 Task: Use a pitch-shifted vocal sample to create a ghostly transition sound effect.
Action: Mouse moved to (73, 7)
Screenshot: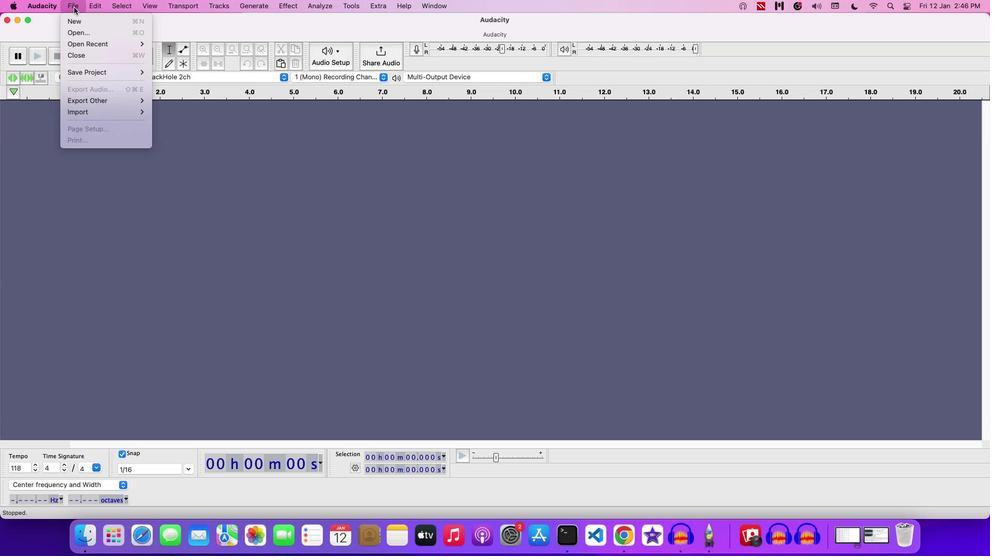 
Action: Mouse pressed left at (73, 7)
Screenshot: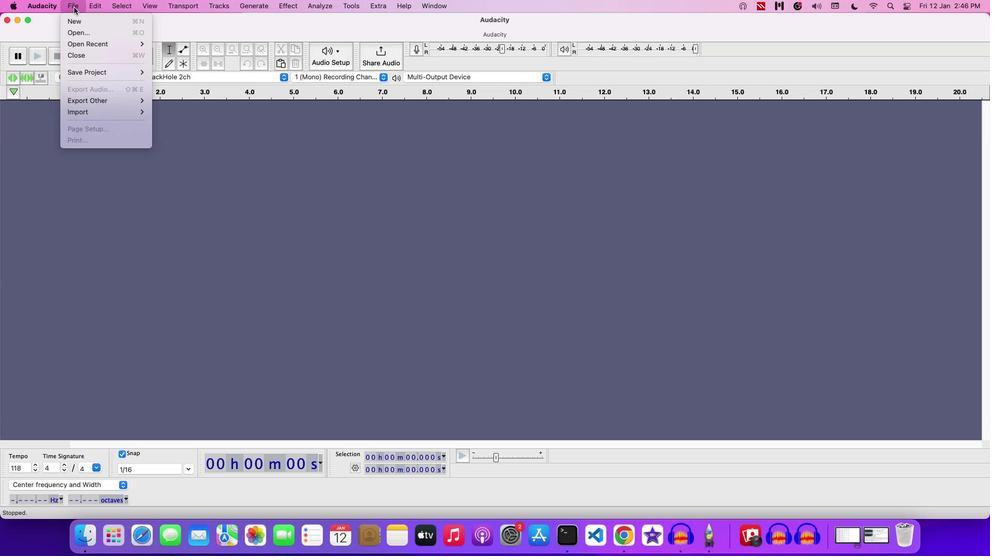 
Action: Mouse moved to (106, 30)
Screenshot: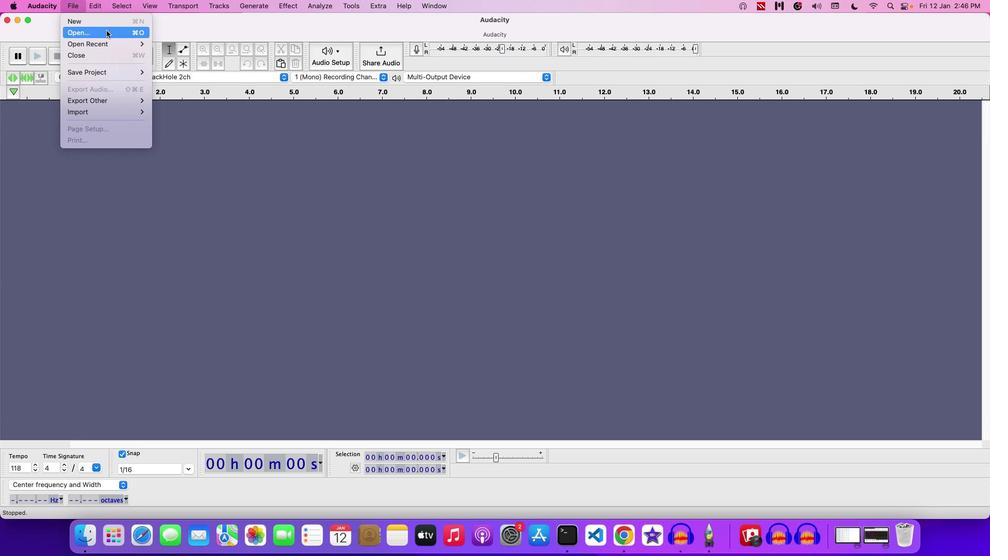 
Action: Mouse pressed left at (106, 30)
Screenshot: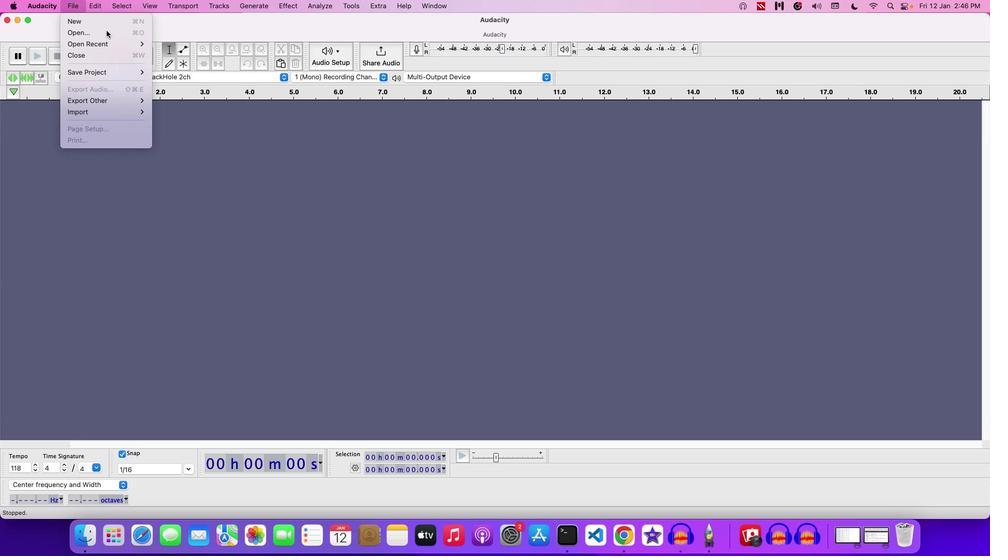 
Action: Mouse moved to (532, 110)
Screenshot: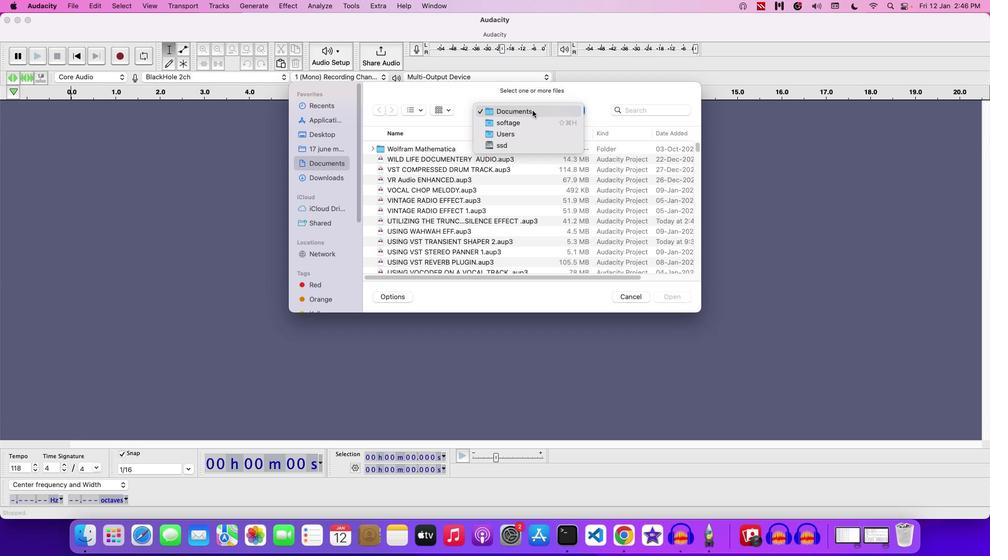 
Action: Mouse pressed left at (532, 110)
Screenshot: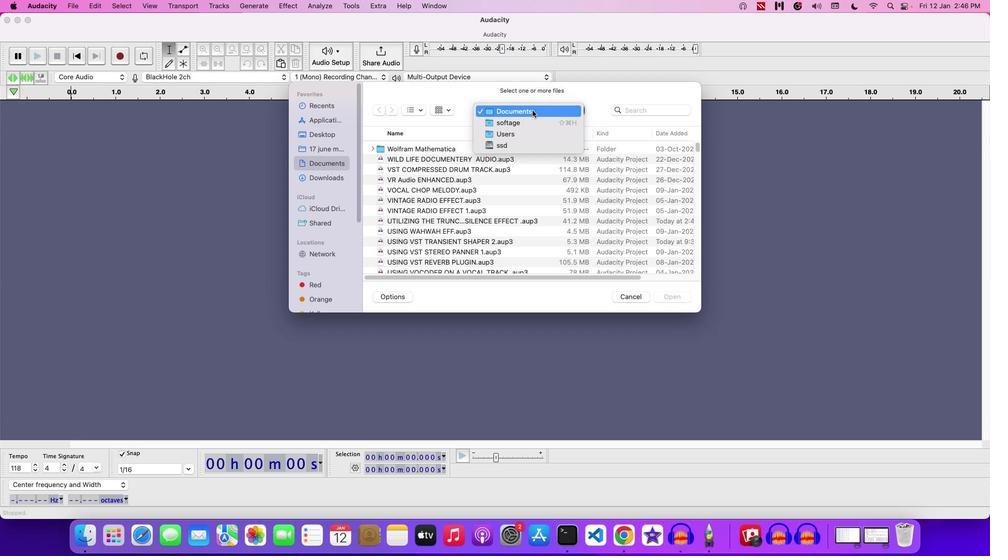 
Action: Mouse moved to (515, 187)
Screenshot: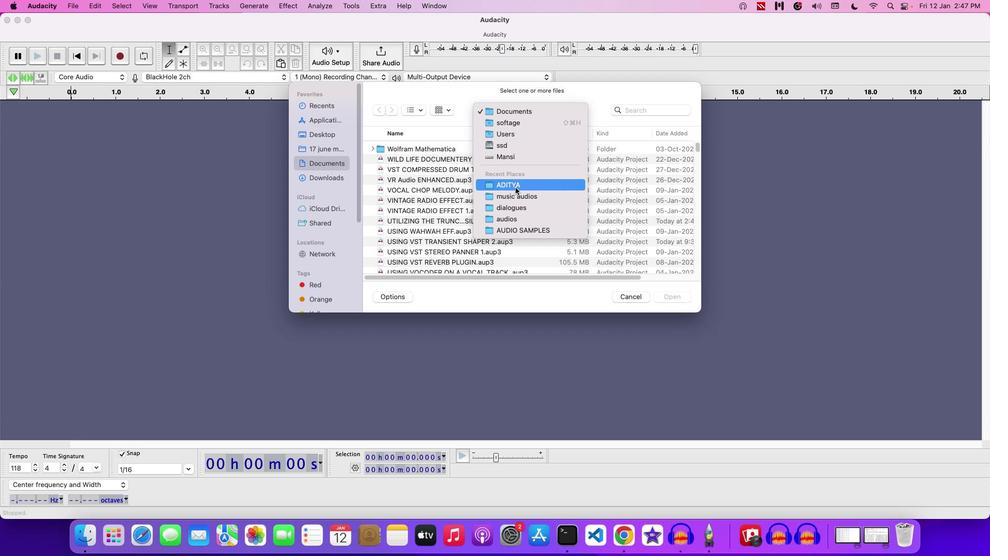 
Action: Mouse pressed left at (515, 187)
Screenshot: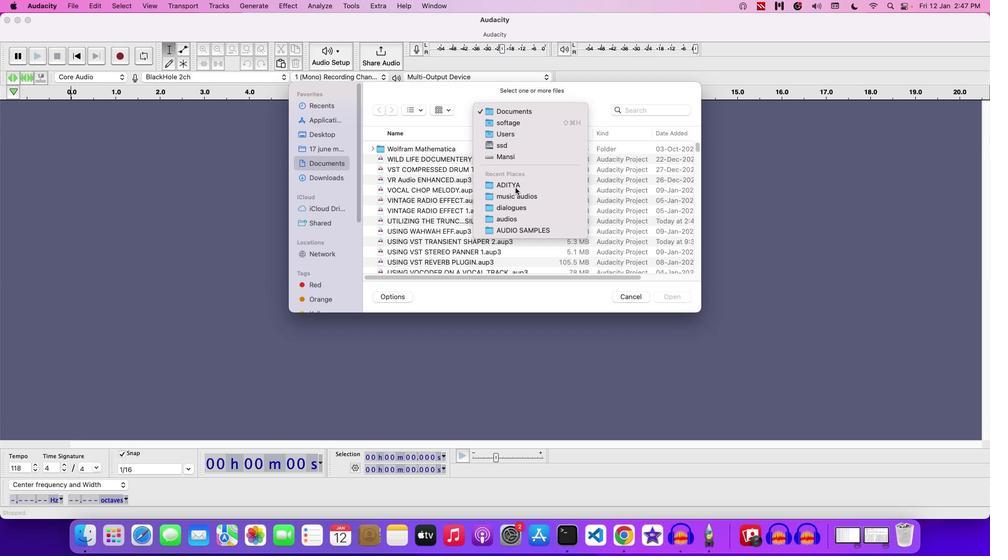 
Action: Mouse moved to (425, 190)
Screenshot: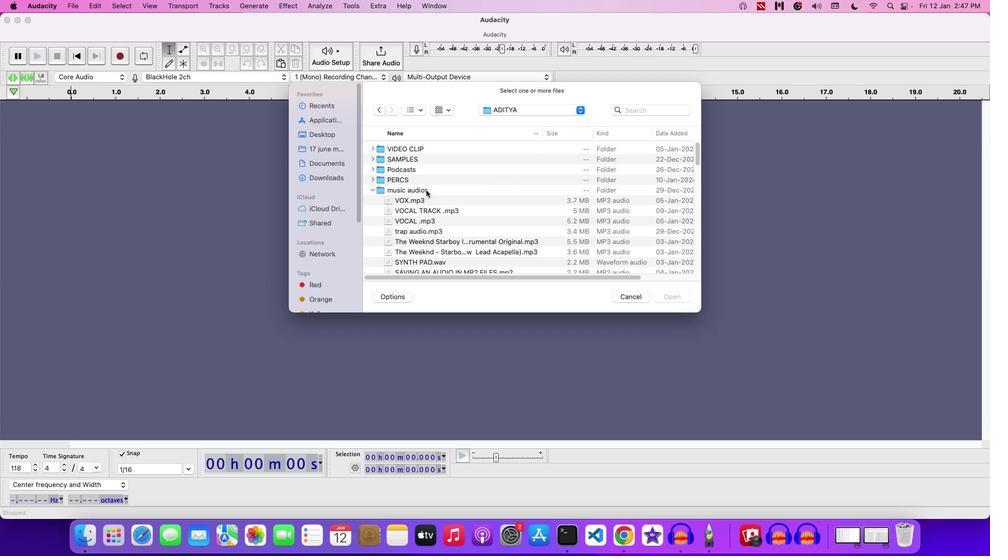 
Action: Mouse scrolled (425, 190) with delta (0, 0)
Screenshot: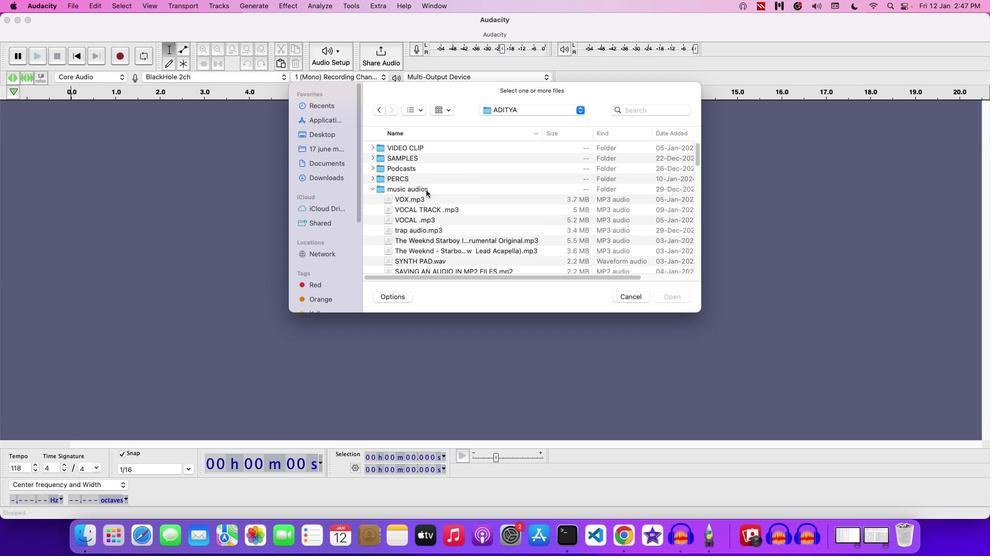 
Action: Mouse scrolled (425, 190) with delta (0, 0)
Screenshot: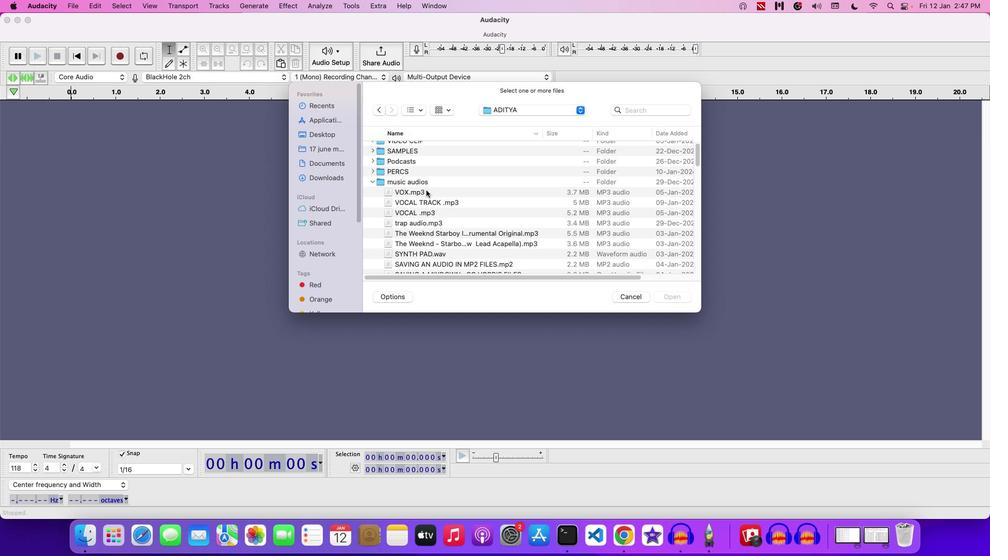 
Action: Mouse scrolled (425, 190) with delta (0, 0)
Screenshot: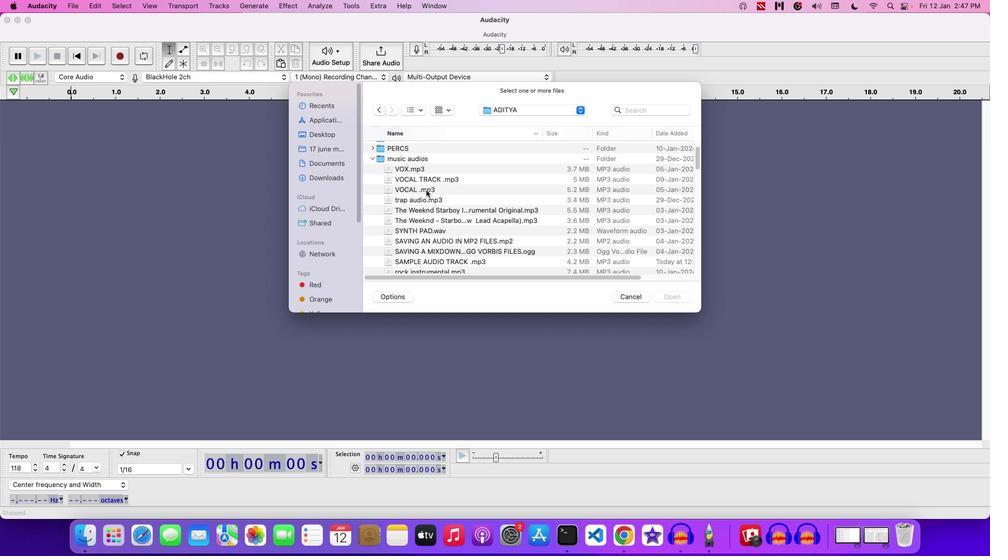 
Action: Mouse scrolled (425, 190) with delta (0, -1)
Screenshot: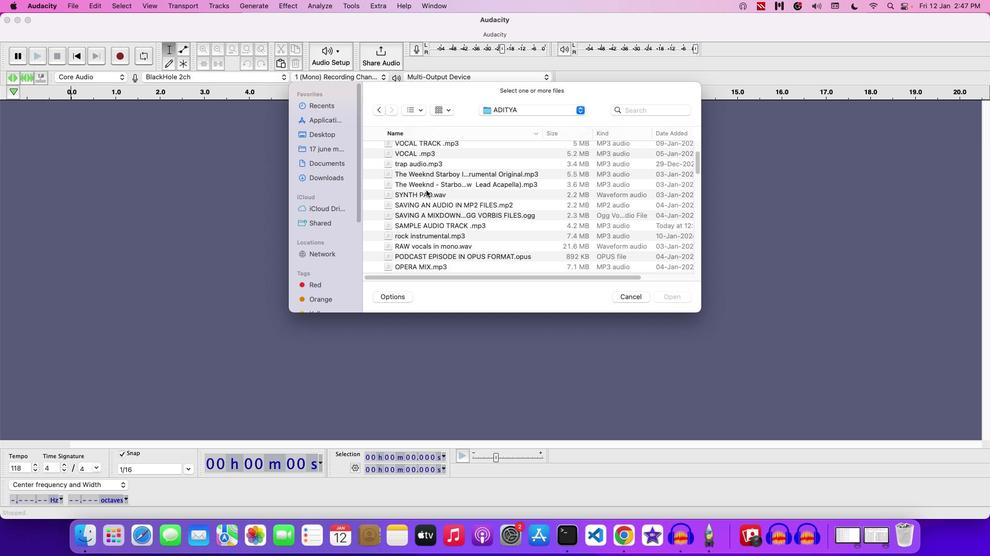
Action: Mouse scrolled (425, 190) with delta (0, -1)
Screenshot: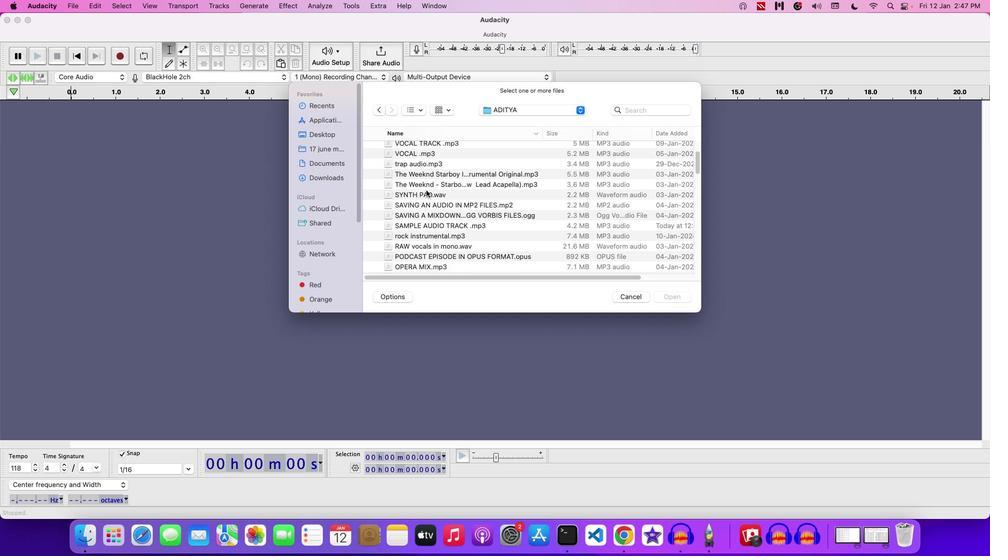 
Action: Mouse scrolled (425, 190) with delta (0, 0)
Screenshot: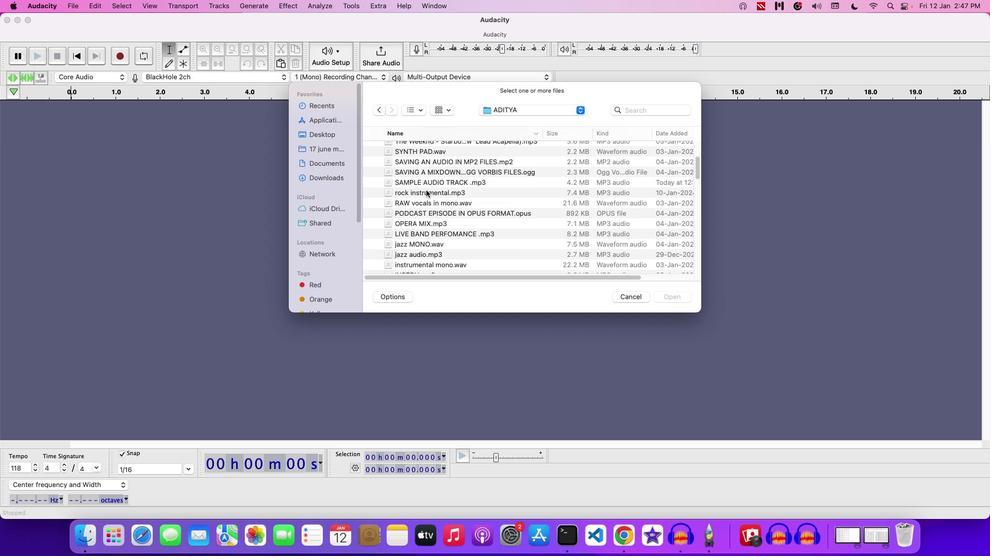 
Action: Mouse scrolled (425, 190) with delta (0, 0)
Screenshot: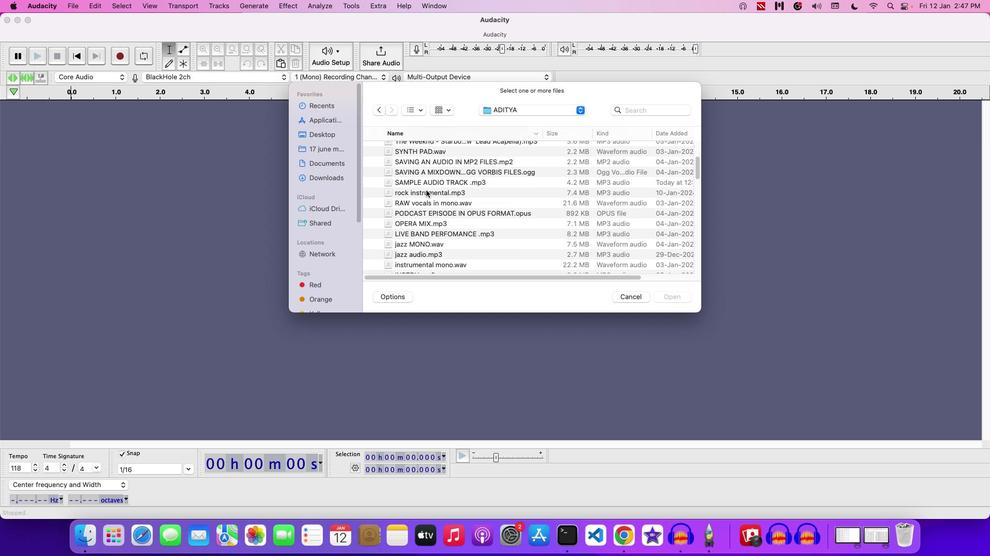 
Action: Mouse scrolled (425, 190) with delta (0, -1)
Screenshot: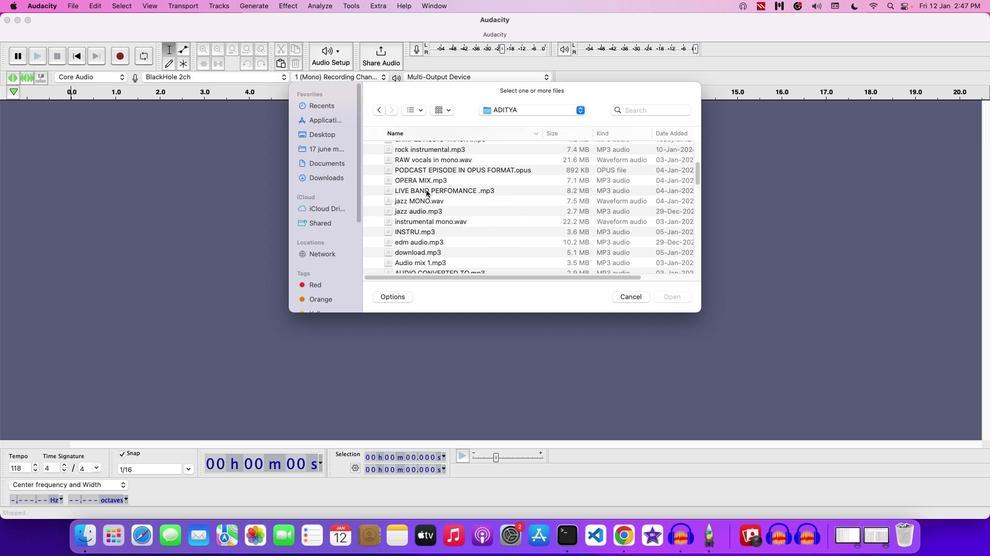 
Action: Mouse scrolled (425, 190) with delta (0, -2)
Screenshot: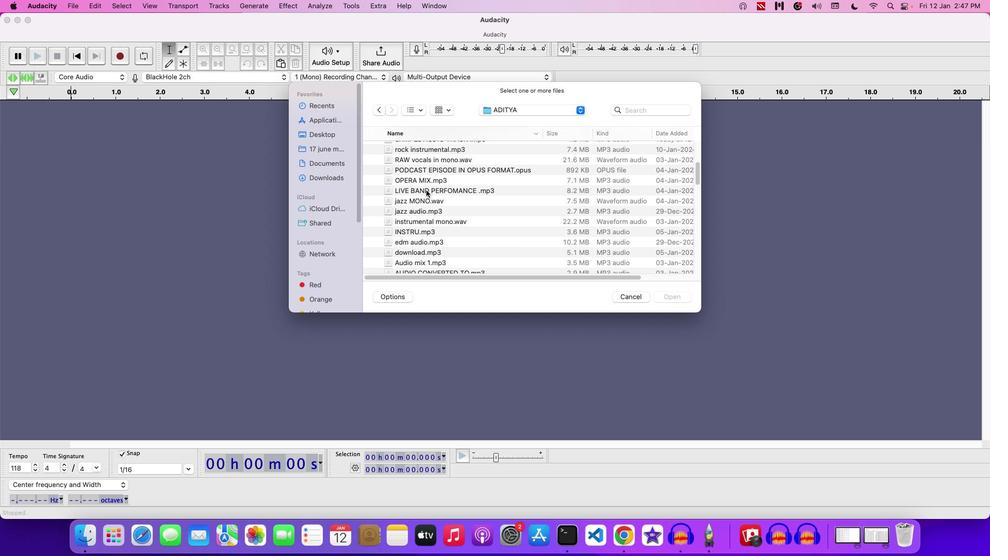 
Action: Mouse scrolled (425, 190) with delta (0, 0)
Screenshot: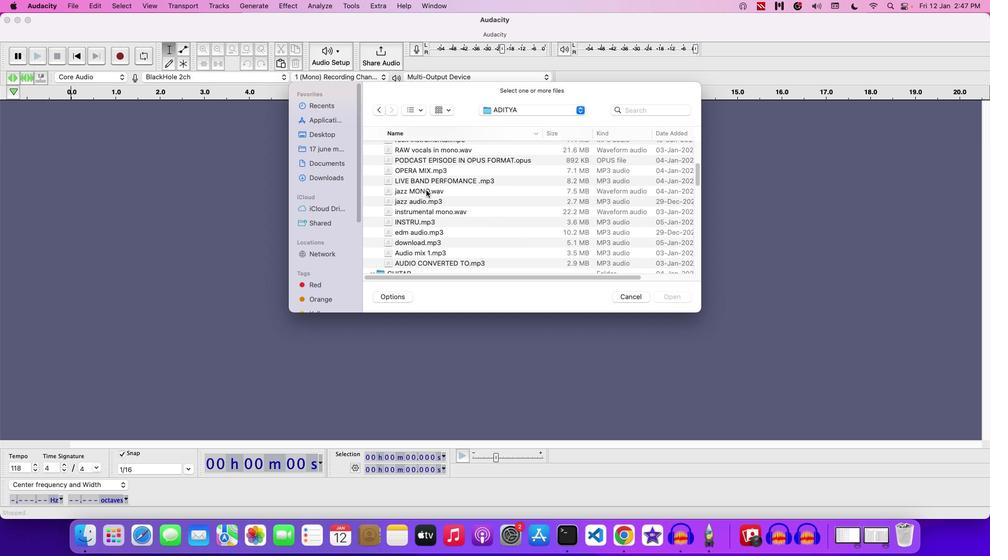 
Action: Mouse scrolled (425, 190) with delta (0, 0)
Screenshot: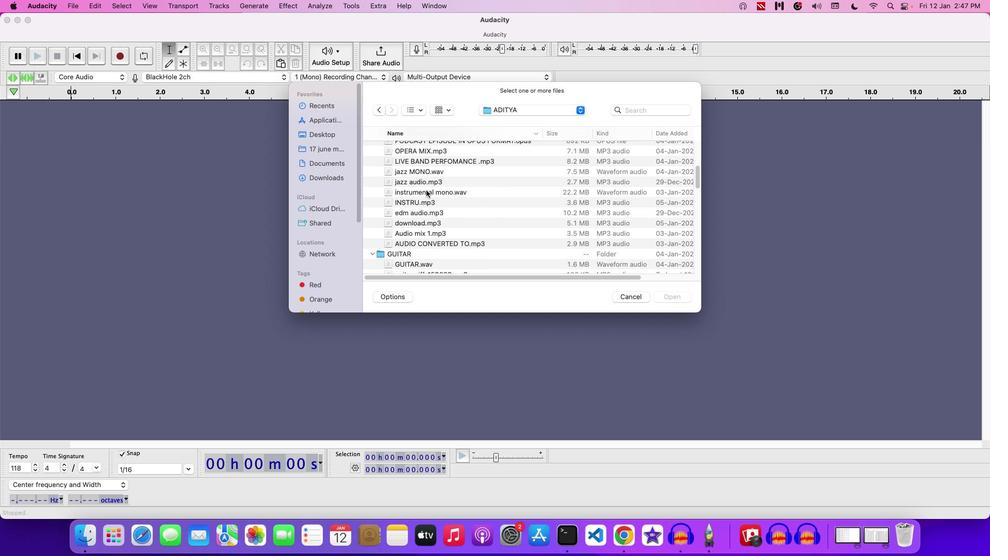 
Action: Mouse scrolled (425, 190) with delta (0, 0)
Screenshot: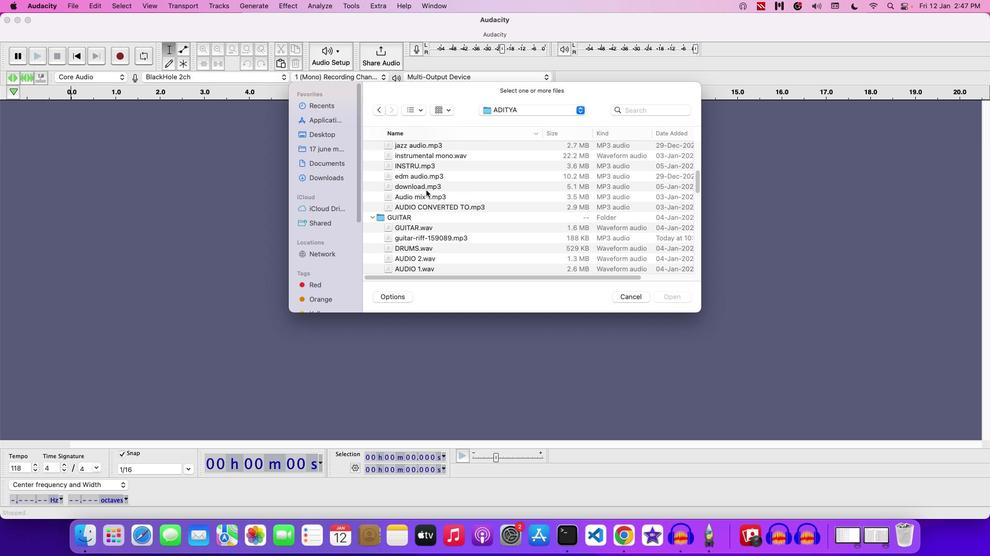 
Action: Mouse scrolled (425, 190) with delta (0, -1)
Screenshot: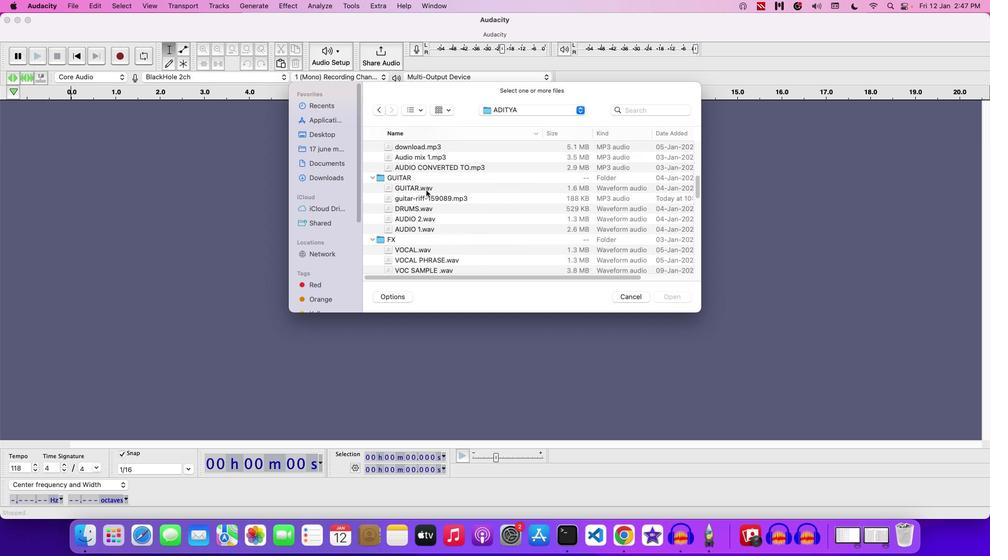 
Action: Mouse scrolled (425, 190) with delta (0, -1)
Screenshot: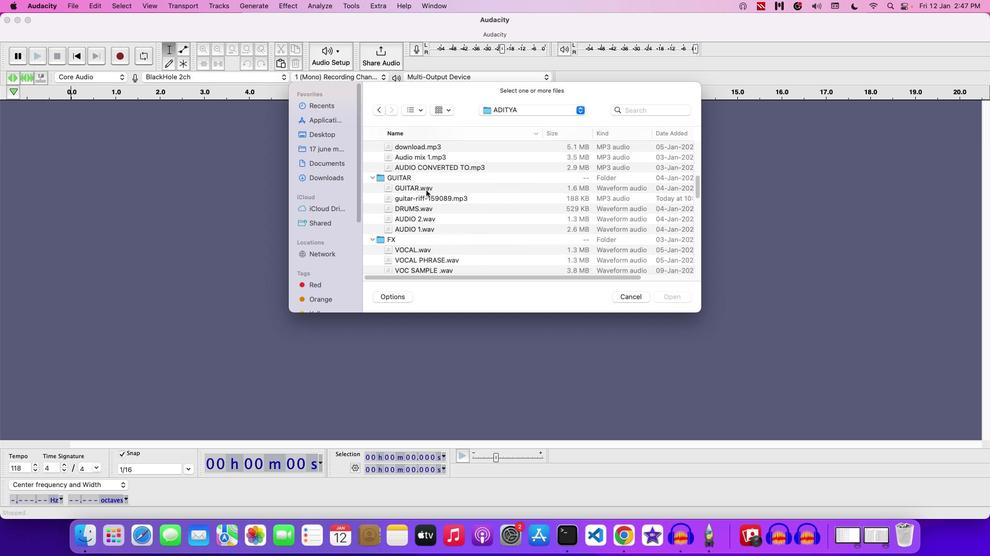 
Action: Mouse scrolled (425, 190) with delta (0, 0)
Screenshot: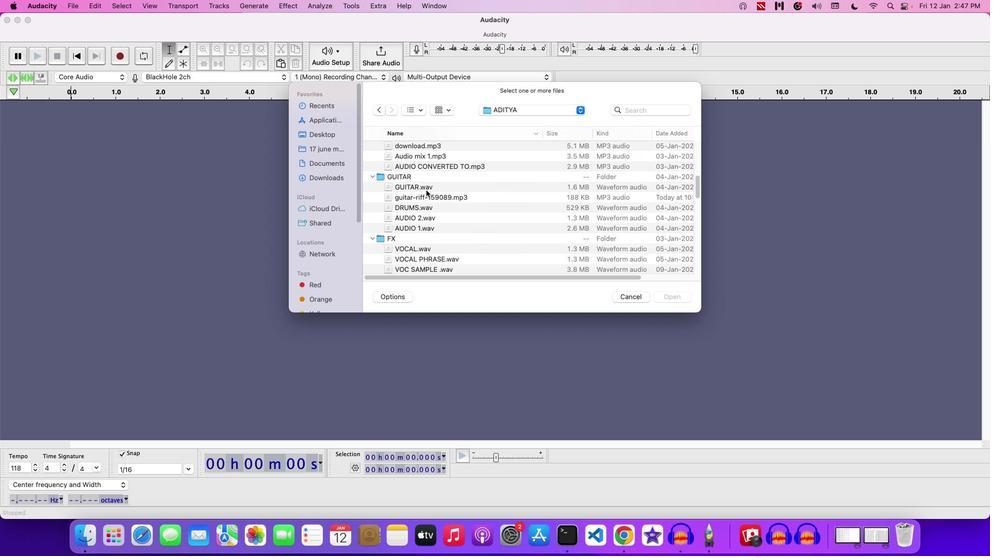 
Action: Mouse scrolled (425, 190) with delta (0, 0)
Screenshot: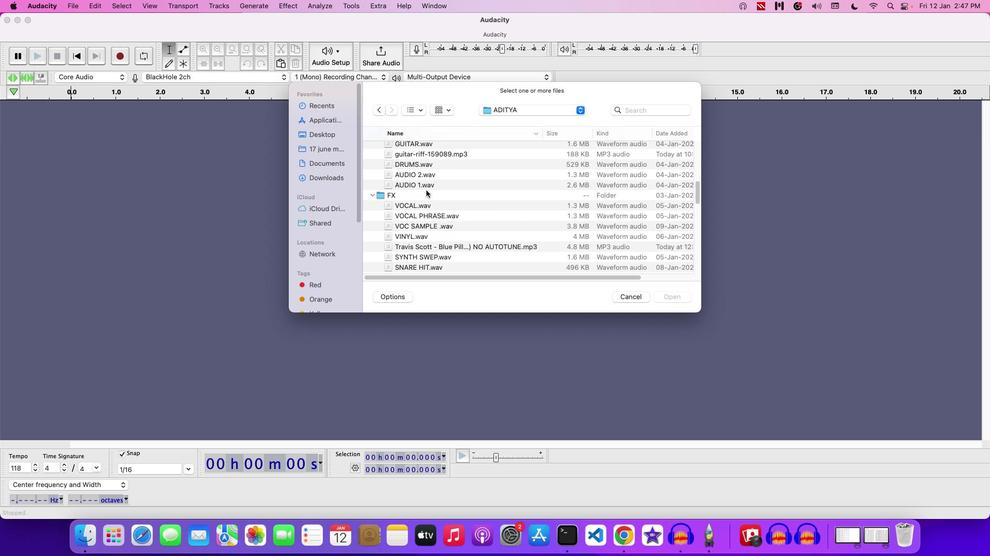 
Action: Mouse scrolled (425, 190) with delta (0, 0)
Screenshot: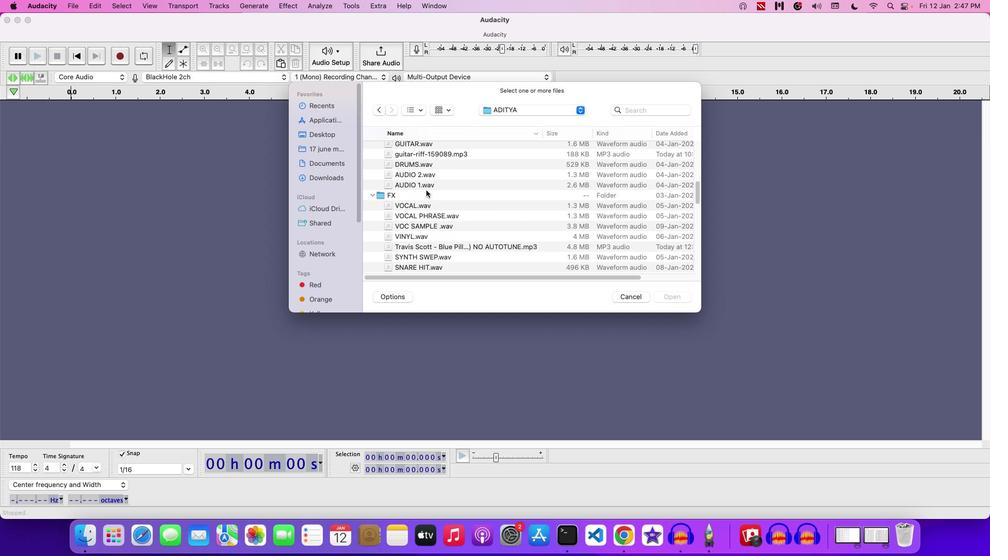 
Action: Mouse scrolled (425, 190) with delta (0, -1)
Screenshot: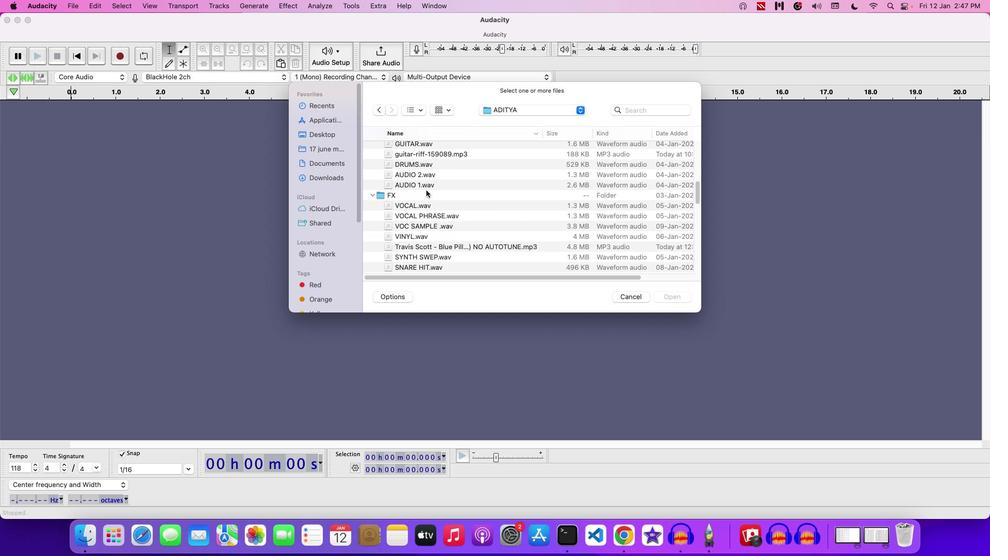 
Action: Mouse scrolled (425, 190) with delta (0, 0)
Screenshot: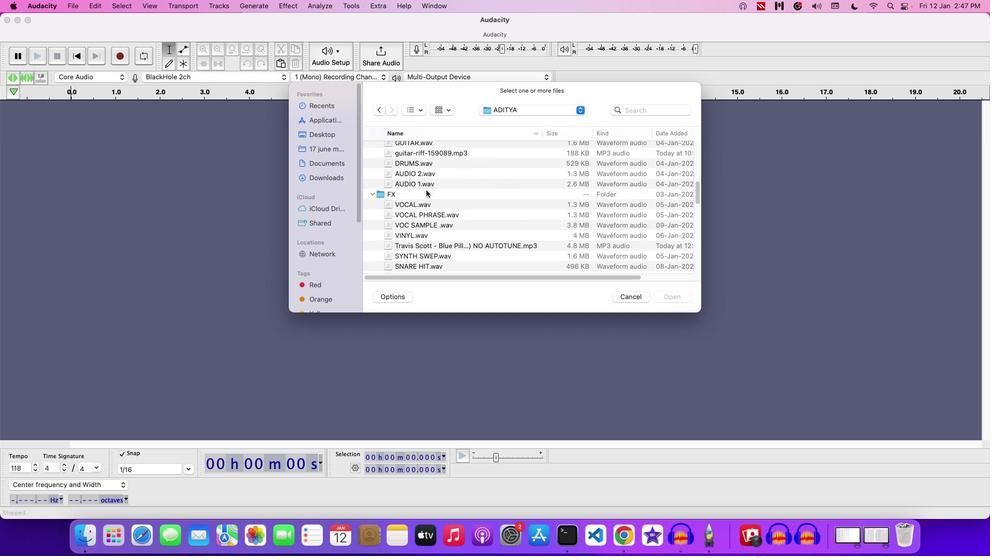
Action: Mouse scrolled (425, 190) with delta (0, 0)
Screenshot: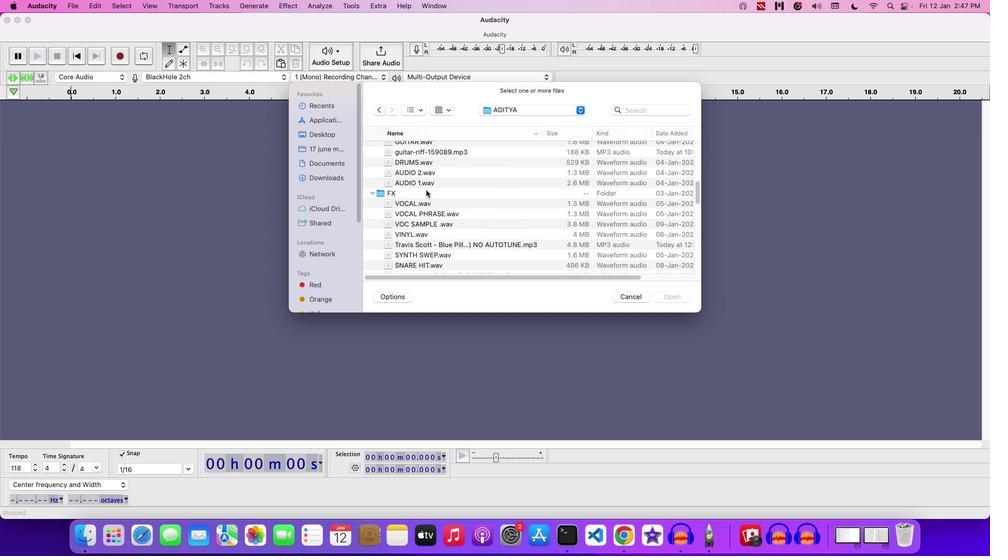
Action: Mouse scrolled (425, 190) with delta (0, 0)
Screenshot: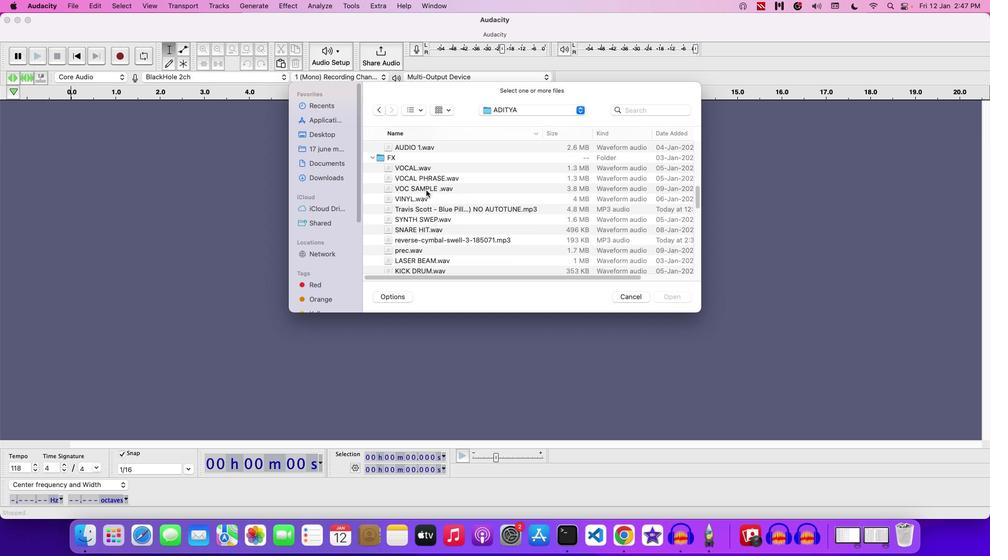
Action: Mouse scrolled (425, 190) with delta (0, 0)
Screenshot: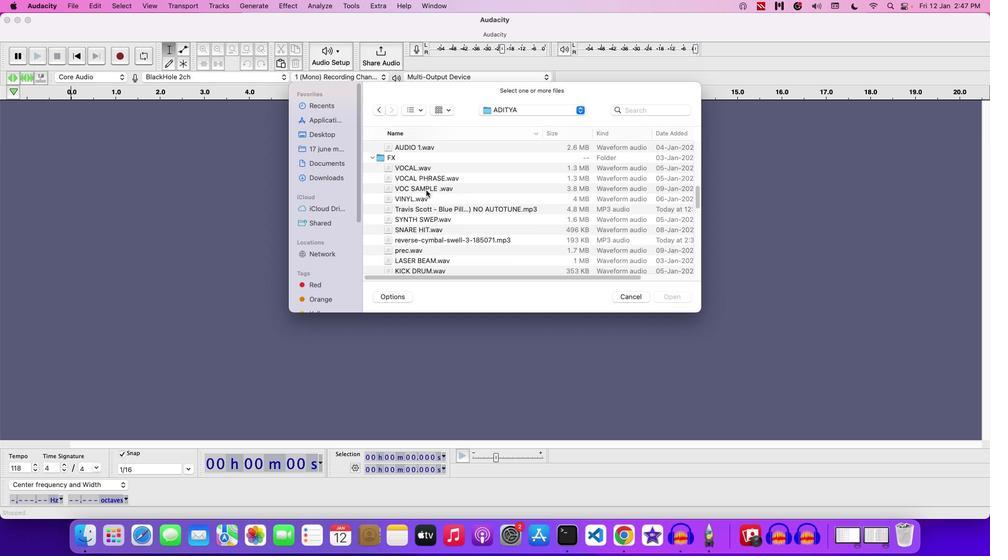 
Action: Mouse scrolled (425, 190) with delta (0, -1)
Screenshot: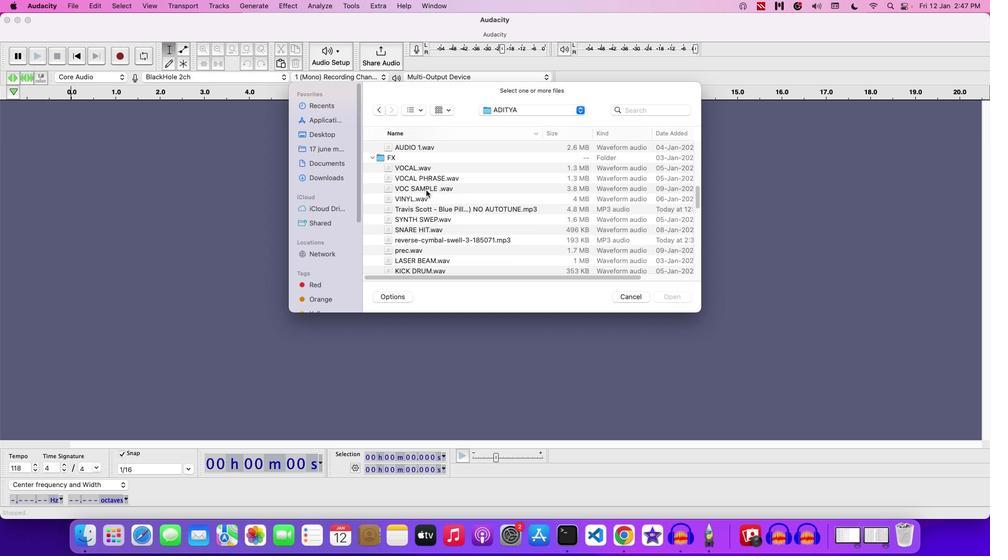 
Action: Mouse moved to (438, 176)
Screenshot: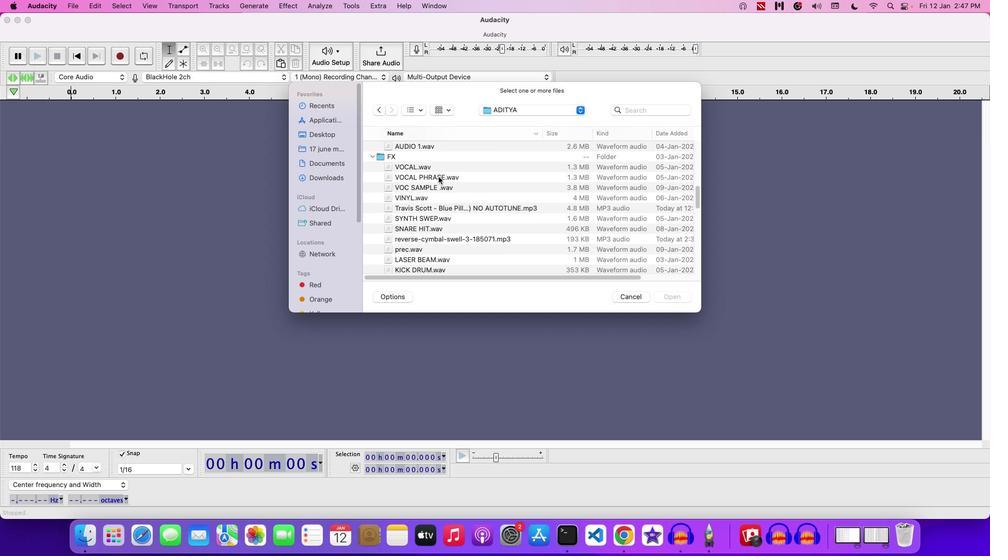 
Action: Mouse scrolled (438, 176) with delta (0, 0)
Screenshot: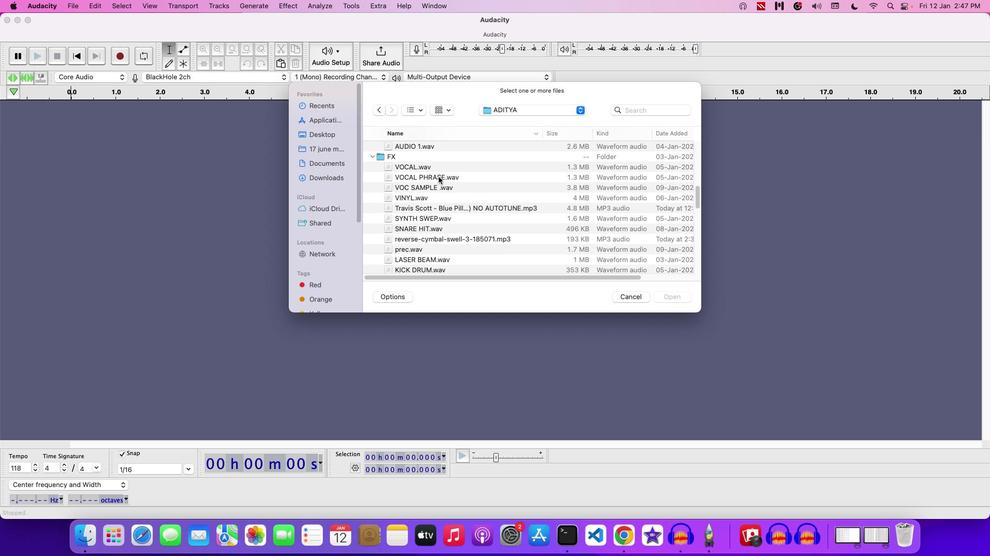 
Action: Mouse moved to (438, 177)
Screenshot: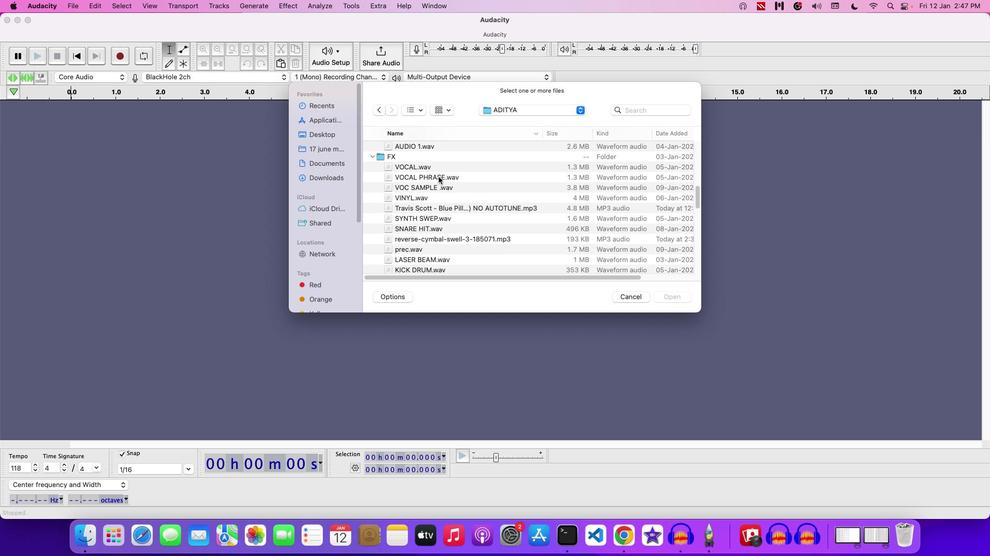 
Action: Mouse pressed left at (438, 177)
Screenshot: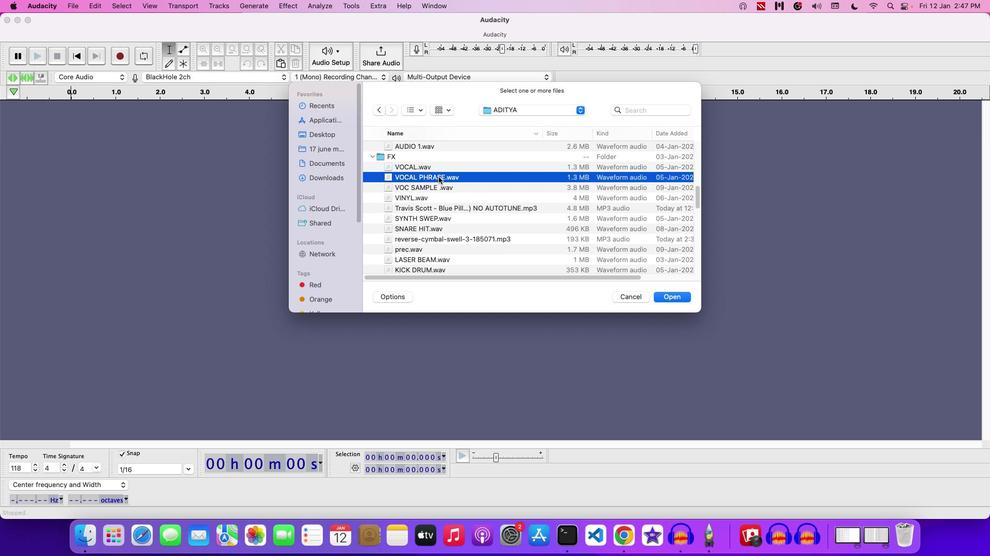 
Action: Mouse moved to (444, 179)
Screenshot: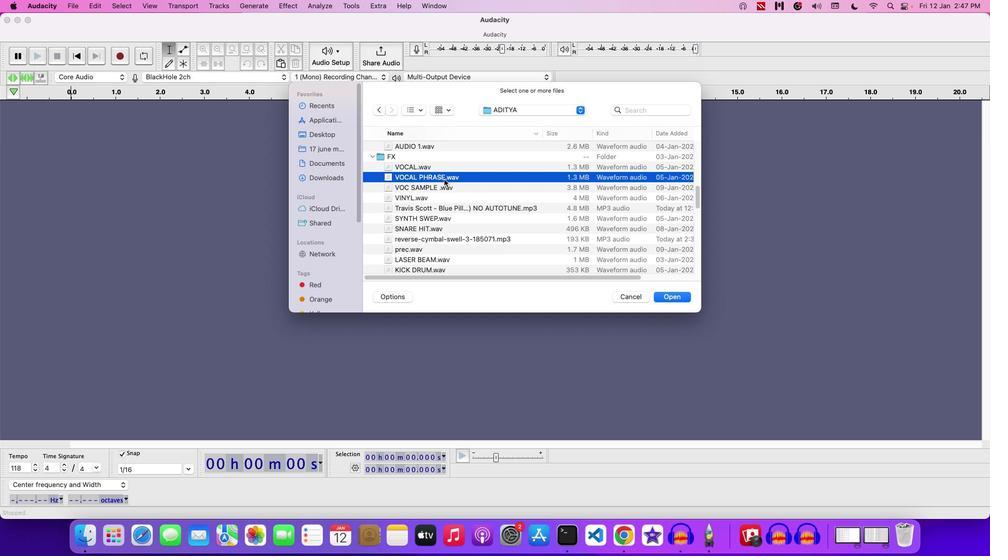 
Action: Mouse pressed left at (444, 179)
Screenshot: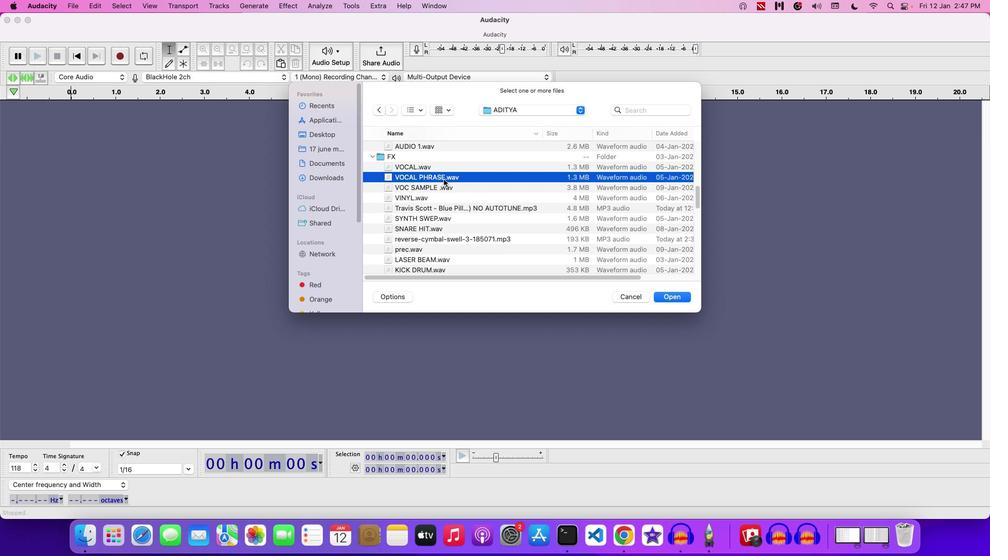 
Action: Mouse moved to (437, 166)
Screenshot: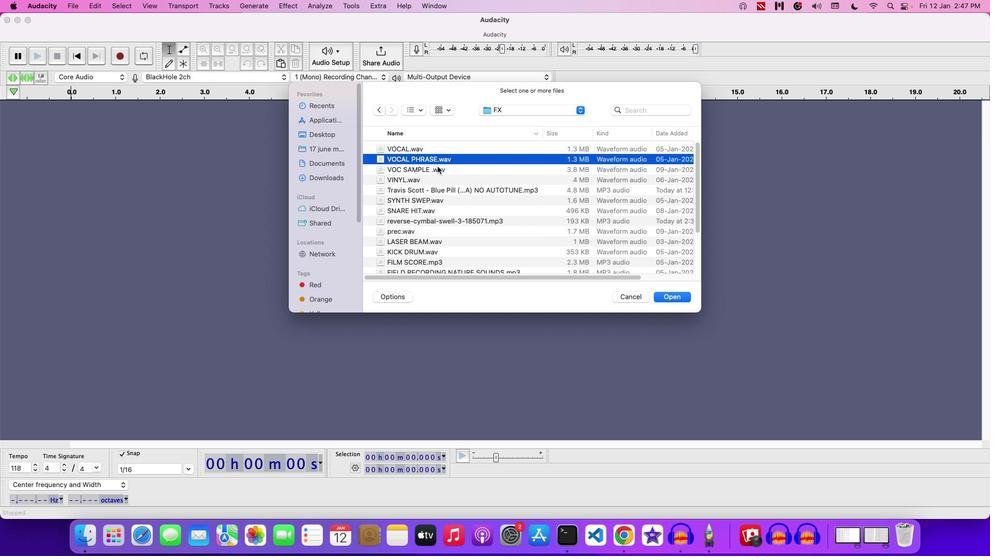
Action: Mouse pressed left at (437, 166)
Screenshot: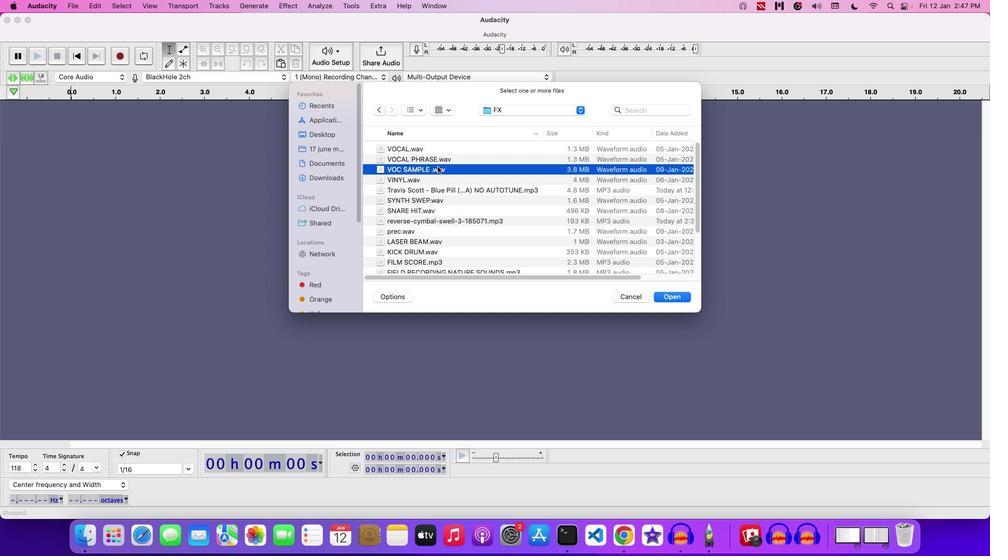 
Action: Mouse moved to (447, 171)
Screenshot: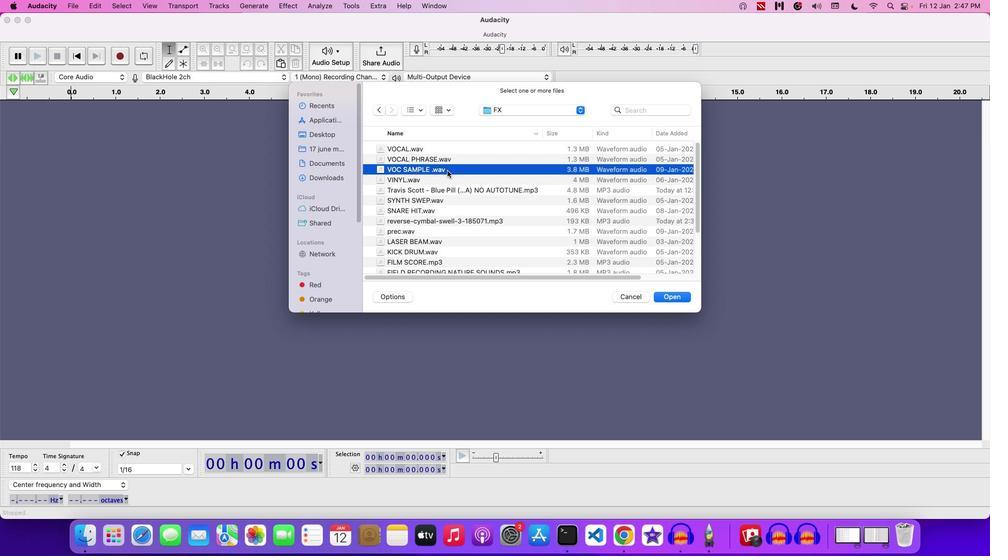 
Action: Mouse pressed left at (447, 171)
Screenshot: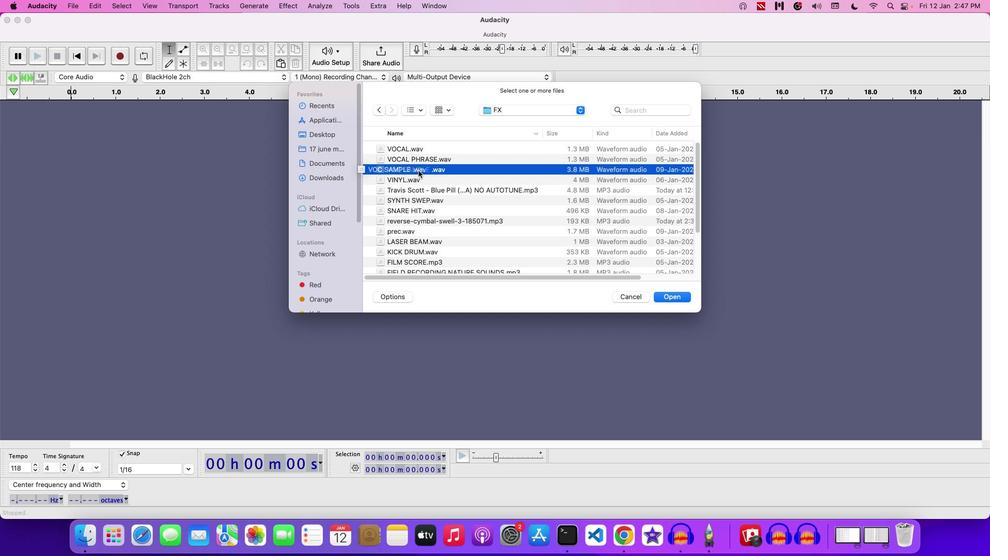 
Action: Mouse moved to (625, 299)
Screenshot: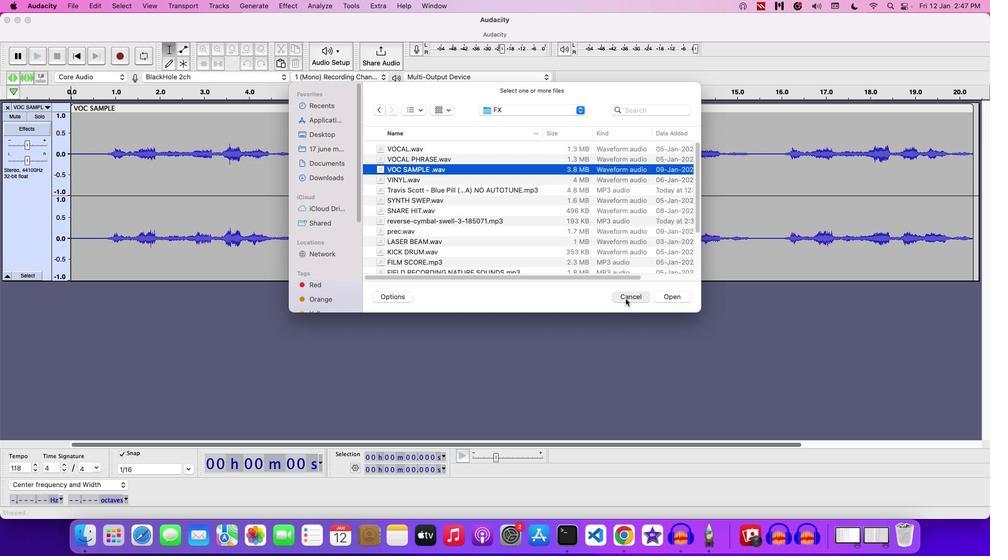 
Action: Mouse pressed left at (625, 299)
Screenshot: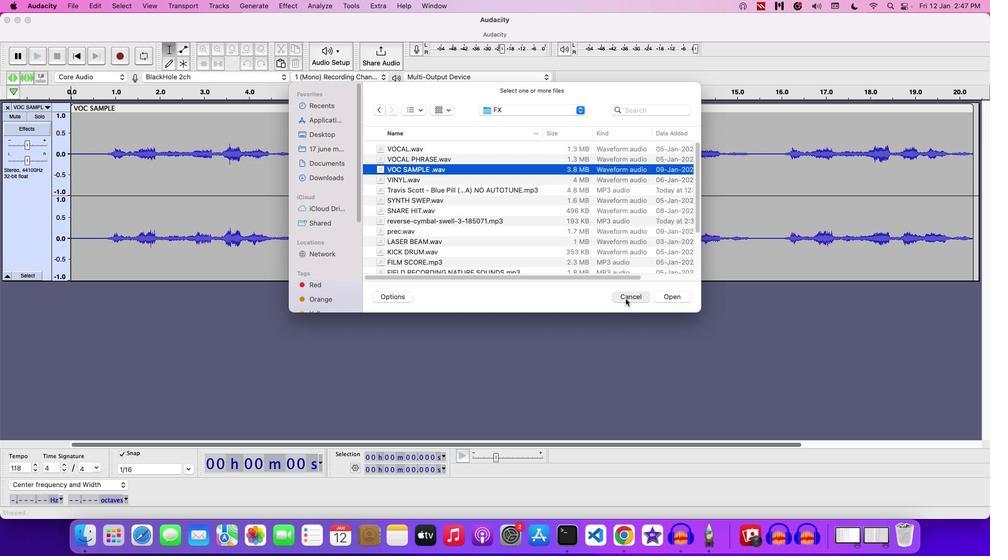 
Action: Mouse moved to (17, 144)
Screenshot: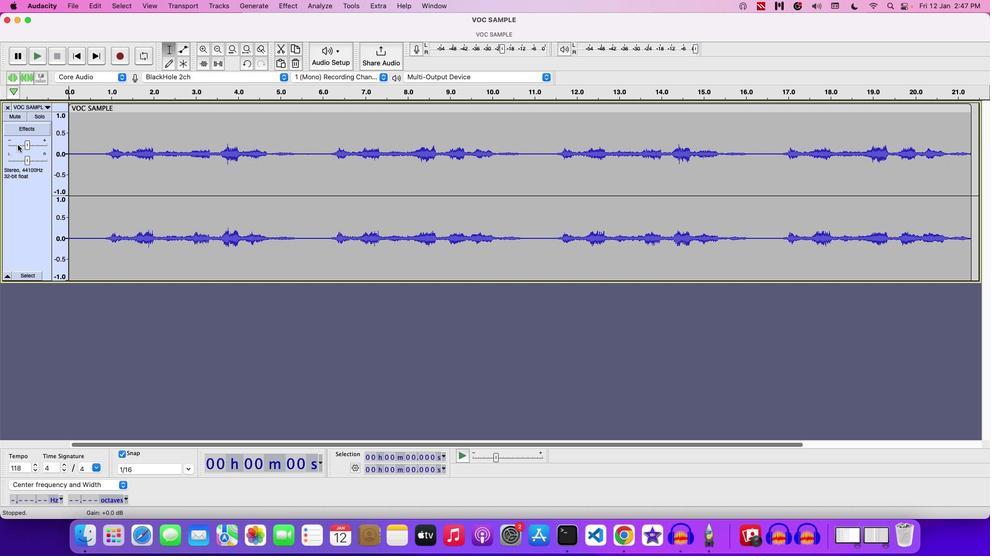 
Action: Mouse pressed left at (17, 144)
Screenshot: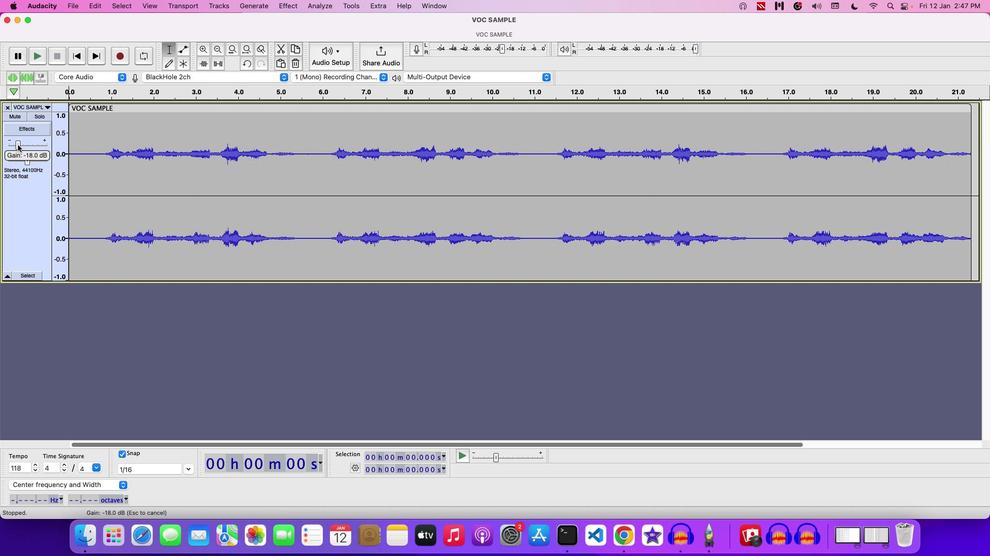 
Action: Key pressed Key.space
Screenshot: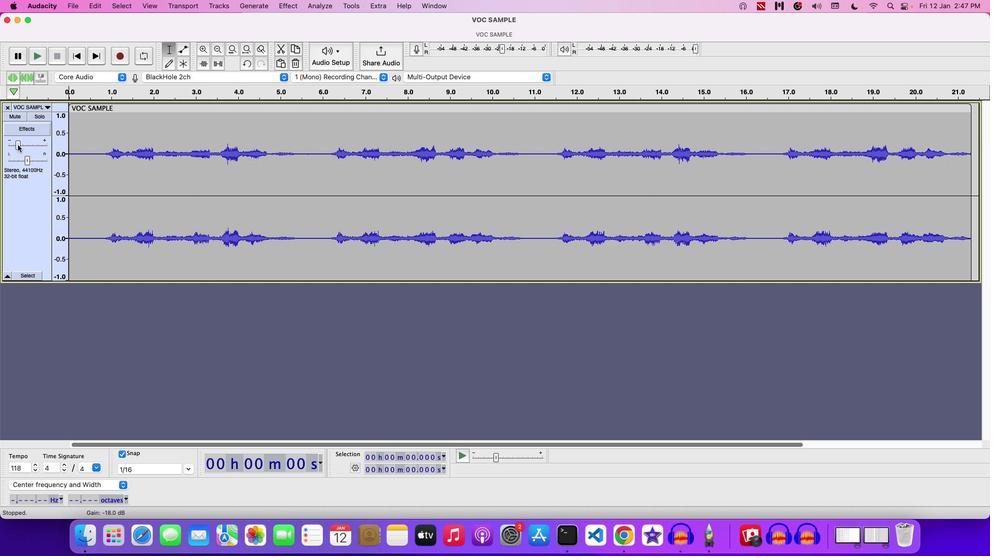 
Action: Mouse moved to (20, 144)
Screenshot: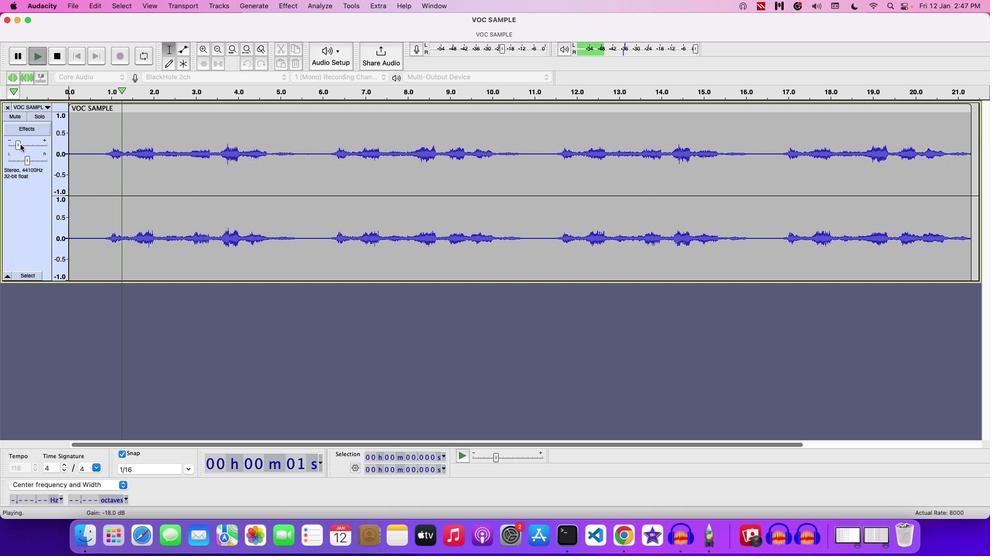 
Action: Mouse pressed left at (20, 144)
Screenshot: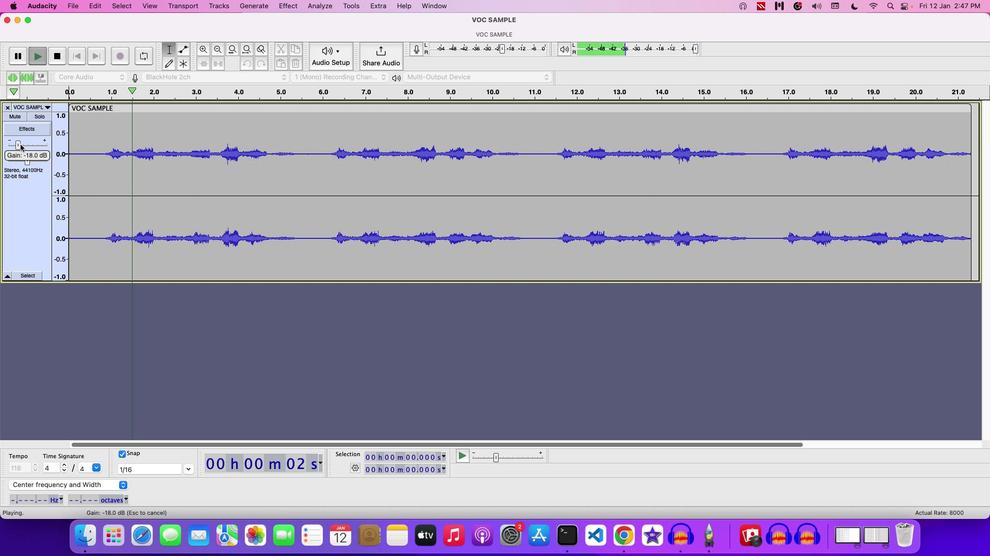 
Action: Mouse moved to (35, 145)
Screenshot: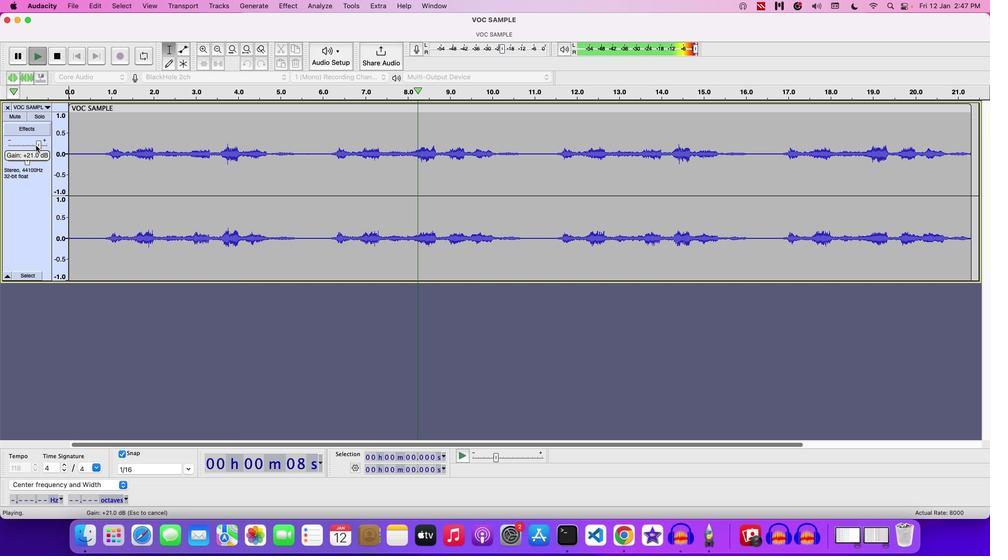 
Action: Mouse pressed left at (35, 145)
Screenshot: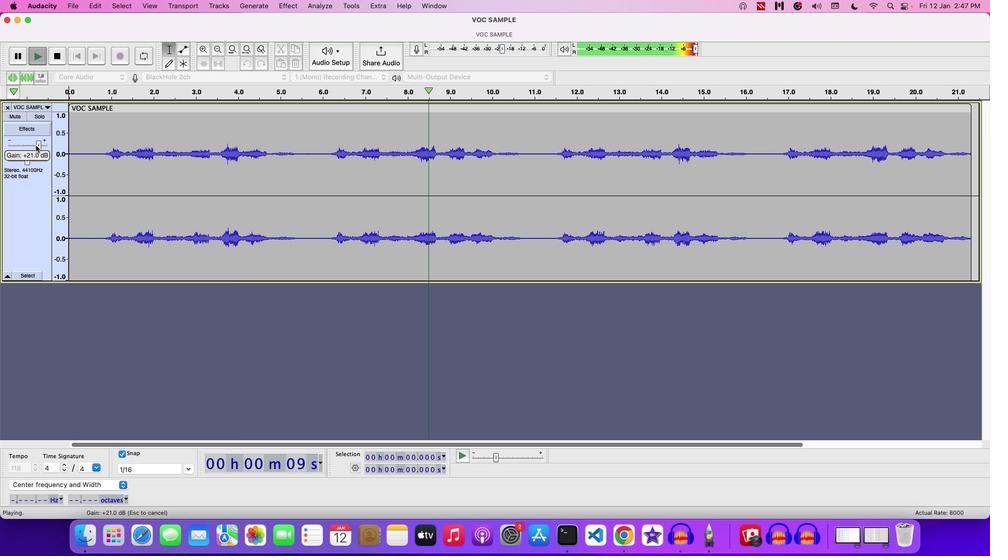 
Action: Mouse moved to (297, 142)
Screenshot: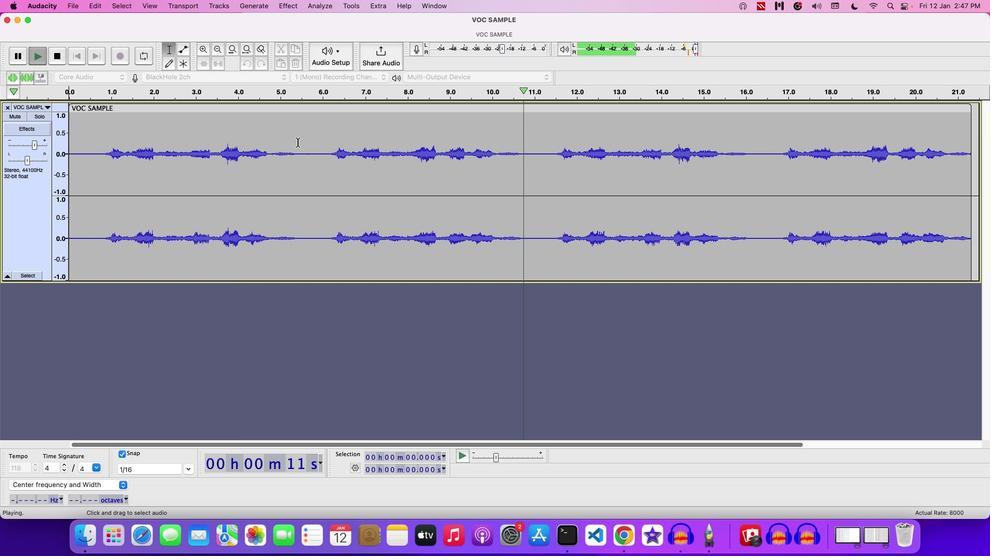 
Action: Mouse pressed left at (297, 142)
Screenshot: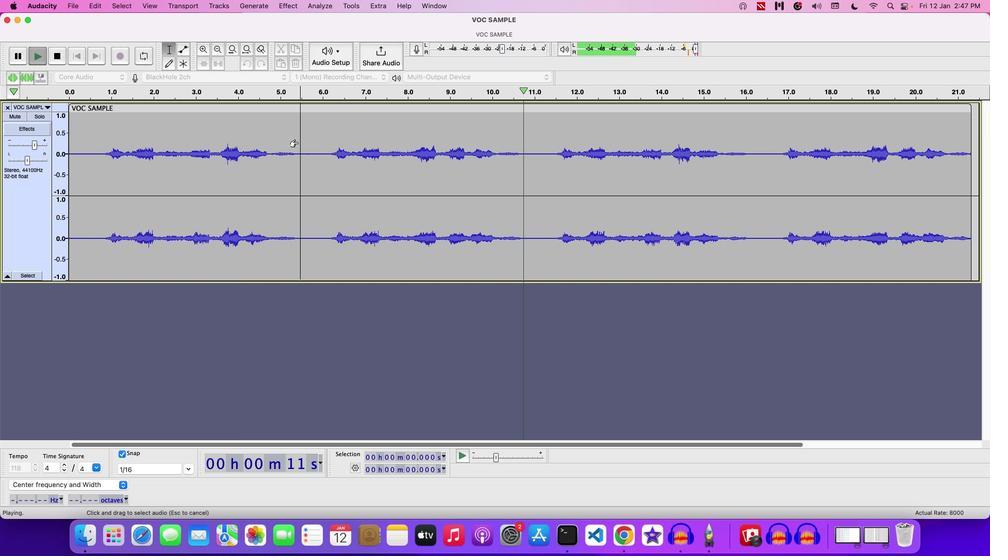 
Action: Mouse pressed left at (297, 142)
Screenshot: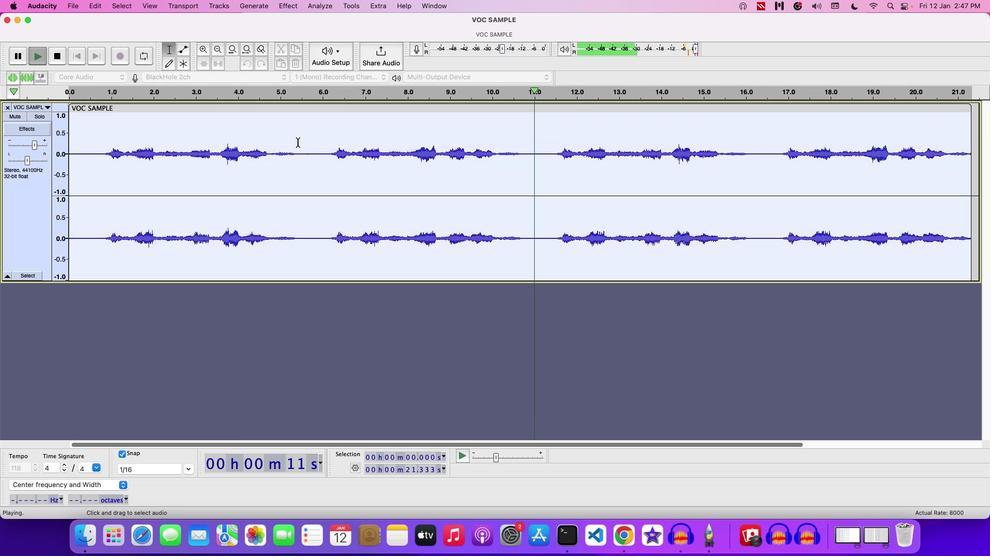 
Action: Mouse moved to (971, 111)
Screenshot: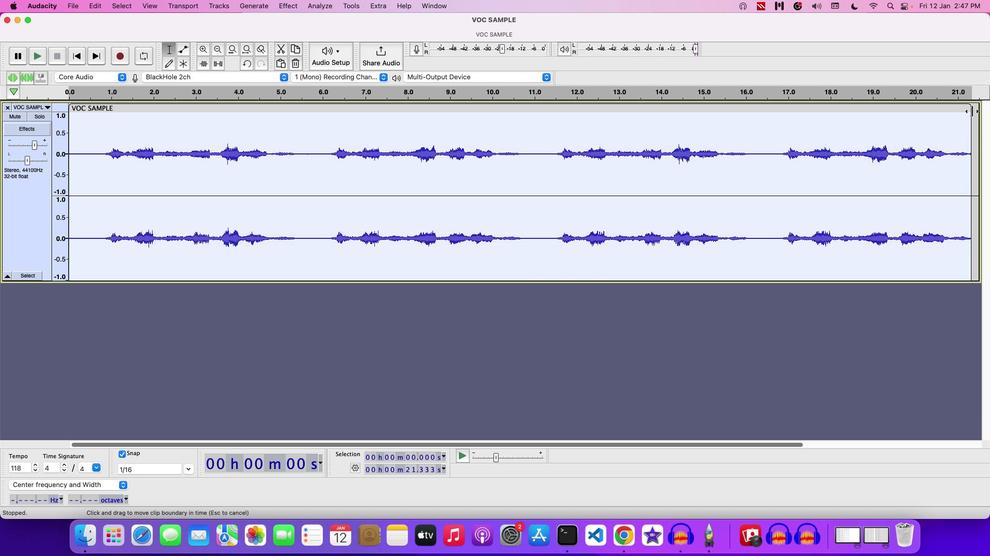 
Action: Mouse pressed left at (971, 111)
Screenshot: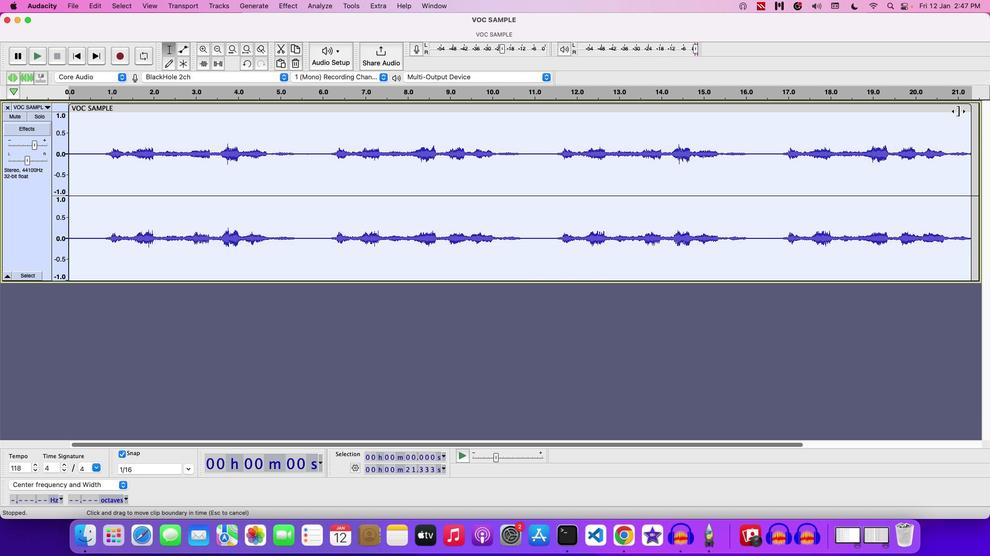 
Action: Mouse moved to (248, 144)
Screenshot: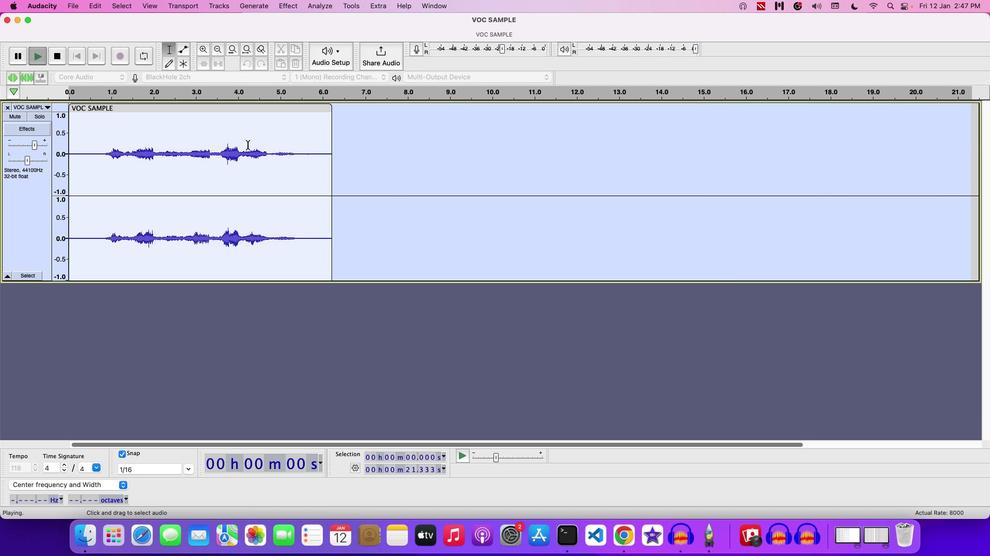 
Action: Key pressed Key.space
Screenshot: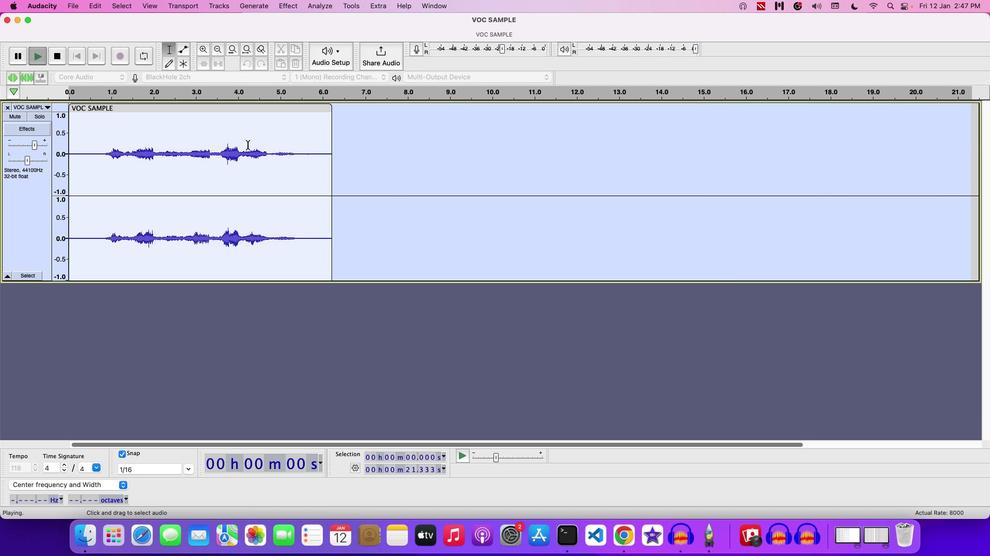 
Action: Mouse moved to (292, 2)
Screenshot: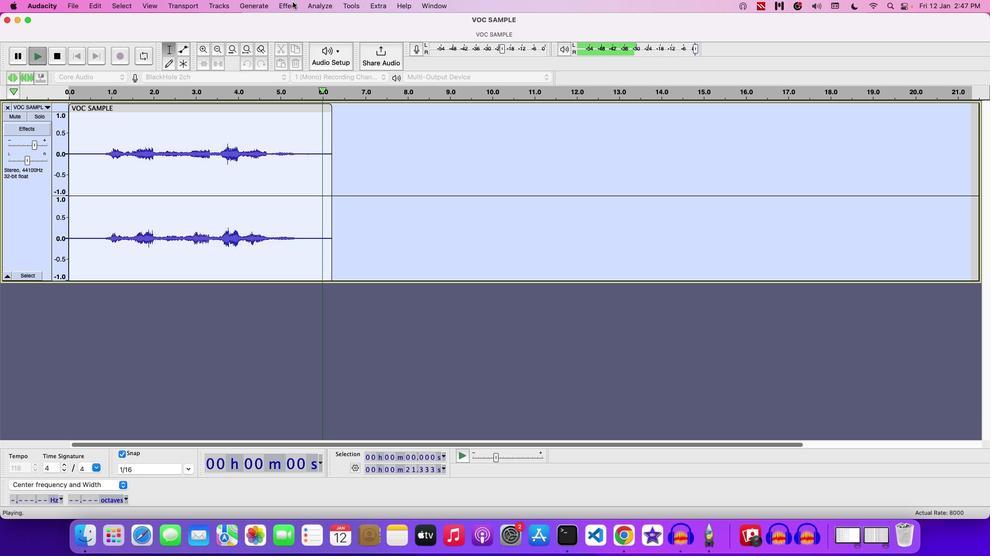 
Action: Mouse pressed left at (292, 2)
Screenshot: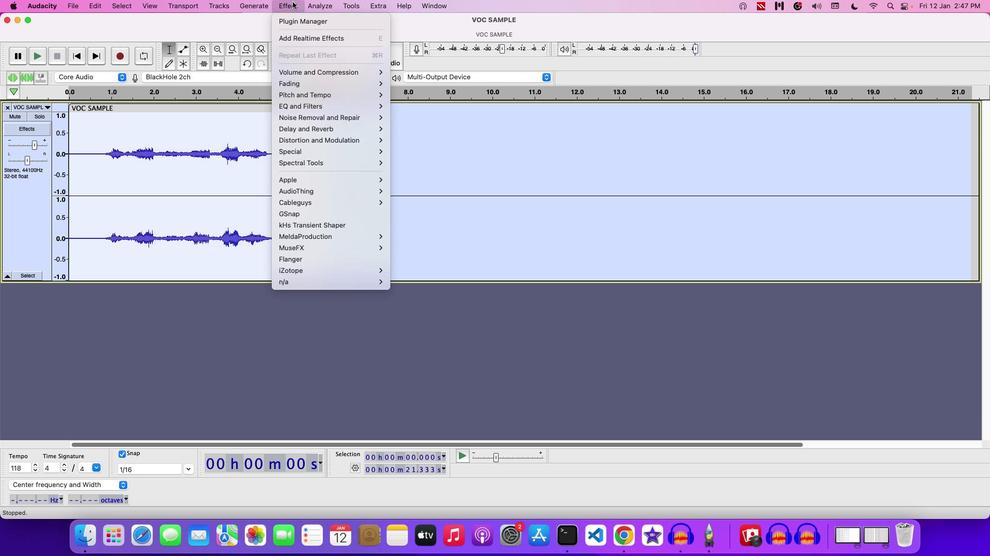 
Action: Mouse moved to (319, 92)
Screenshot: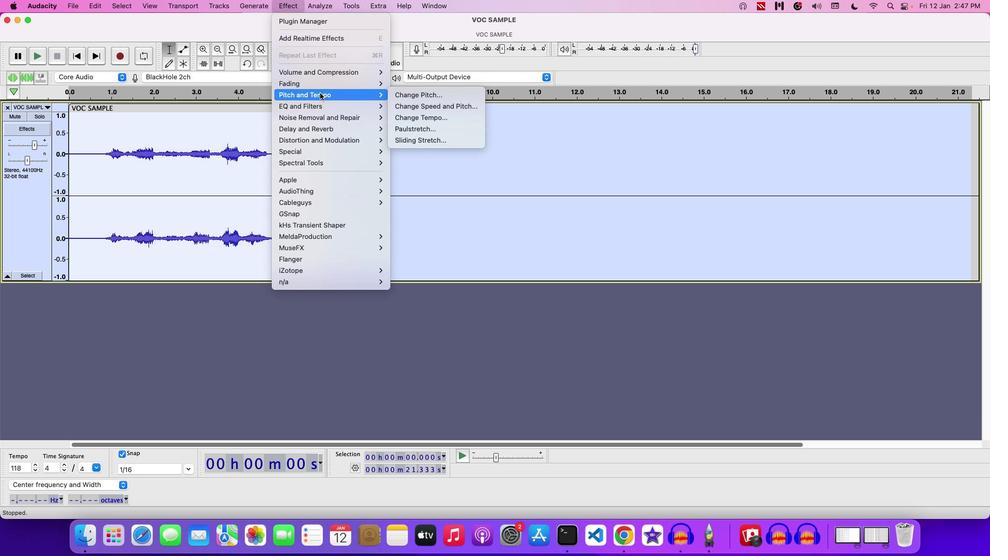 
Action: Mouse pressed left at (319, 92)
Screenshot: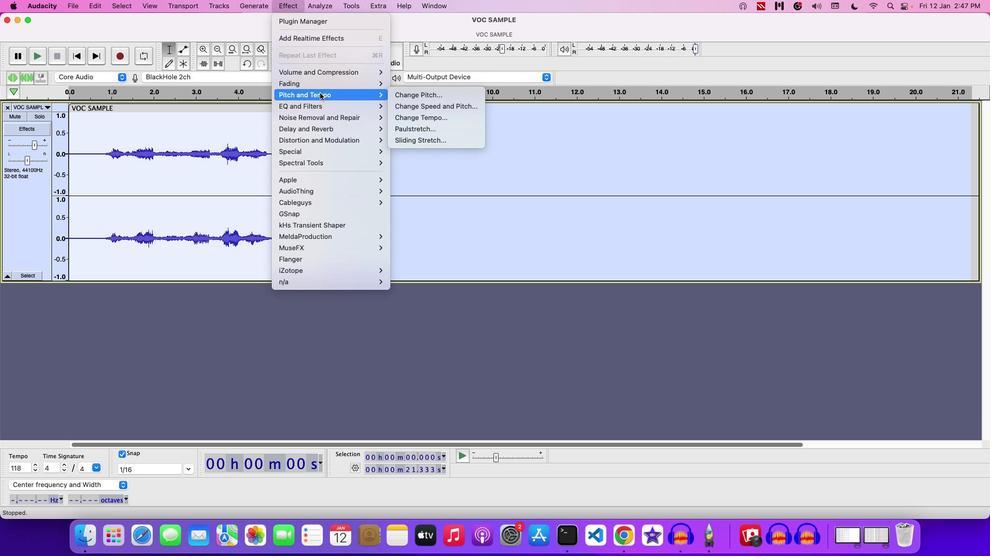
Action: Mouse moved to (410, 95)
Screenshot: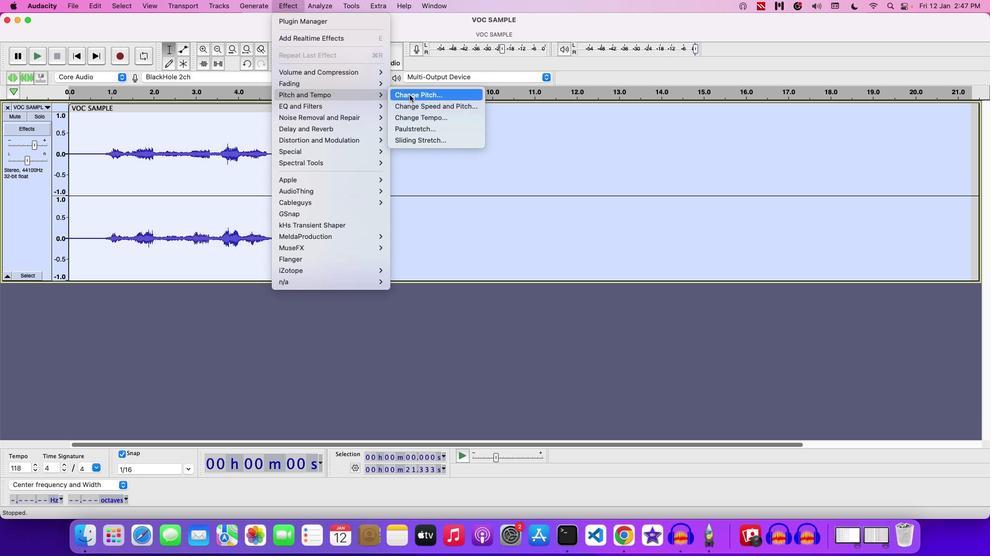 
Action: Mouse pressed left at (410, 95)
Screenshot: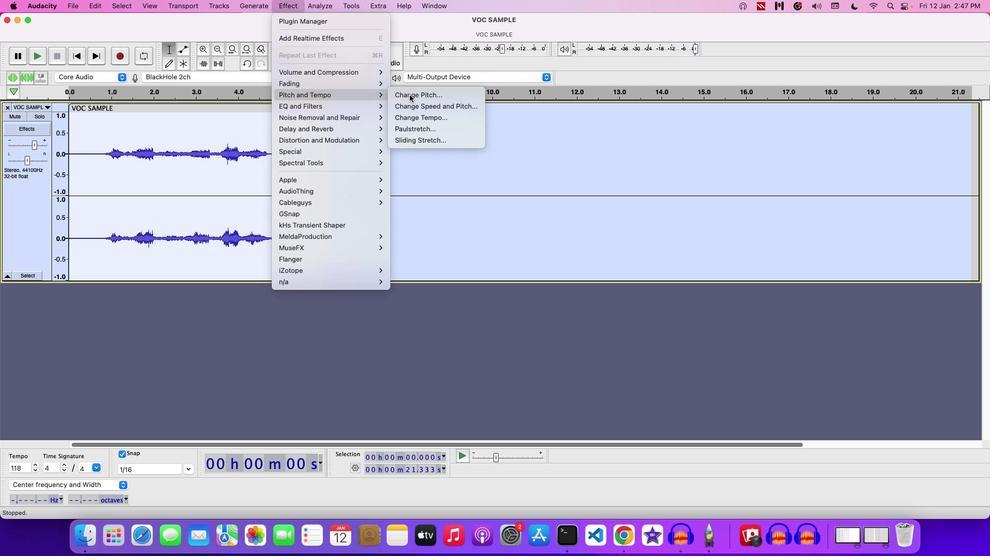 
Action: Mouse moved to (433, 327)
Screenshot: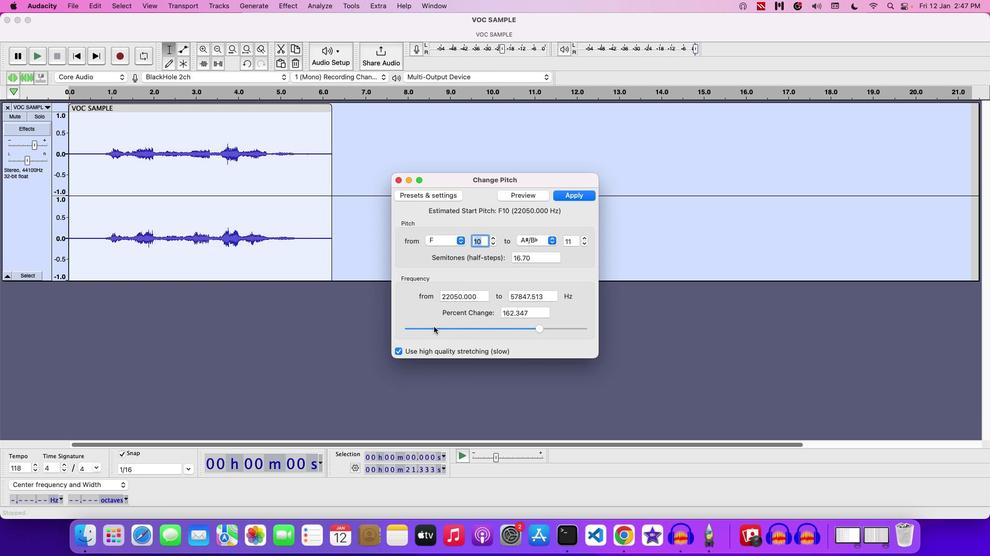 
Action: Mouse pressed left at (433, 327)
Screenshot: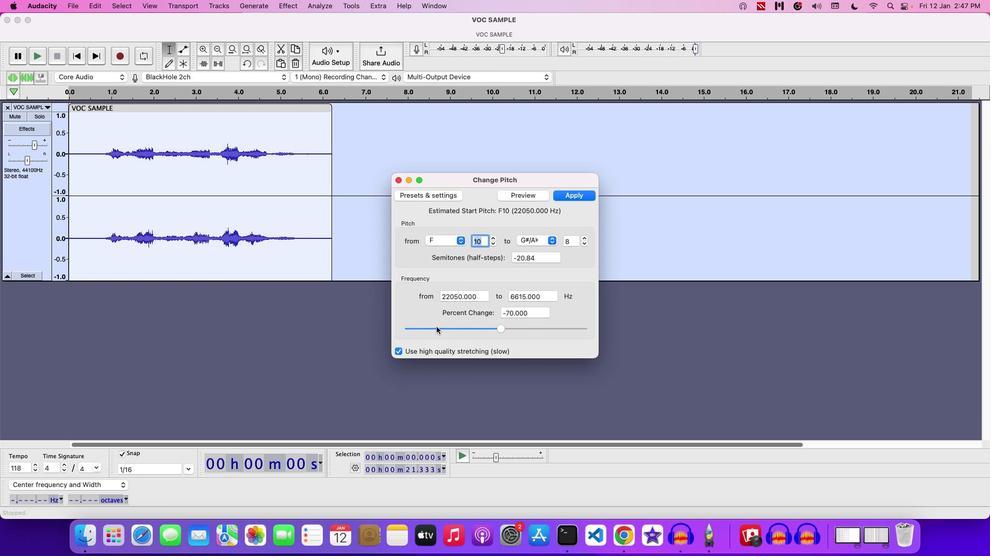 
Action: Mouse moved to (533, 199)
Screenshot: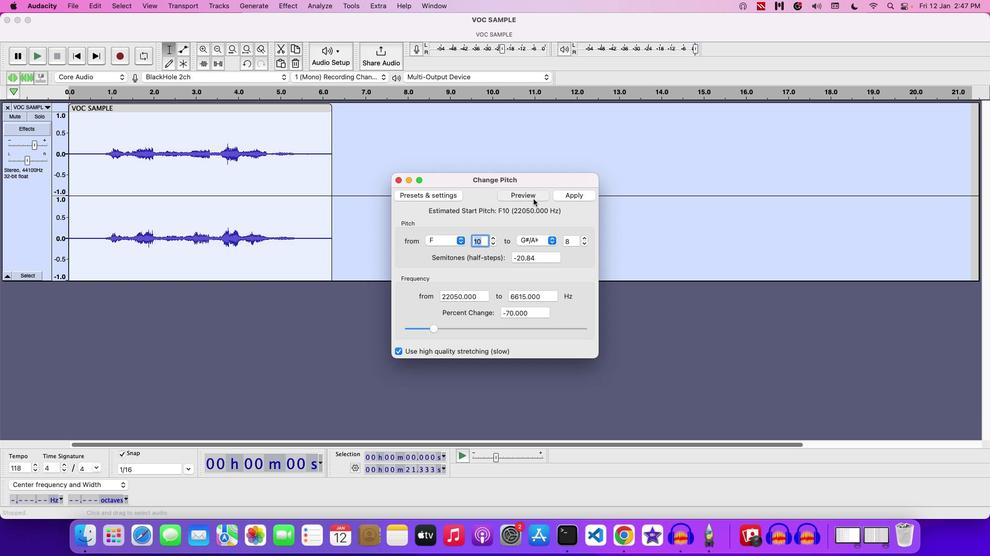 
Action: Mouse pressed left at (533, 199)
Screenshot: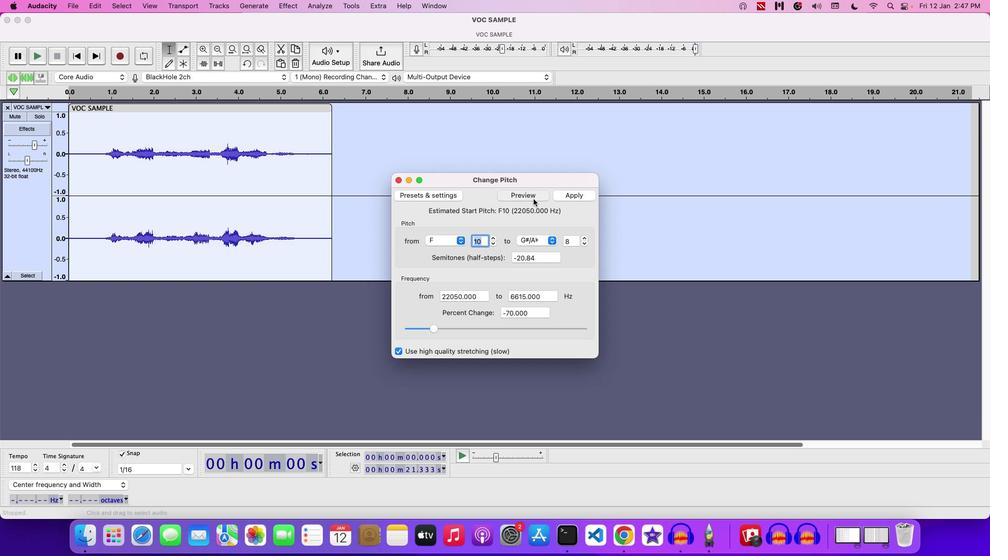 
Action: Mouse moved to (566, 198)
Screenshot: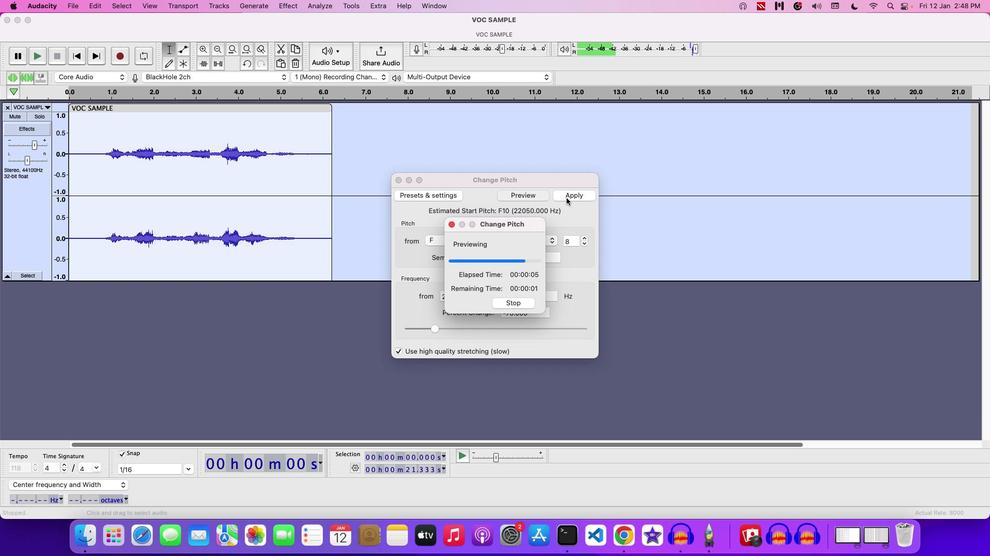 
Action: Mouse pressed left at (566, 198)
Screenshot: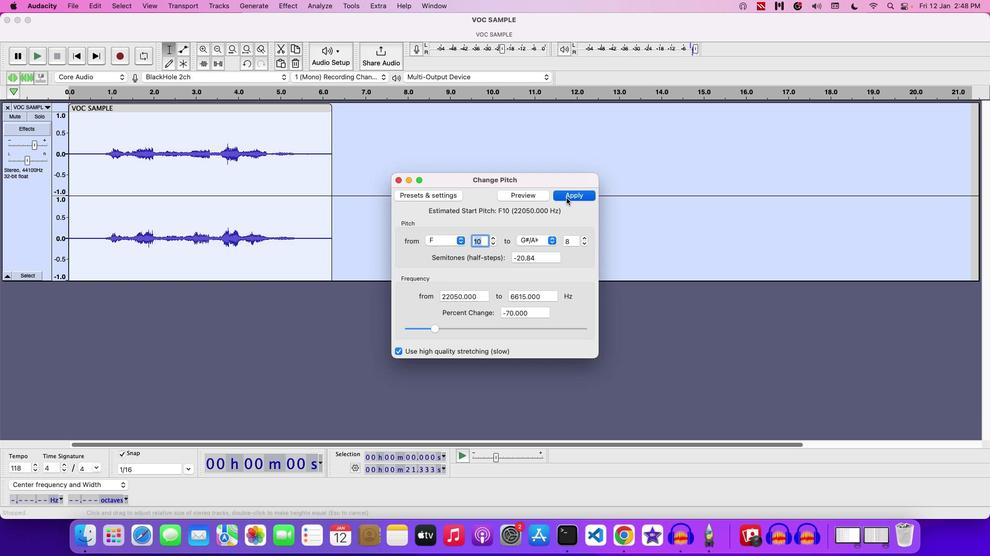 
Action: Mouse moved to (565, 198)
Screenshot: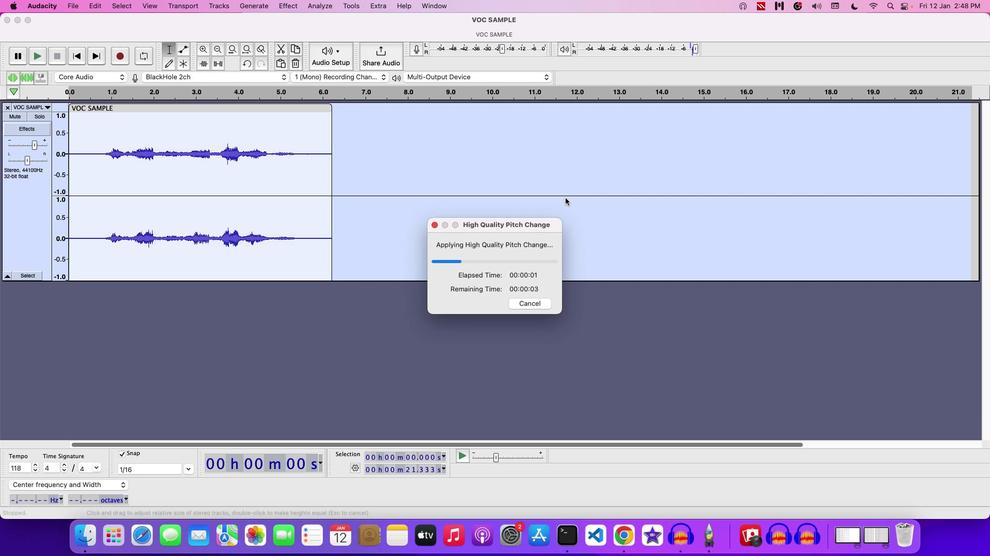 
Action: Key pressed Key.space
Screenshot: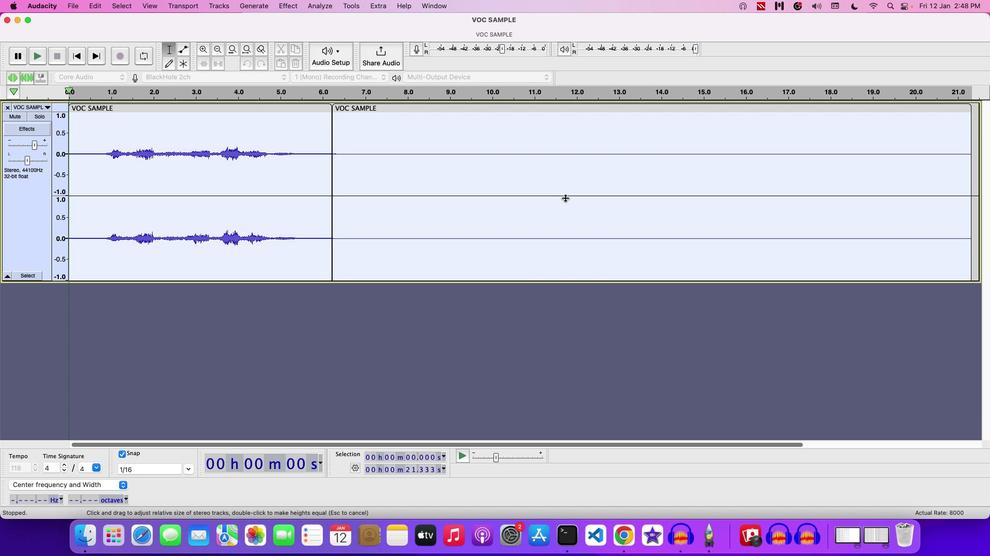 
Action: Mouse moved to (36, 142)
Screenshot: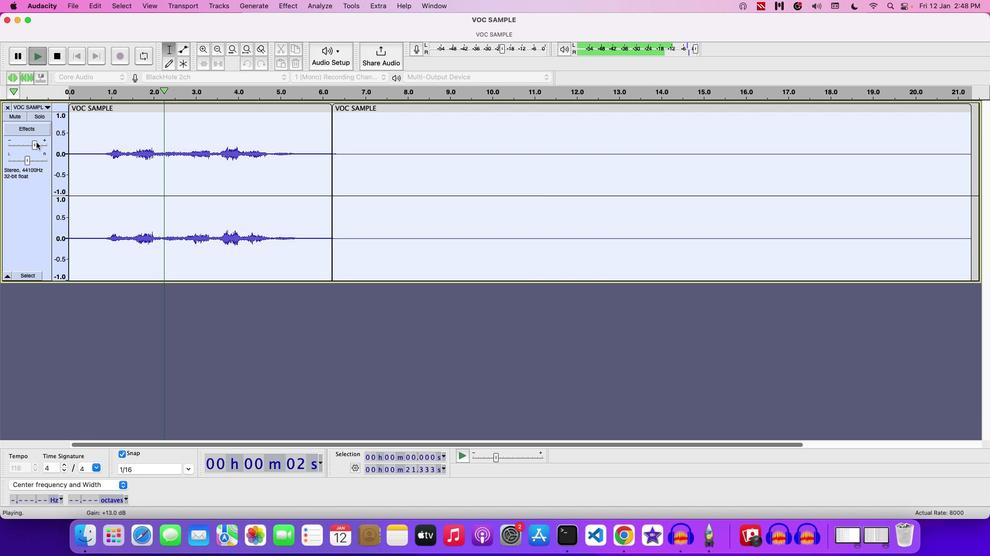 
Action: Mouse pressed left at (36, 142)
Screenshot: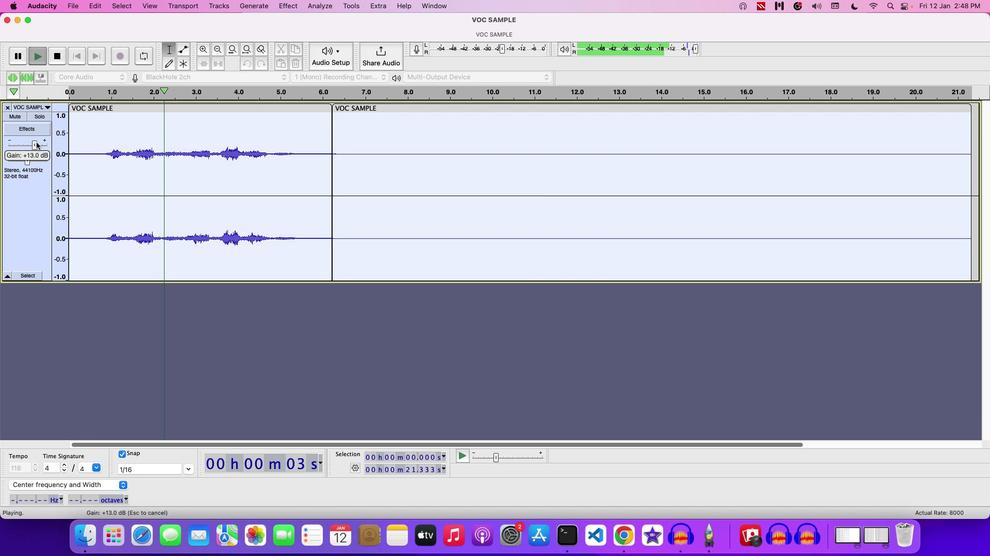 
Action: Mouse moved to (239, 129)
Screenshot: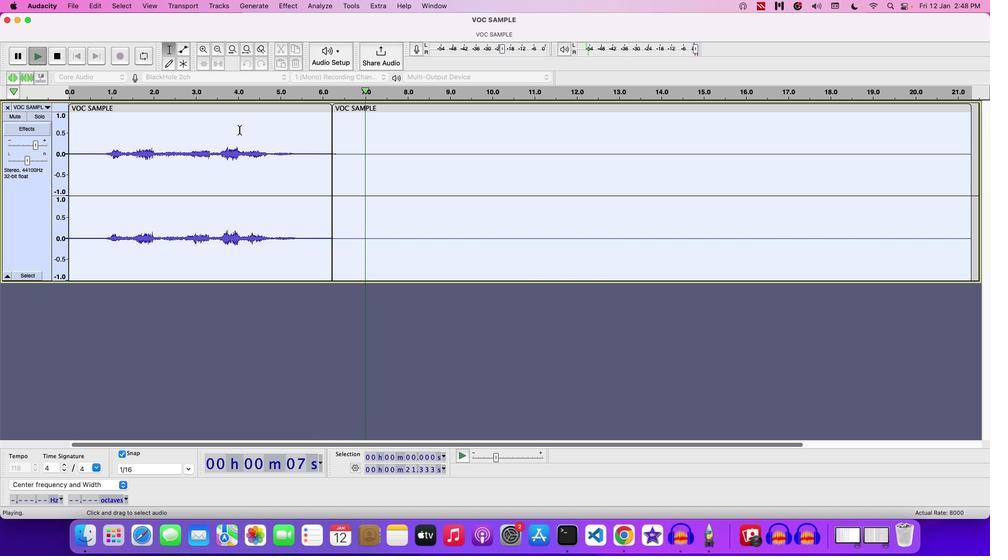 
Action: Key pressed Key.space
Screenshot: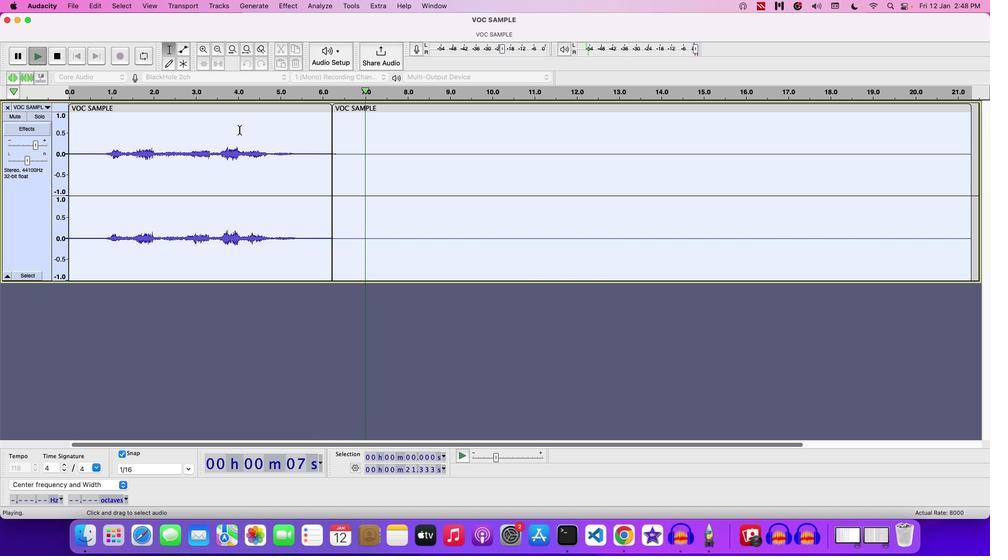 
Action: Mouse moved to (239, 129)
Screenshot: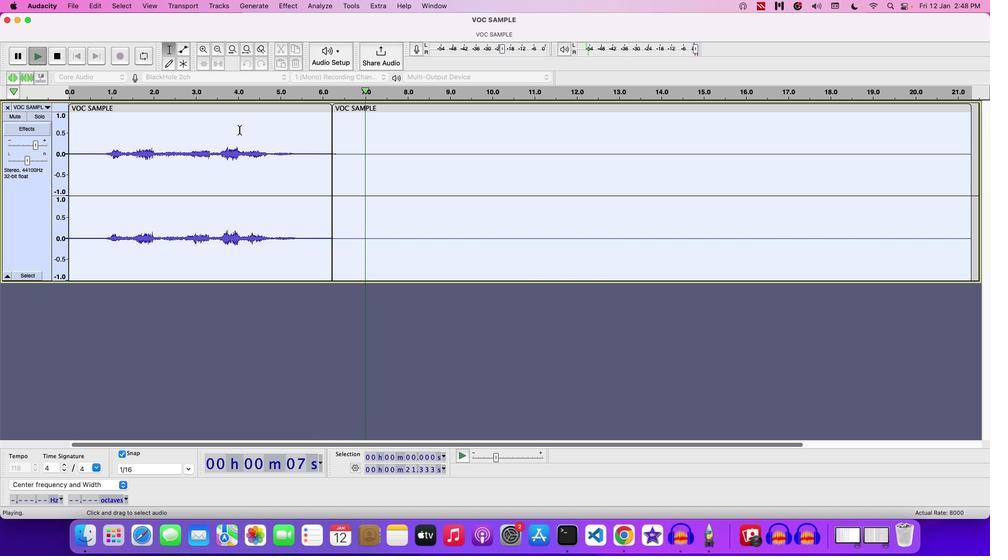 
Action: Key pressed Key.space
Screenshot: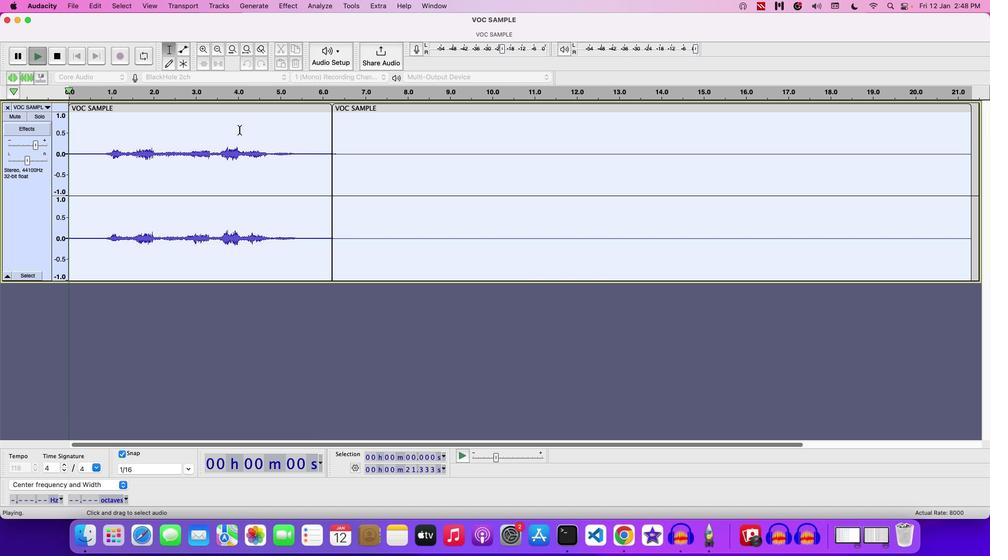 
Action: Mouse moved to (249, 133)
Screenshot: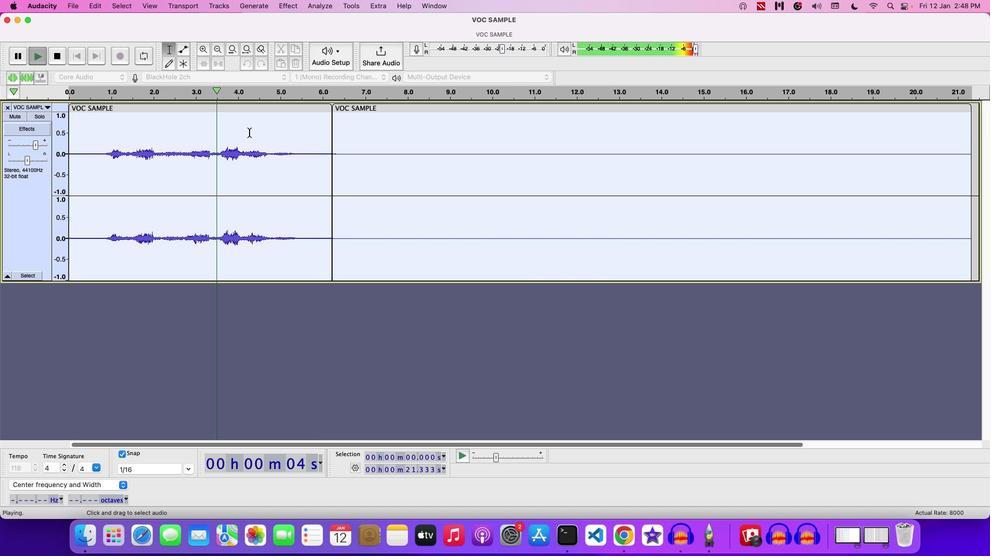 
Action: Key pressed Key.space
Screenshot: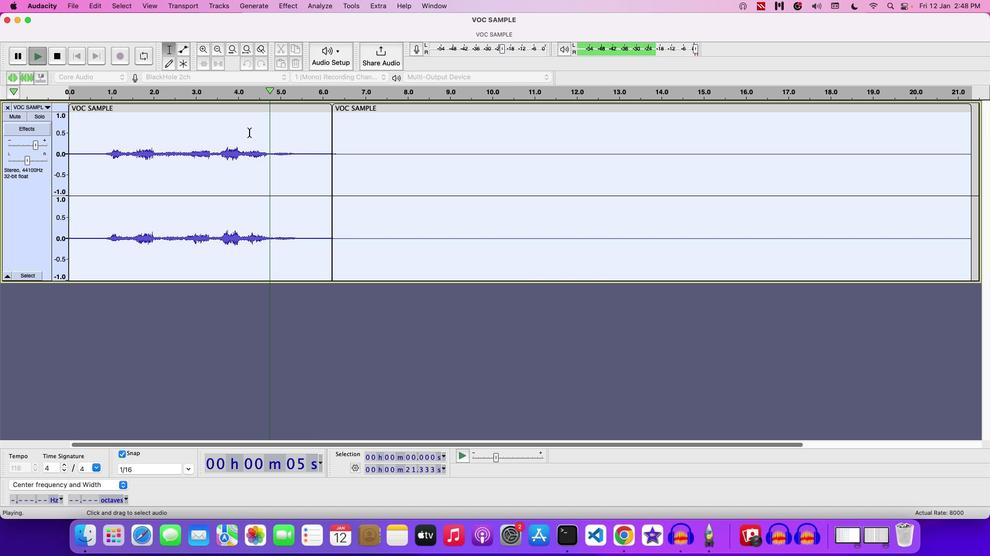 
Action: Mouse moved to (301, 5)
Screenshot: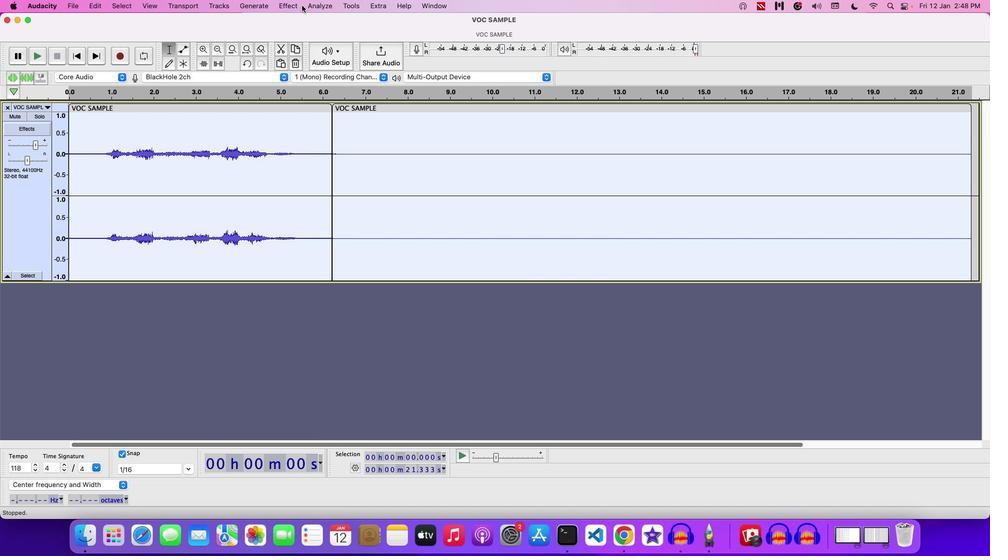 
Action: Mouse pressed left at (301, 5)
Screenshot: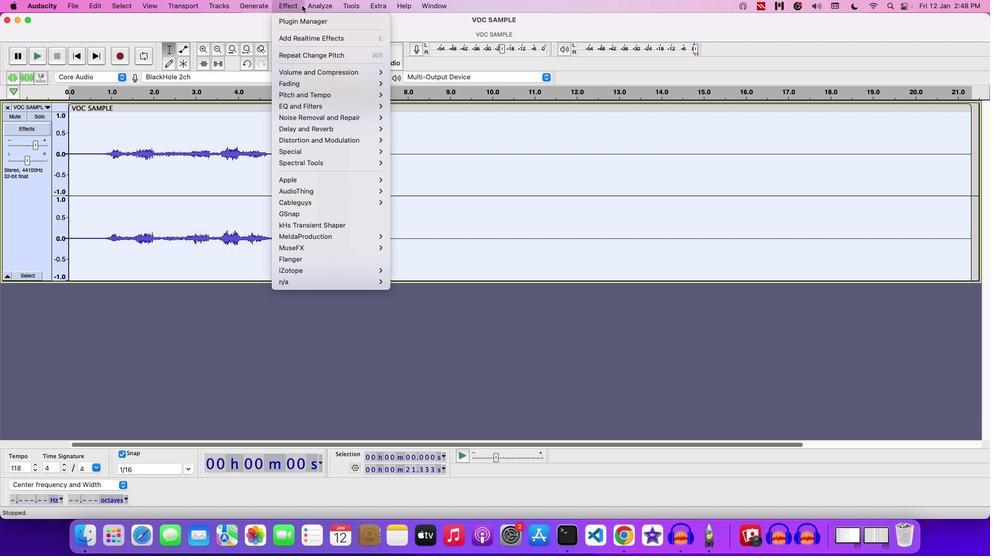 
Action: Mouse moved to (413, 127)
Screenshot: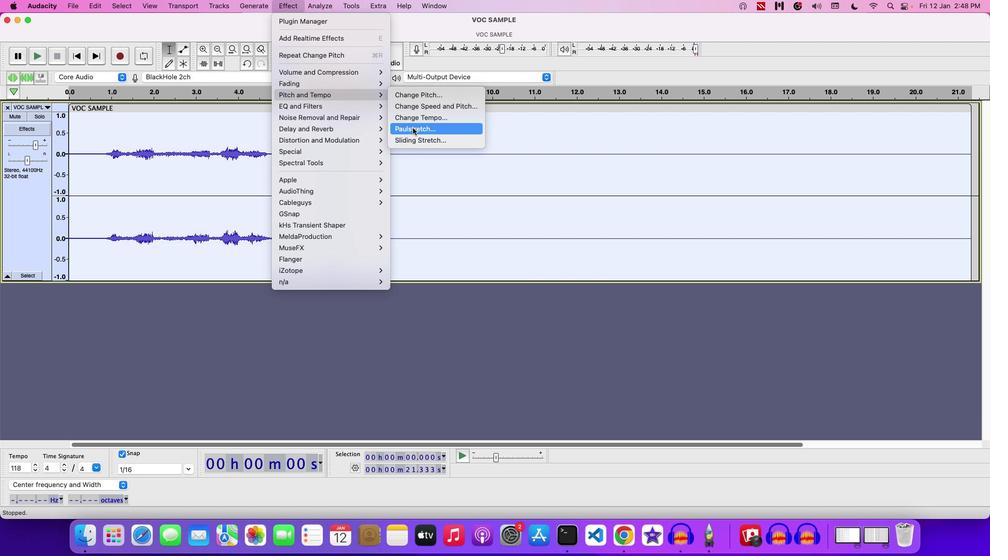 
Action: Mouse pressed left at (413, 127)
Screenshot: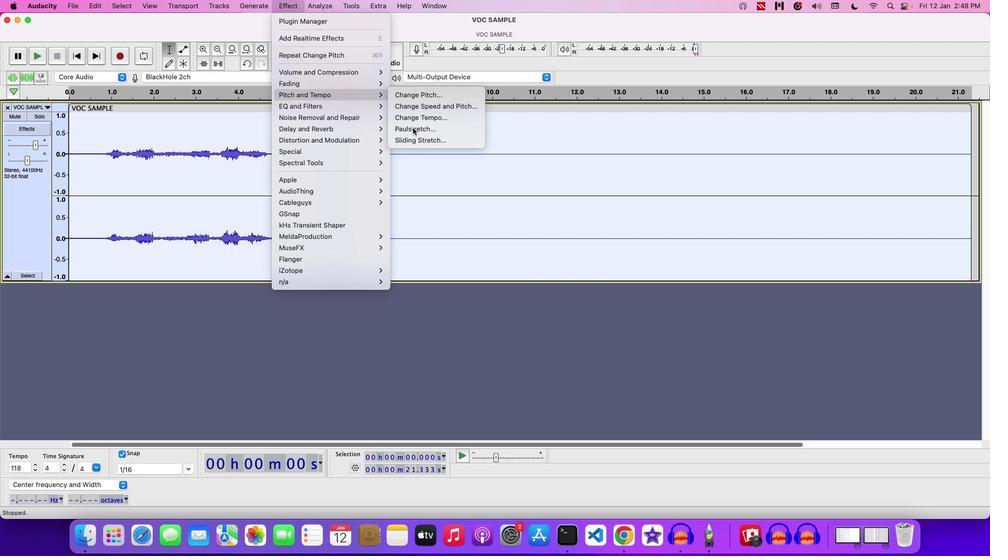 
Action: Mouse moved to (506, 242)
Screenshot: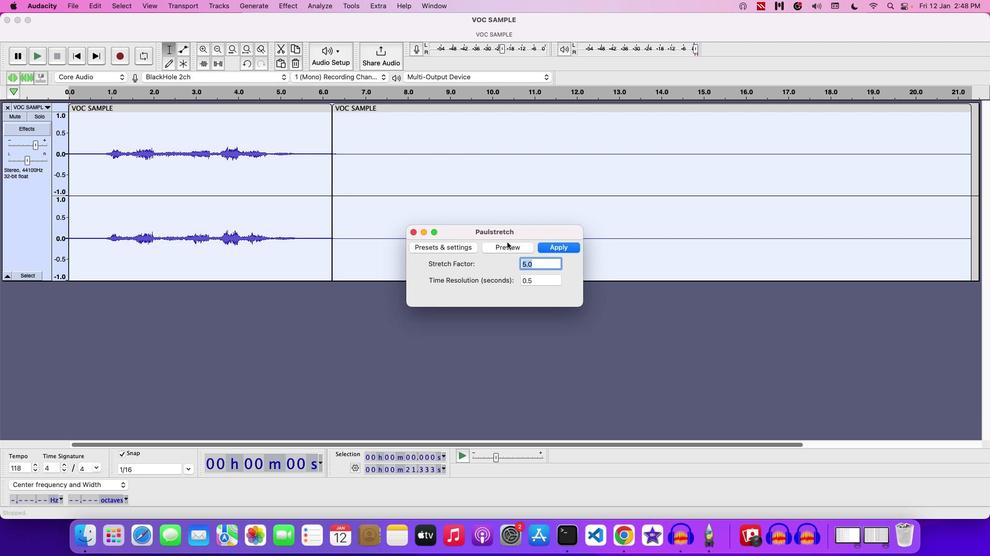
Action: Mouse pressed left at (506, 242)
Screenshot: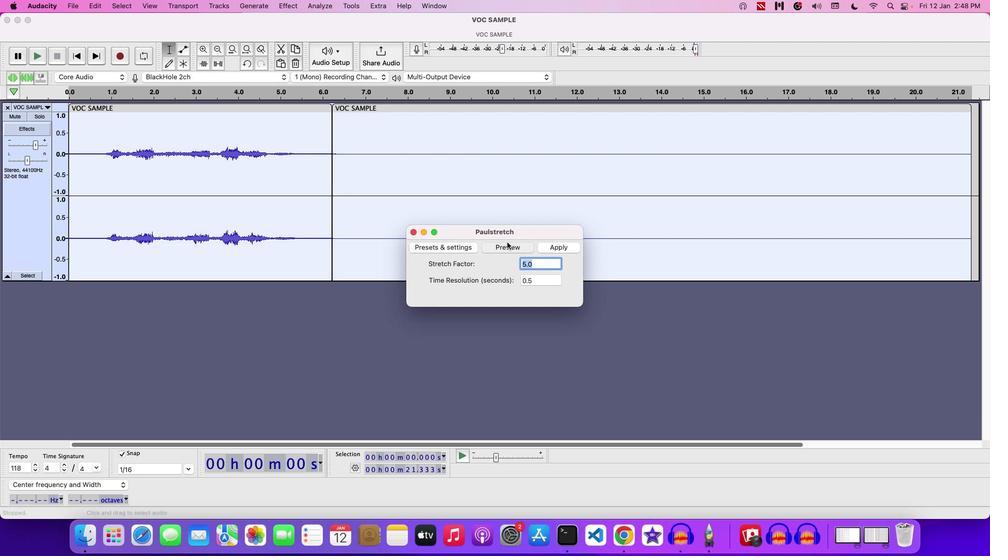 
Action: Mouse moved to (525, 264)
Screenshot: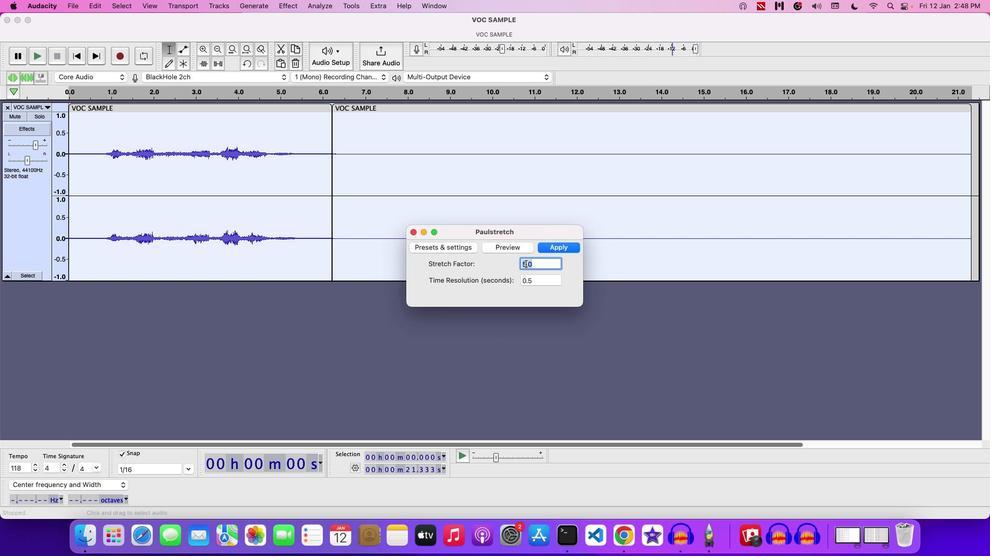 
Action: Mouse pressed left at (525, 264)
Screenshot: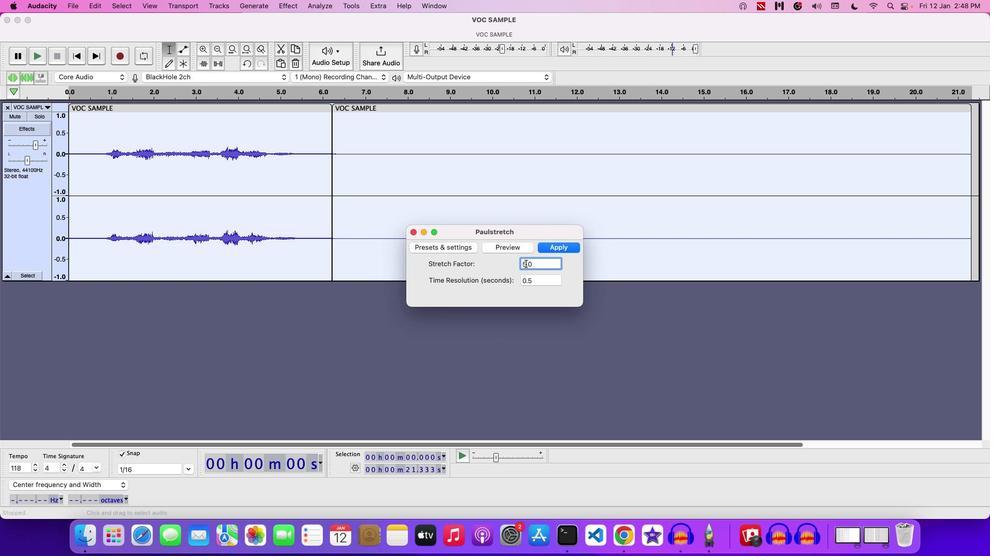 
Action: Mouse moved to (547, 247)
Screenshot: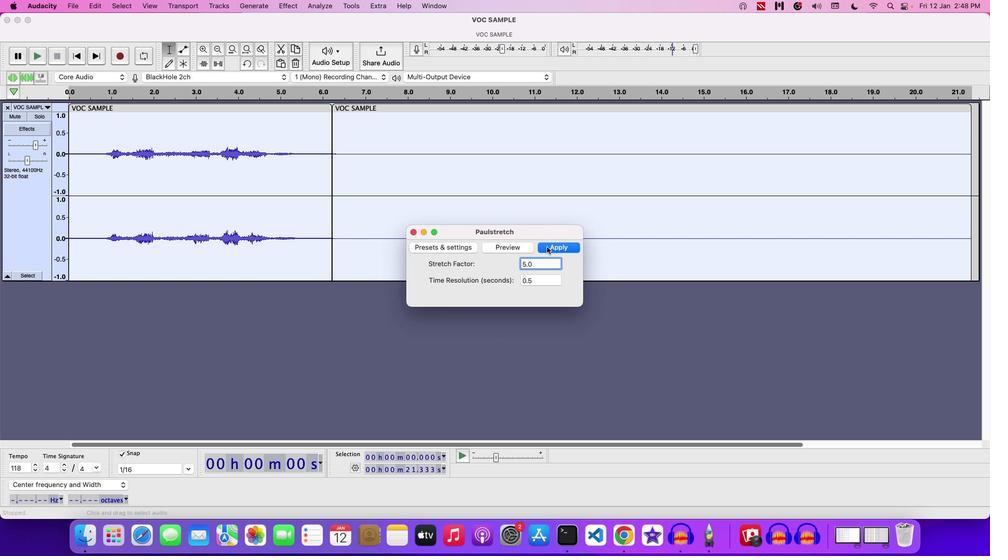 
Action: Key pressed Key.backspace'1'
Screenshot: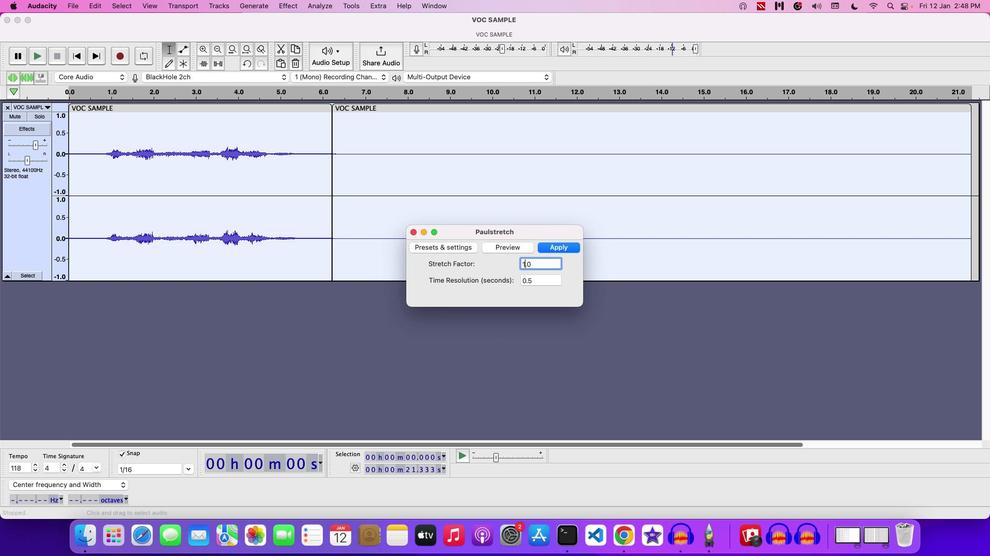 
Action: Mouse moved to (571, 245)
Screenshot: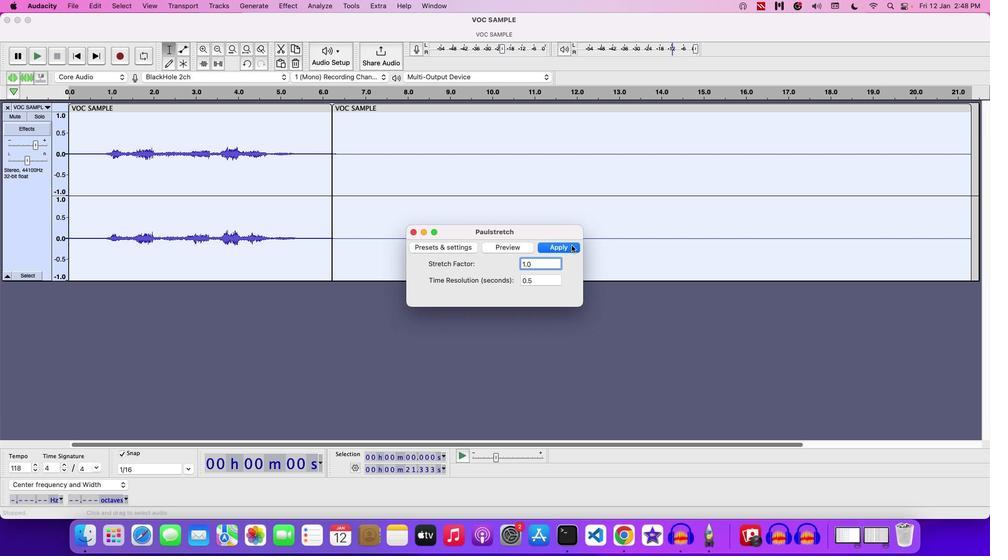 
Action: Mouse pressed left at (571, 245)
Screenshot: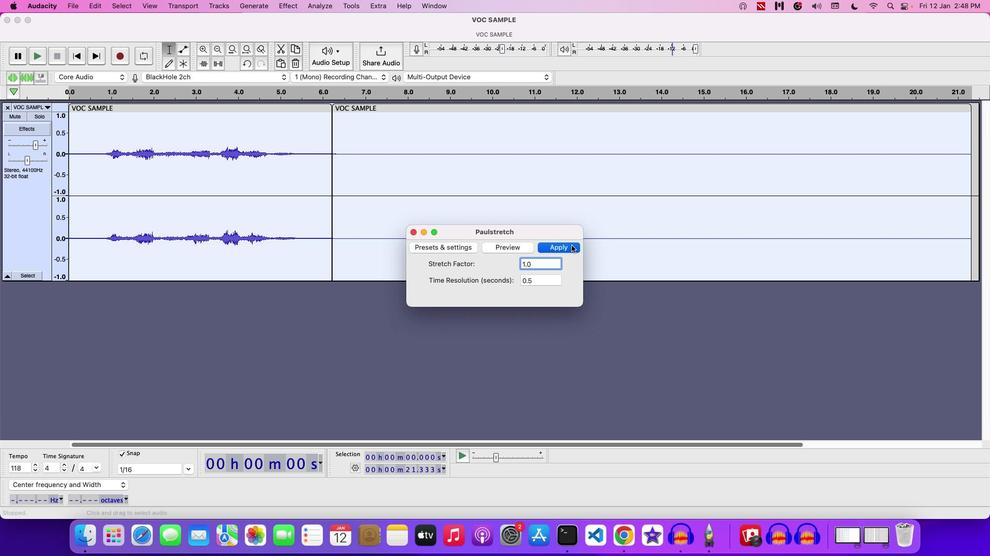 
Action: Mouse moved to (264, 153)
Screenshot: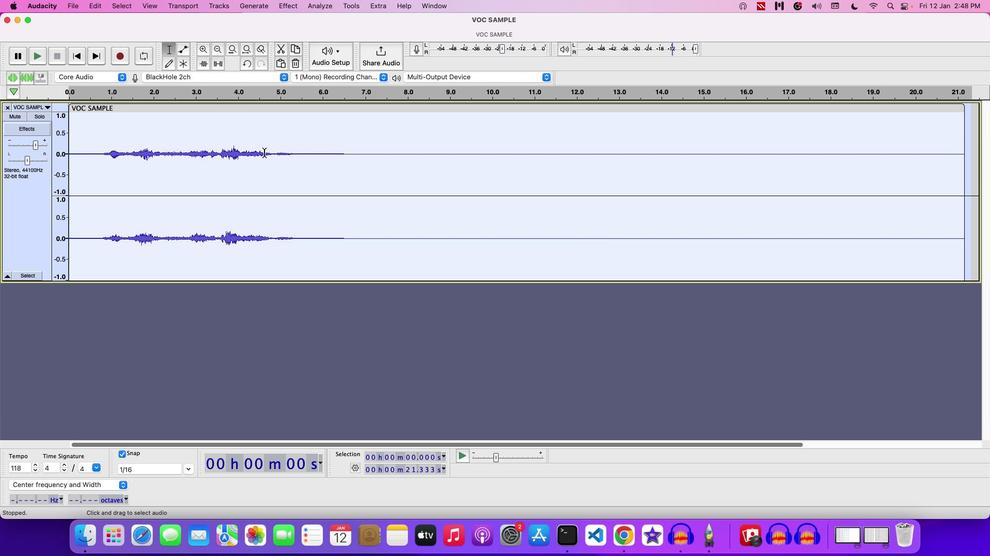 
Action: Key pressed Key.space
Screenshot: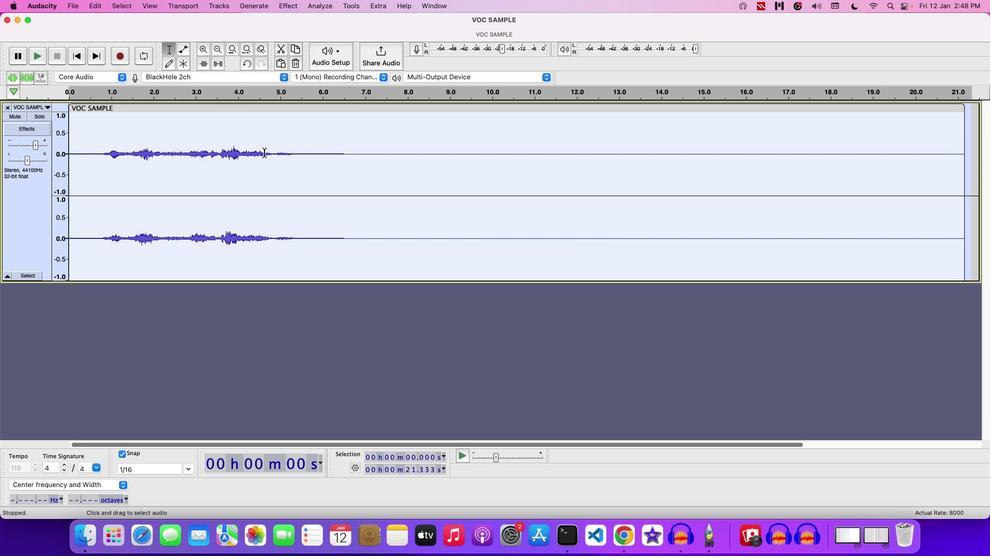 
Action: Mouse moved to (293, 7)
Screenshot: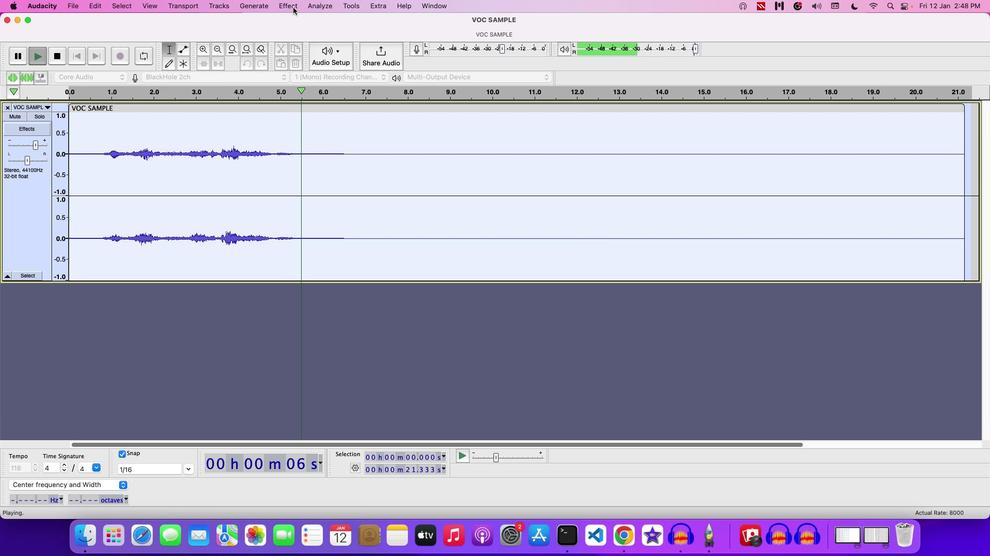 
Action: Key pressed Key.space
Screenshot: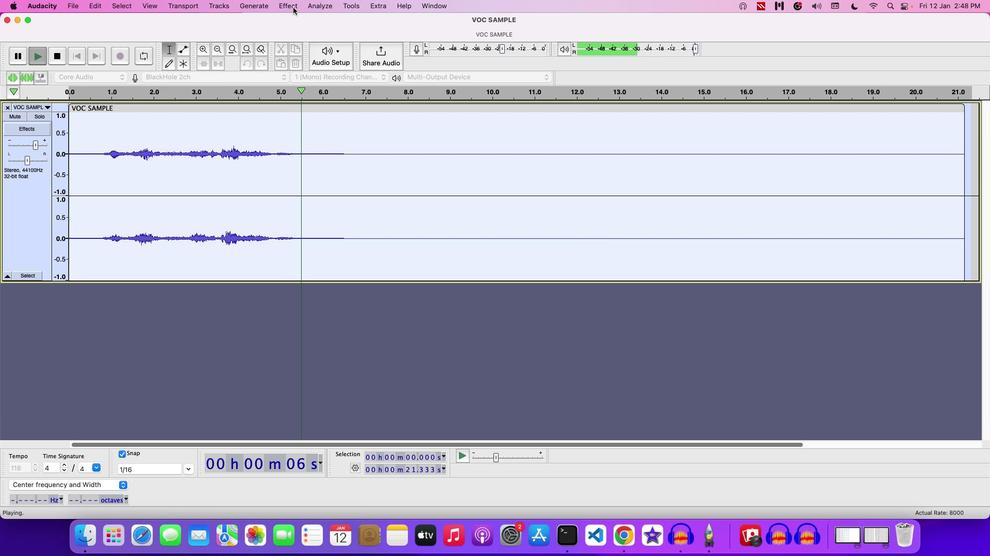 
Action: Mouse moved to (292, 7)
Screenshot: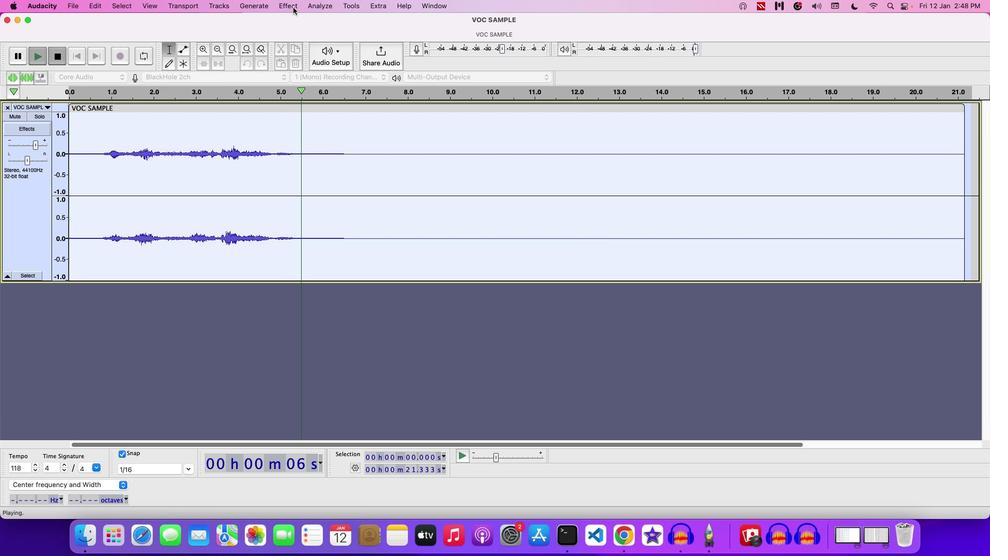 
Action: Mouse pressed left at (292, 7)
Screenshot: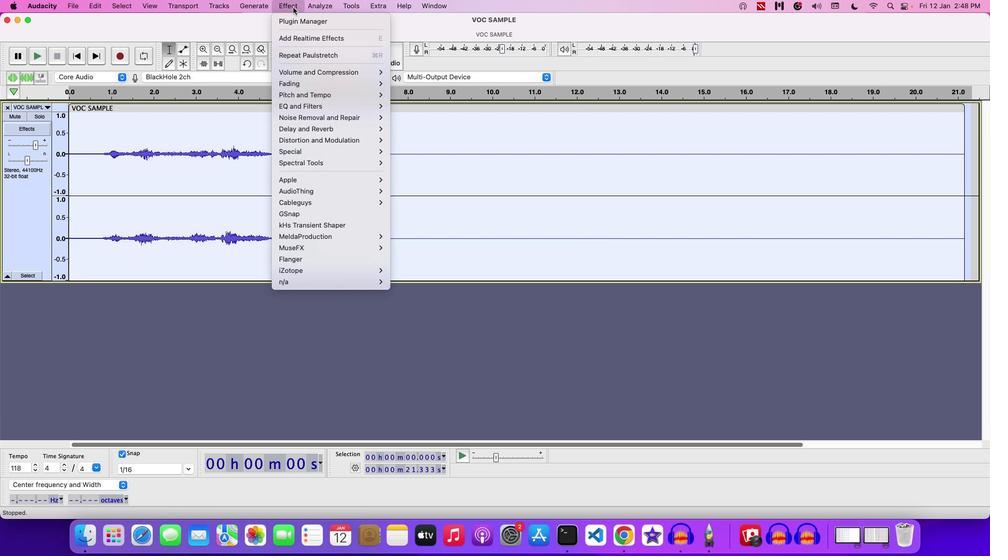 
Action: Mouse moved to (409, 322)
Screenshot: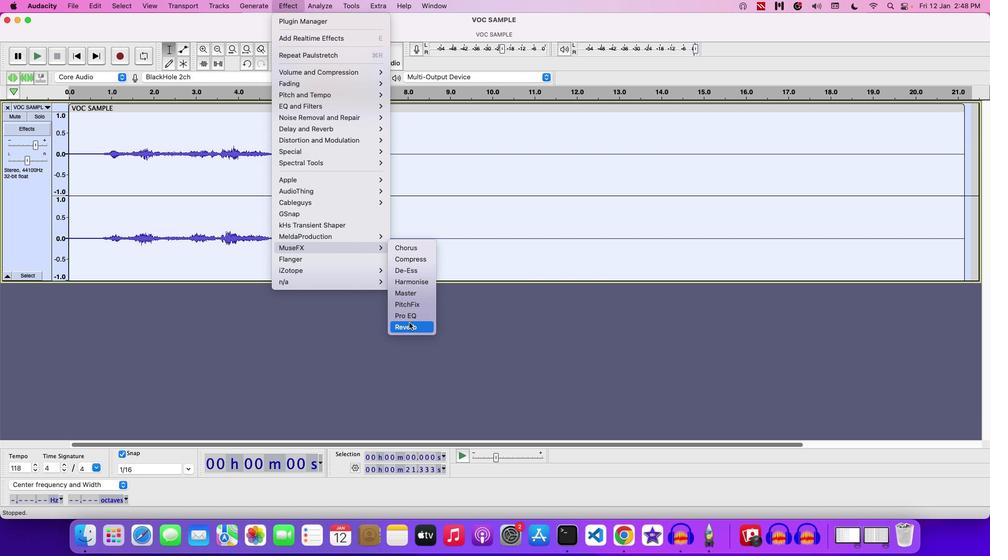 
Action: Mouse pressed left at (409, 322)
Screenshot: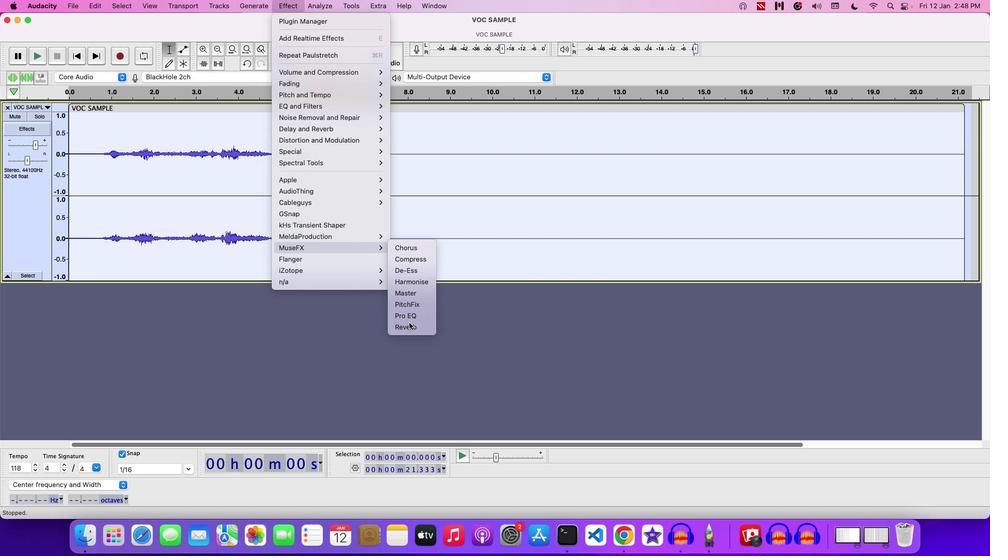 
Action: Mouse moved to (477, 259)
Screenshot: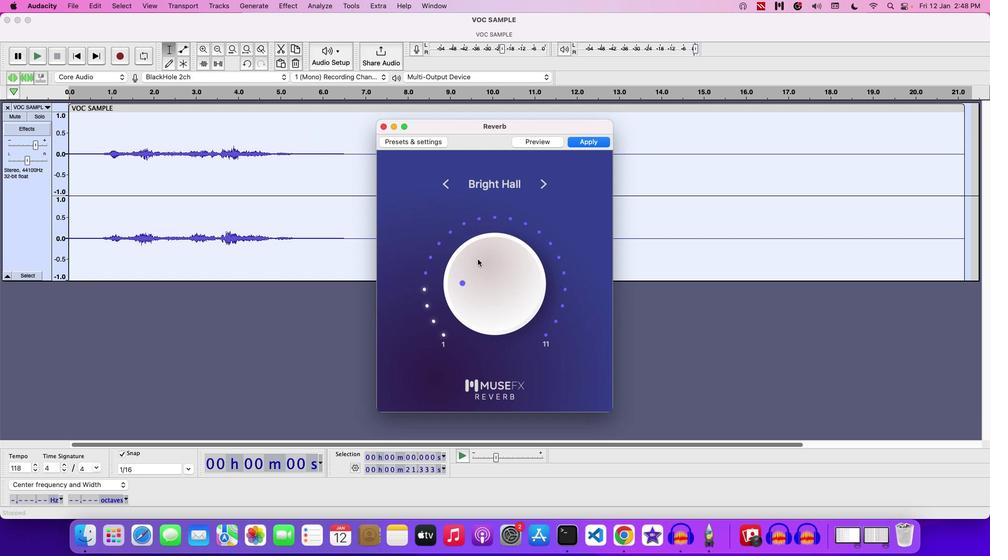 
Action: Mouse pressed left at (477, 259)
Screenshot: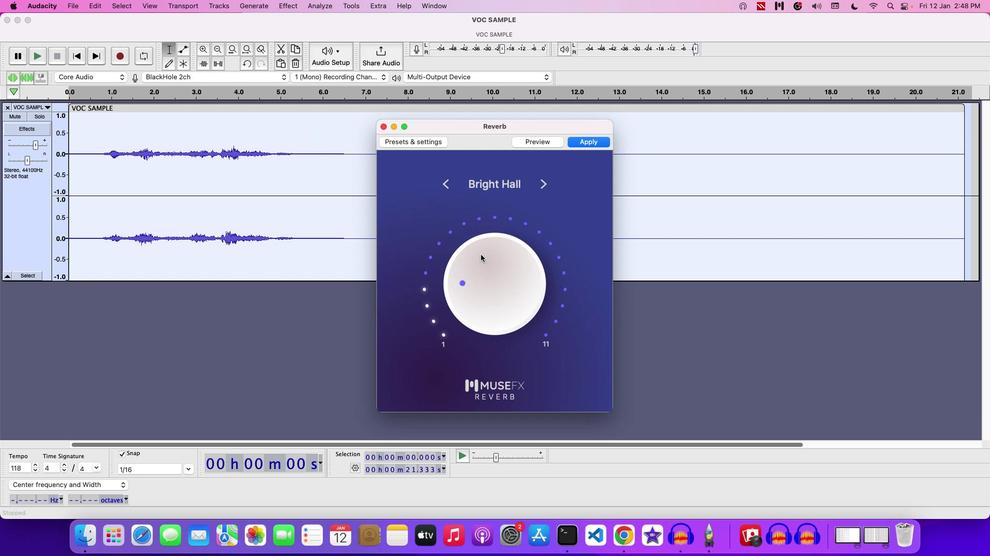 
Action: Mouse moved to (578, 151)
Screenshot: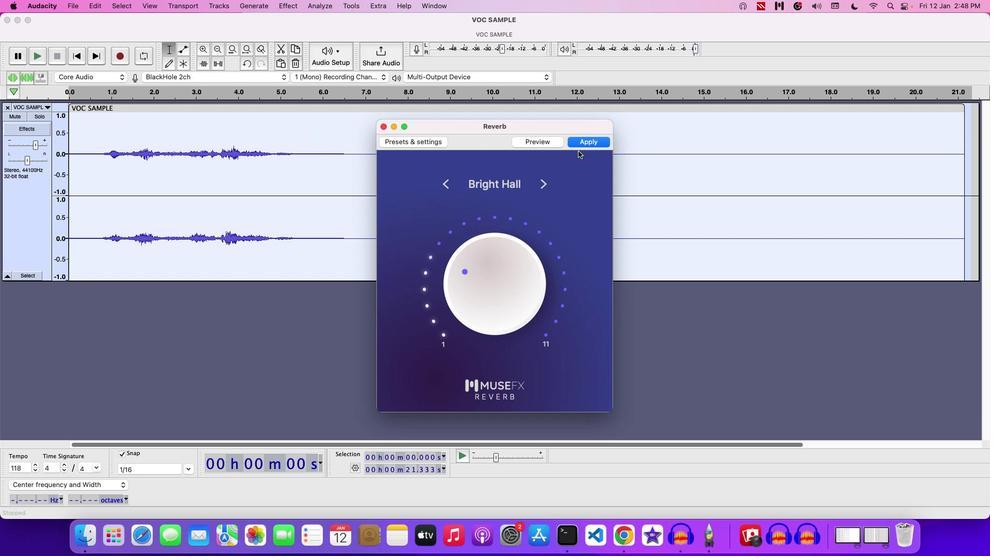
Action: Mouse pressed left at (578, 151)
Screenshot: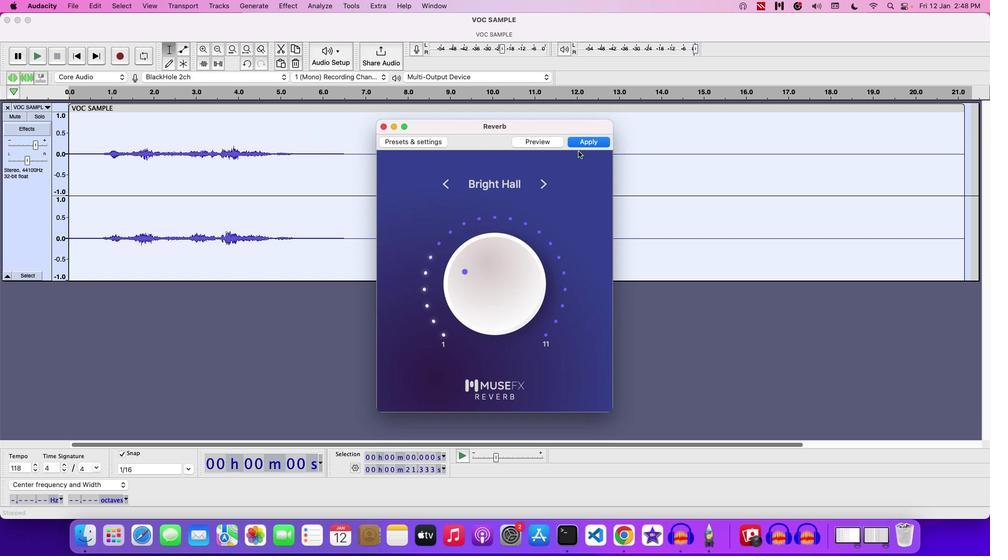 
Action: Mouse moved to (582, 142)
Screenshot: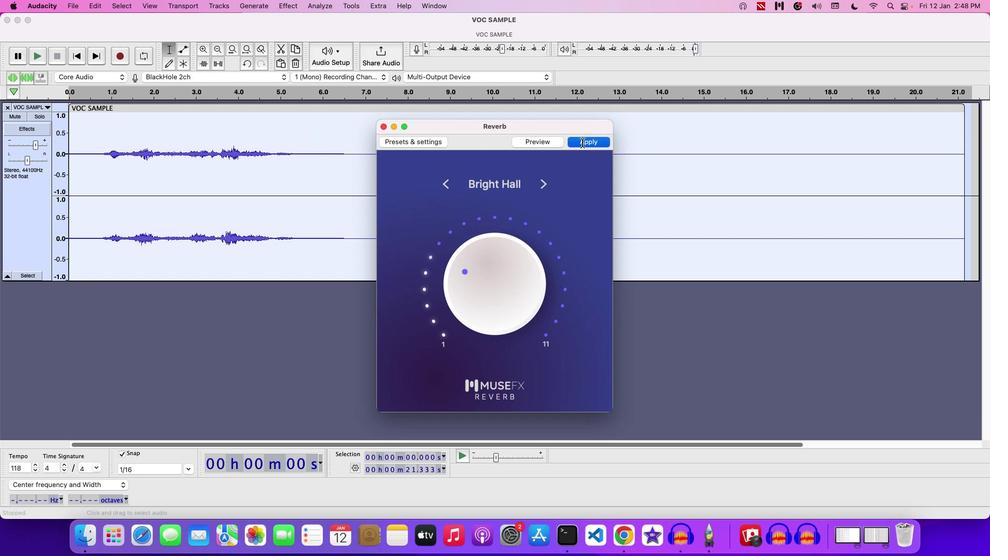 
Action: Mouse pressed left at (582, 142)
Screenshot: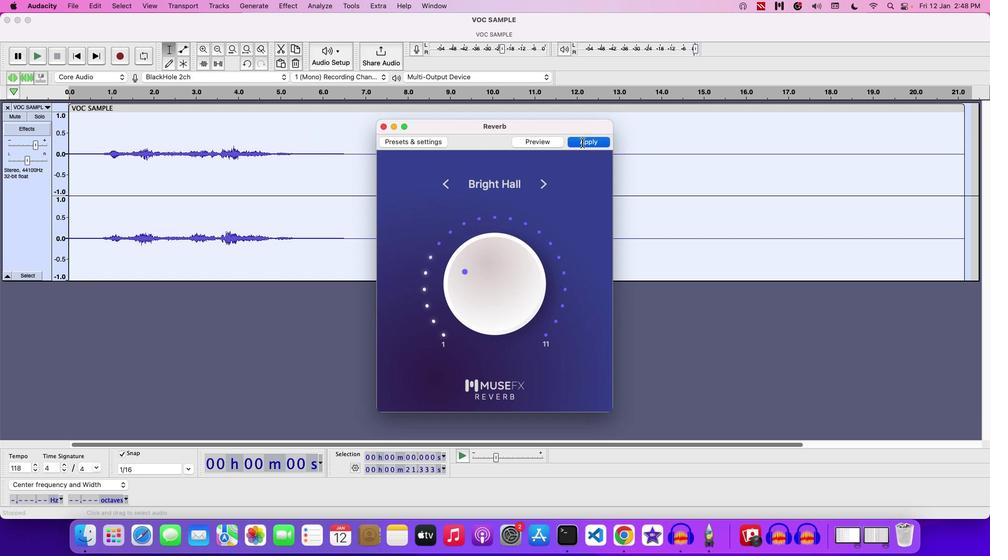 
Action: Mouse moved to (331, 159)
Screenshot: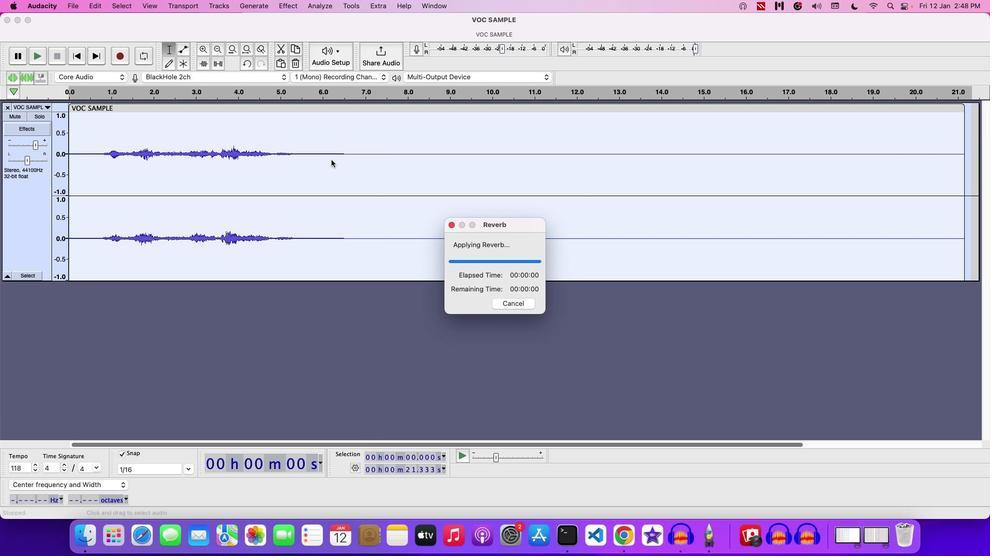 
Action: Key pressed Key.space
Screenshot: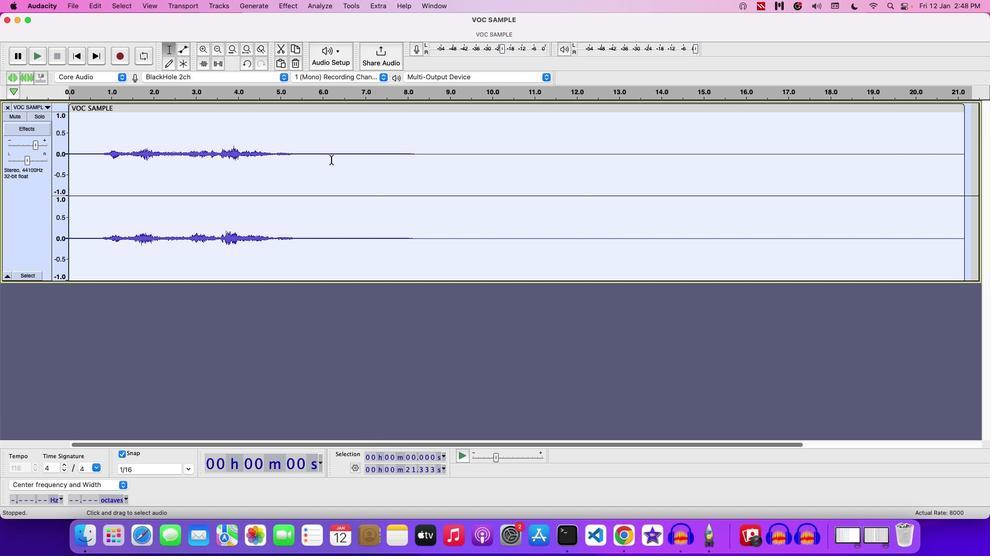 
Action: Mouse moved to (330, 159)
Screenshot: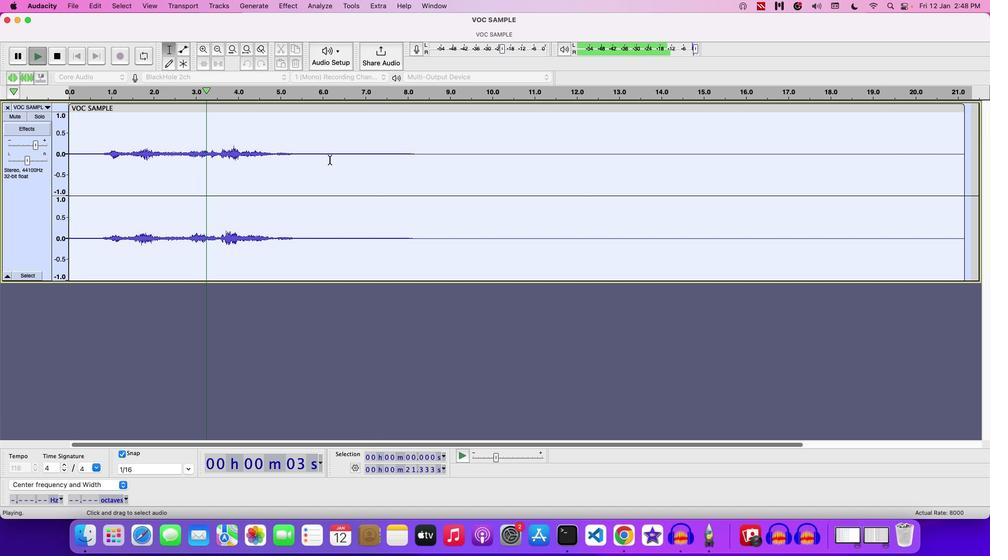 
Action: Key pressed Key.spaceKey.space
Screenshot: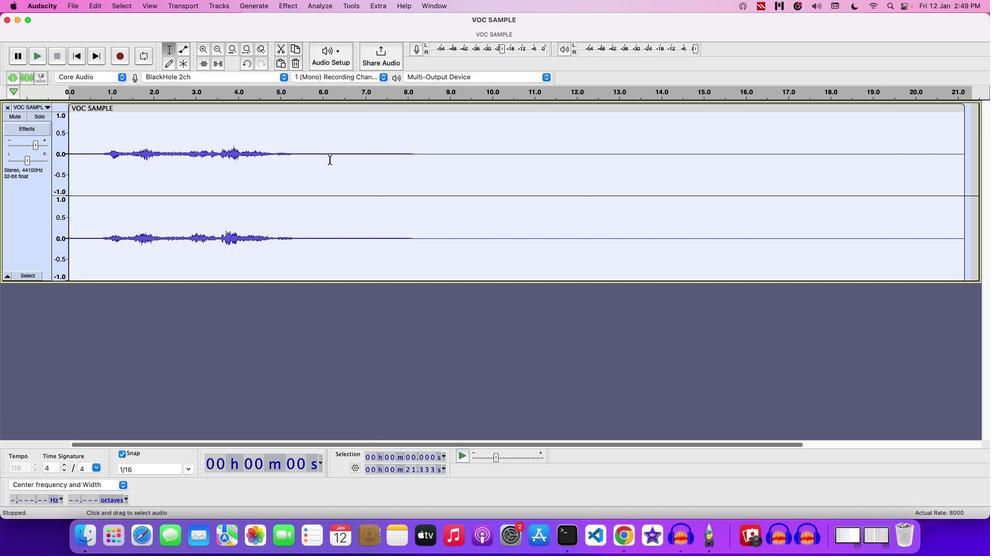 
Action: Mouse moved to (85, 9)
Screenshot: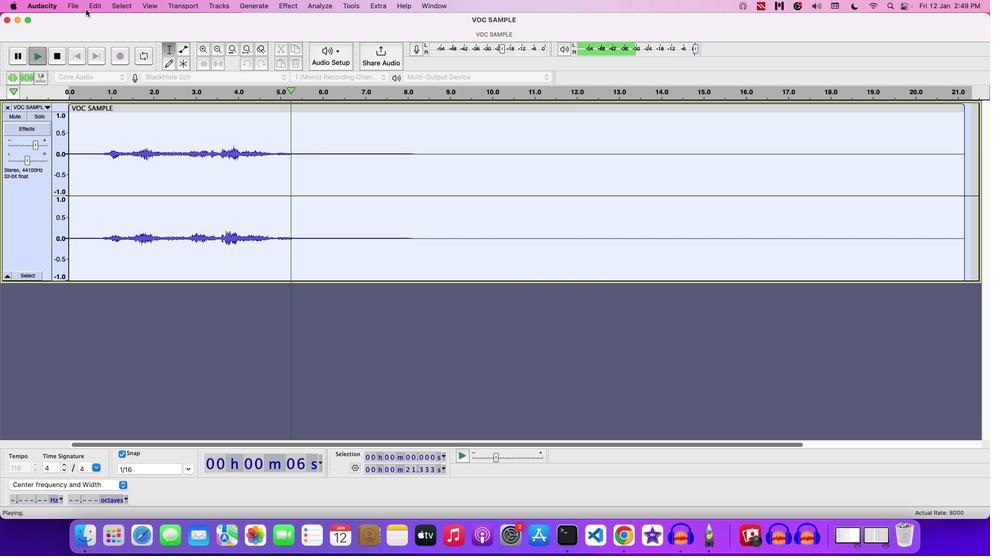 
Action: Key pressed Key.space
Screenshot: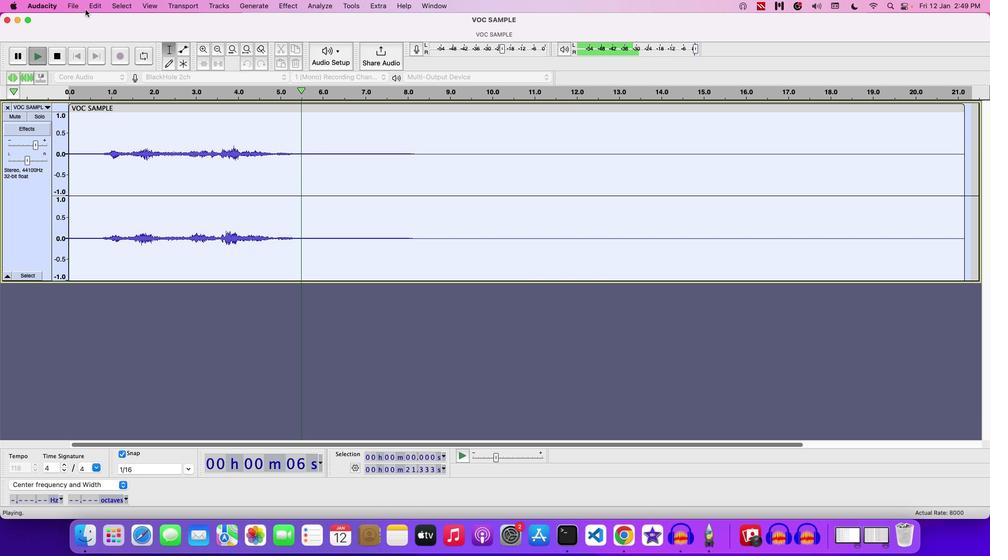 
Action: Mouse moved to (78, 8)
Screenshot: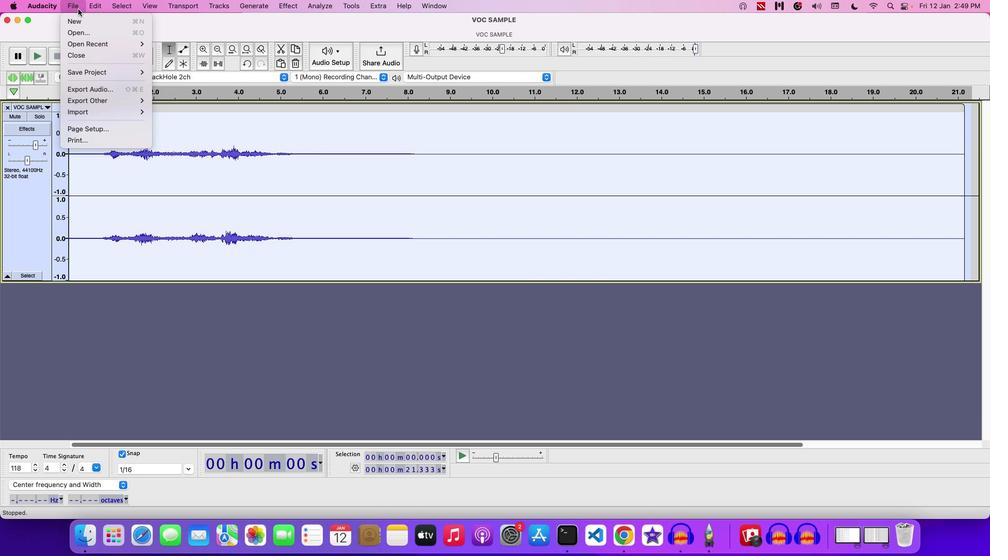 
Action: Mouse pressed left at (78, 8)
Screenshot: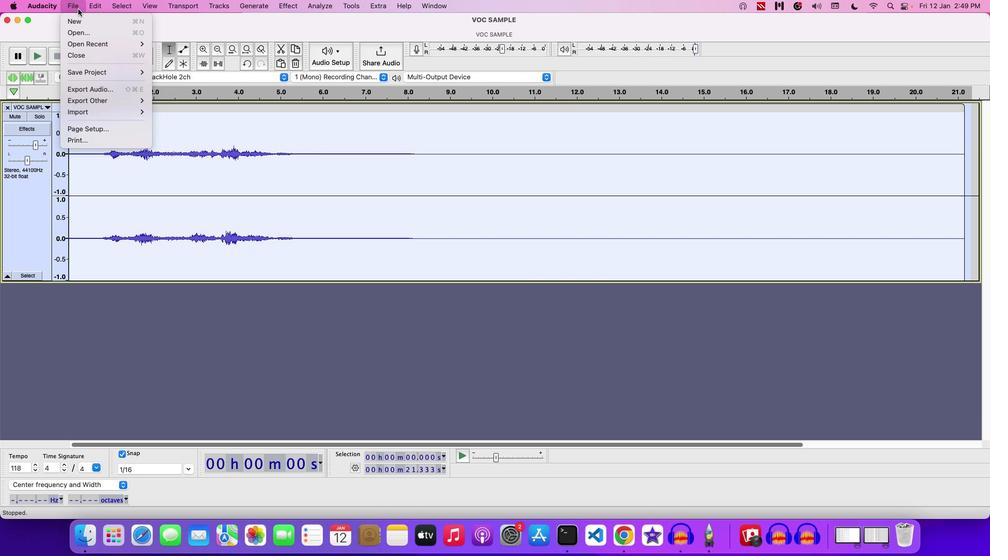 
Action: Mouse moved to (108, 72)
Screenshot: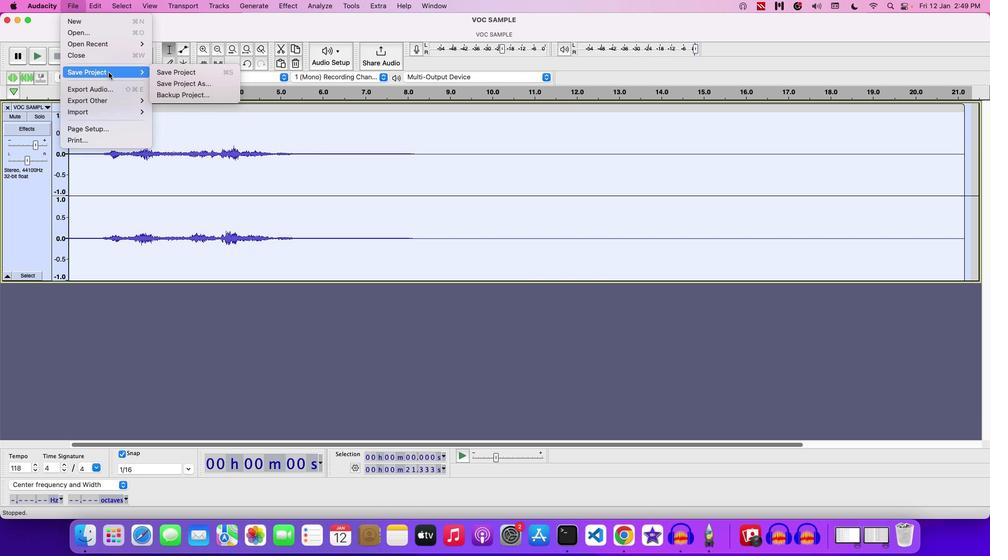 
Action: Mouse pressed left at (108, 72)
Screenshot: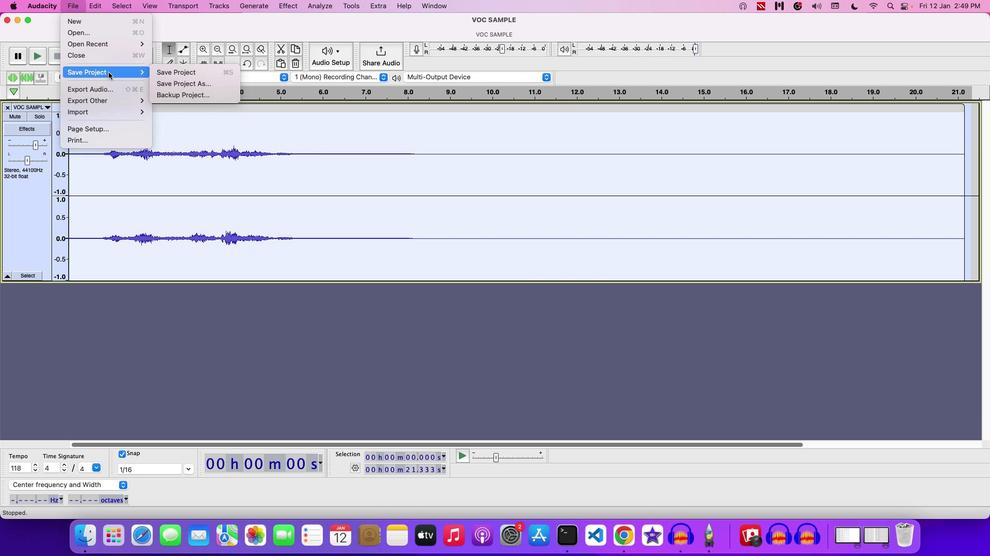 
Action: Mouse moved to (180, 76)
Screenshot: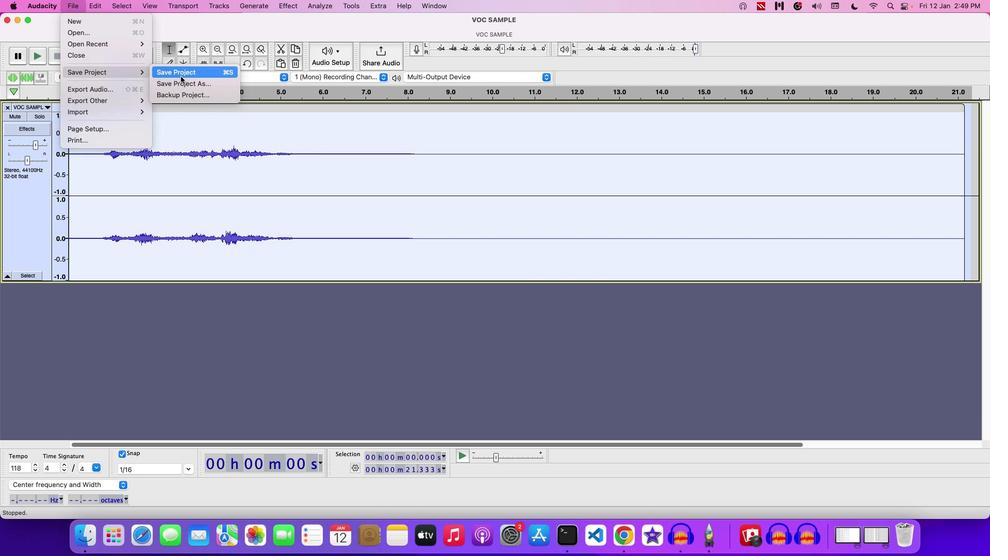 
Action: Mouse pressed left at (180, 76)
Screenshot: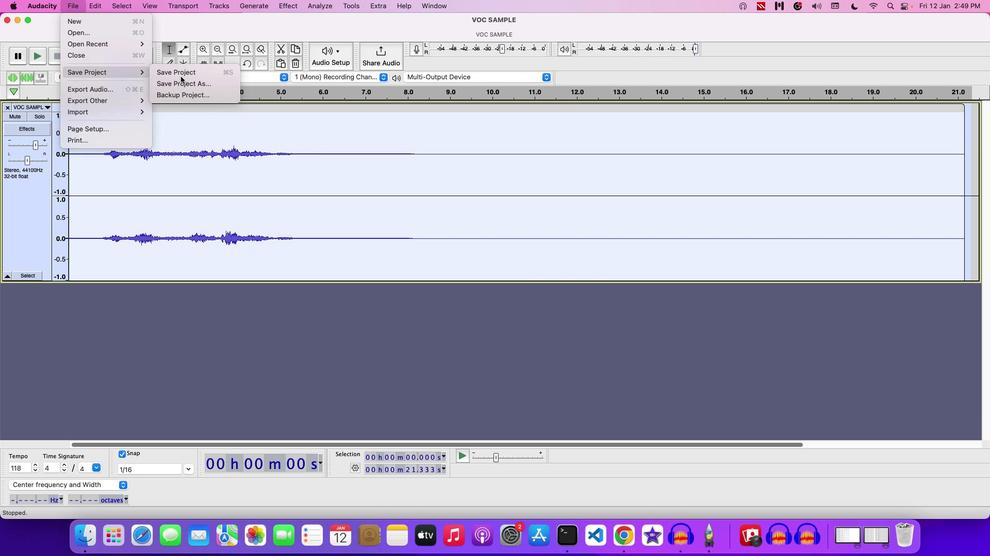 
Action: Mouse moved to (392, 195)
Screenshot: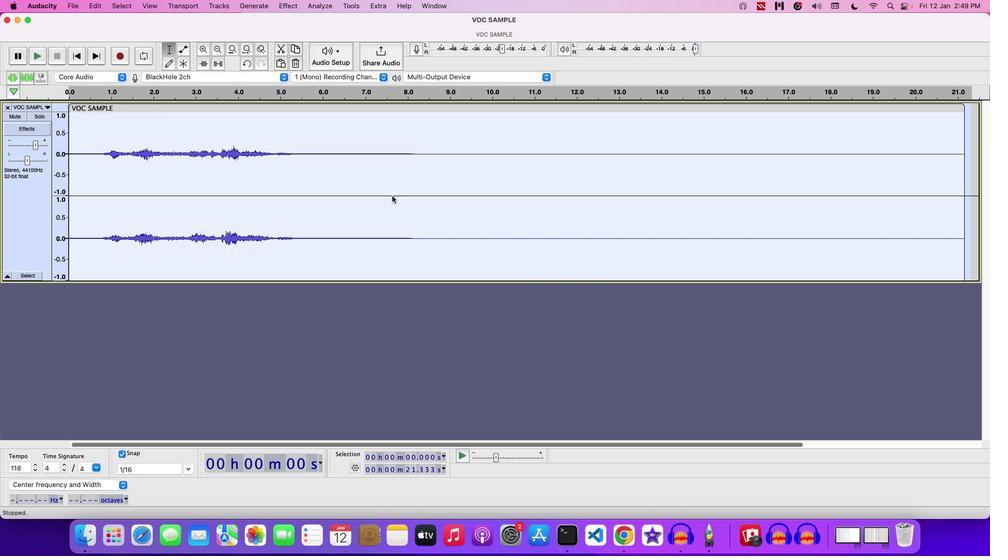 
Action: Key pressed Key.backspace'U''S''I''N''G'Key.space'S'Key.backspace'A'Key.space'P''I''T''C''H'Key.space'S''H''I''F''T''E''D'Key.space'V''O''C''A''L'Key.space'S''A''M''P''L''E'Key.space'T''O'Key.space'C''R''E''A''T''E'Key.space
Screenshot: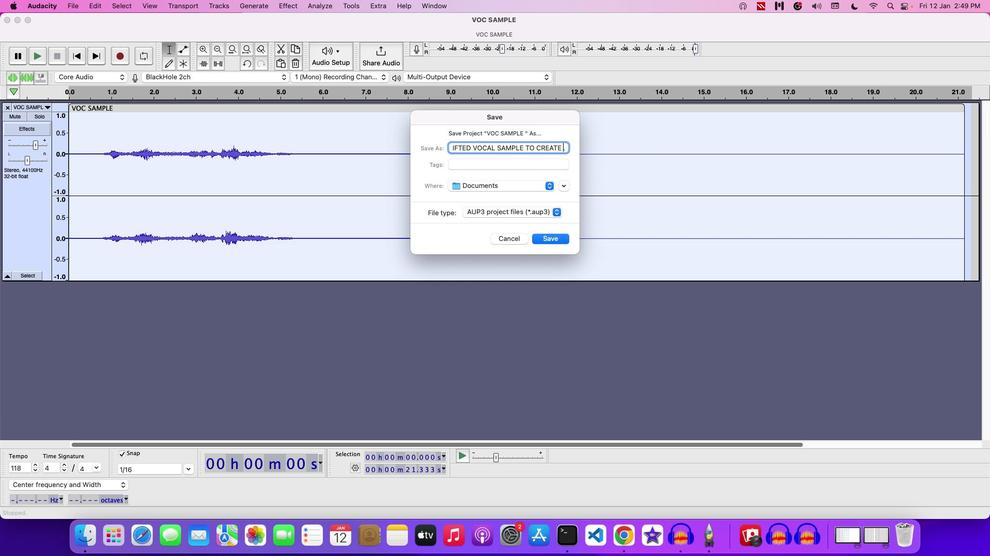
Action: Mouse moved to (528, 243)
Screenshot: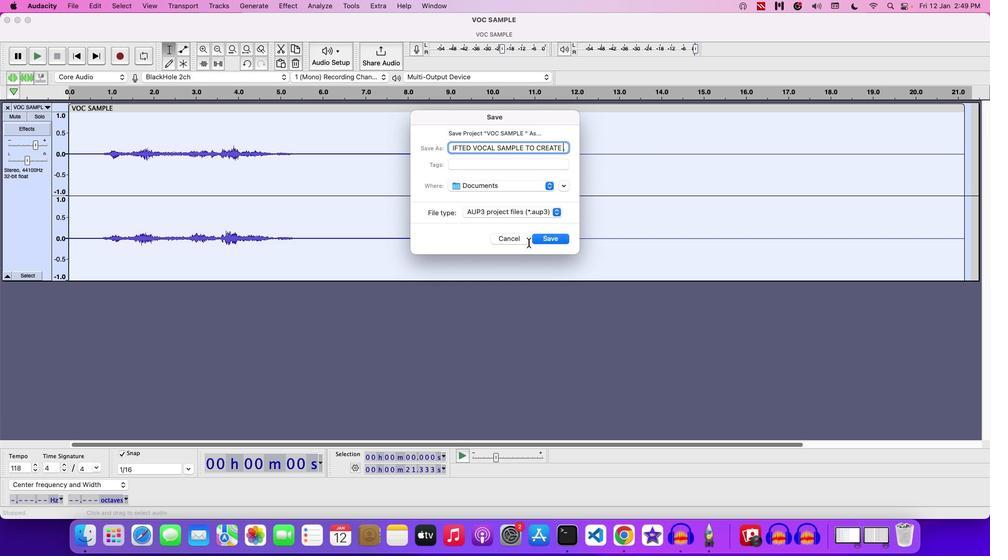
Action: Key pressed 'A'Key.space'G''H''O''S''T''L''Y'Key.space'S''O''U''N''D'Key.space'E''F''F''E''C''T'
Screenshot: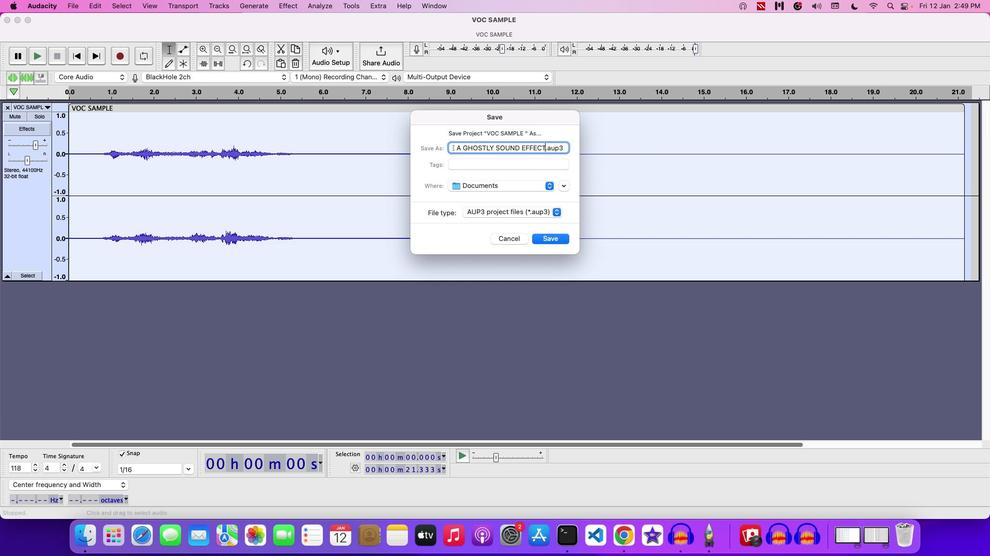
Action: Mouse moved to (528, 243)
Screenshot: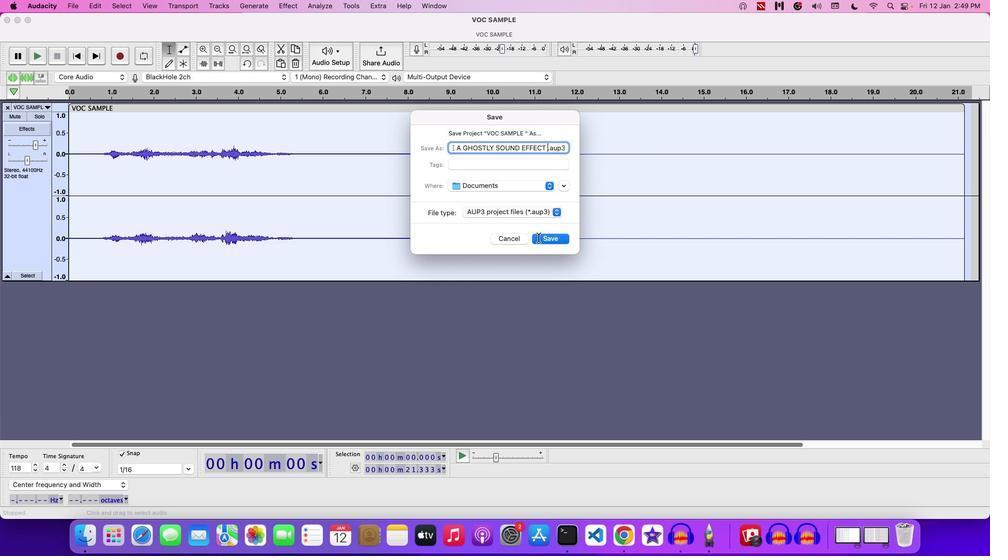 
Action: Key pressed Key.space
Screenshot: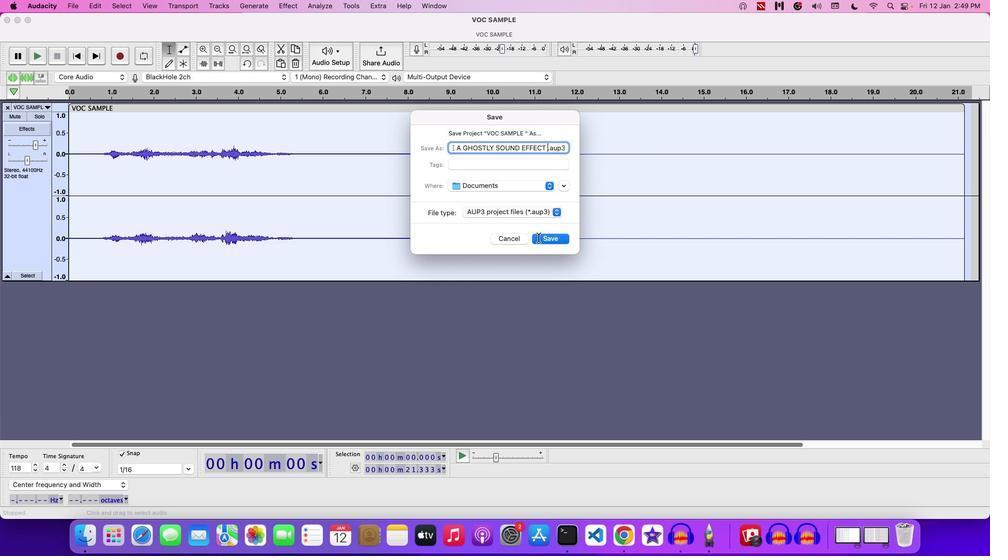
Action: Mouse moved to (588, 261)
Screenshot: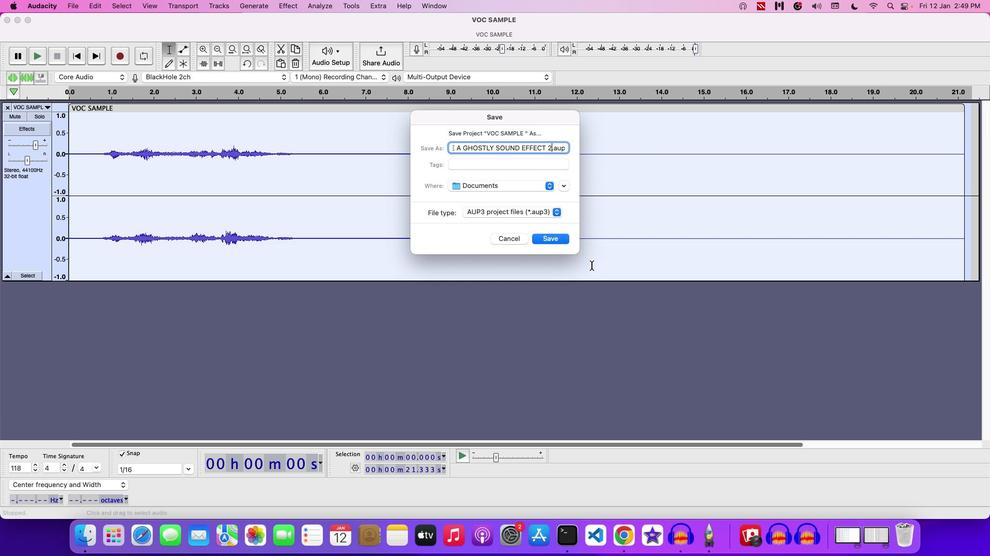 
Action: Key pressed '2'
Screenshot: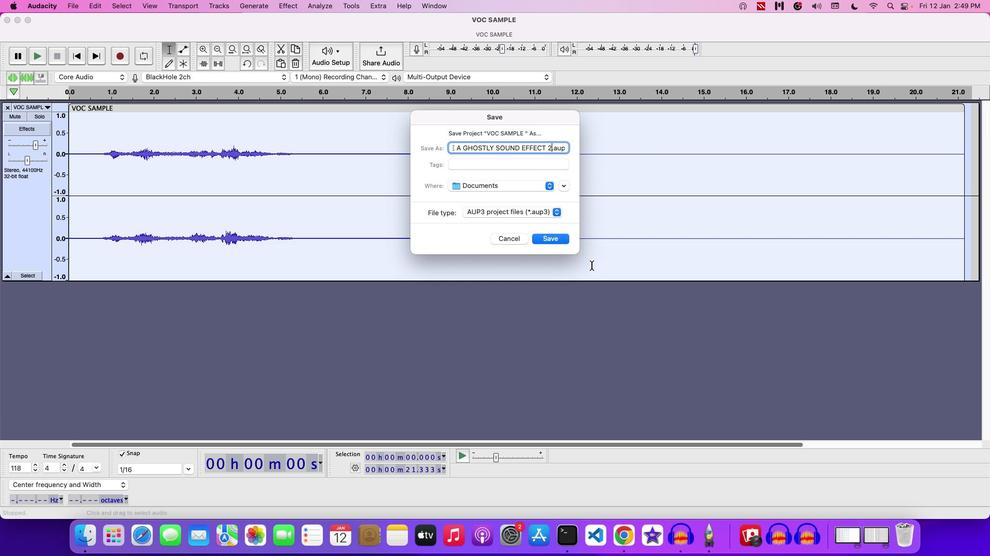 
Action: Mouse moved to (545, 239)
Screenshot: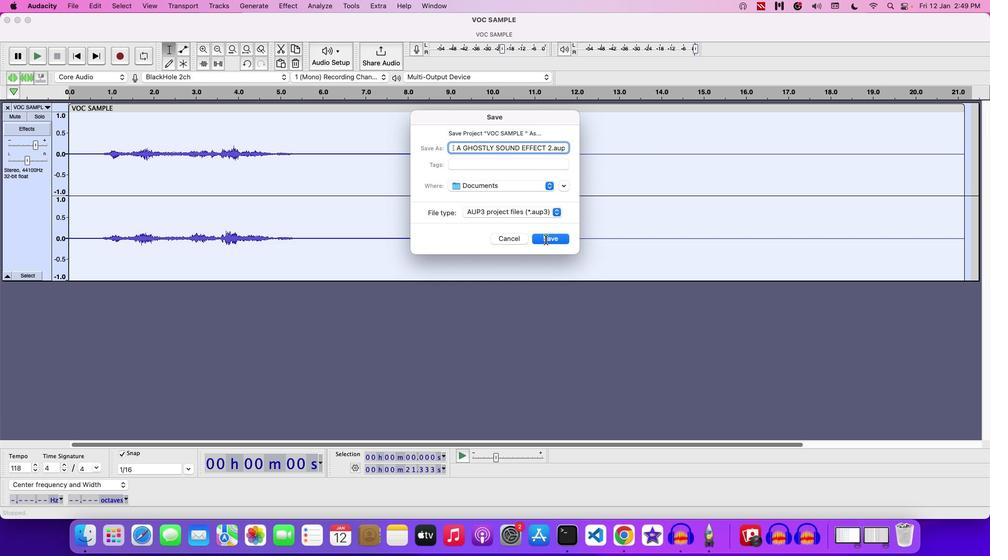 
Action: Mouse pressed left at (545, 239)
Screenshot: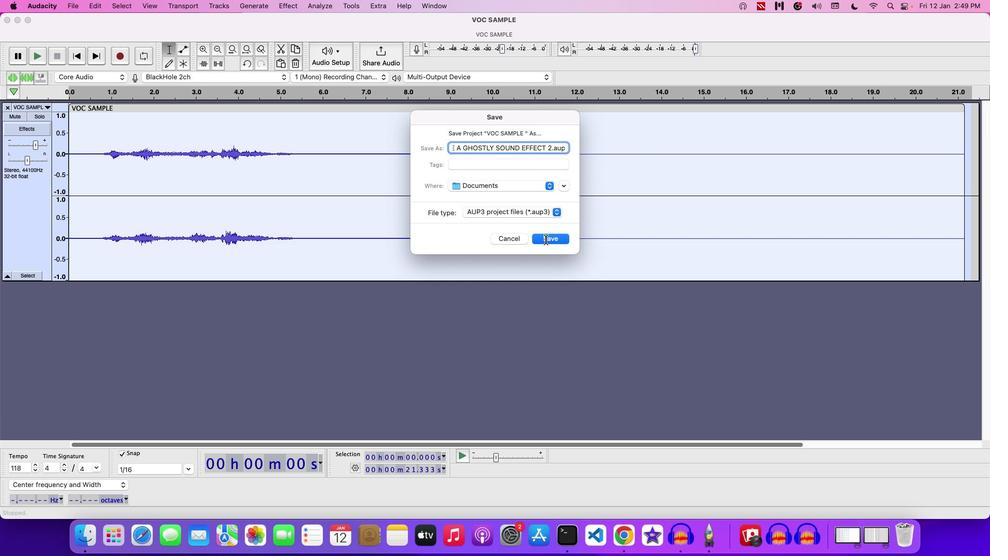 
Action: Mouse moved to (545, 239)
Screenshot: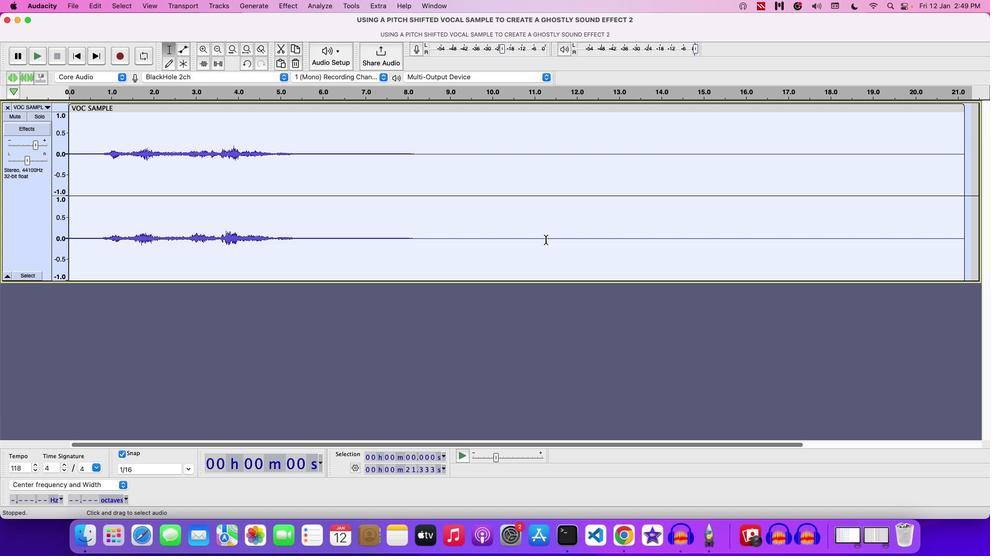 
